 Task: Change the primary time zone to (GMT-04:00) Atlantic Time - Halifax.
Action: Mouse moved to (989, 81)
Screenshot: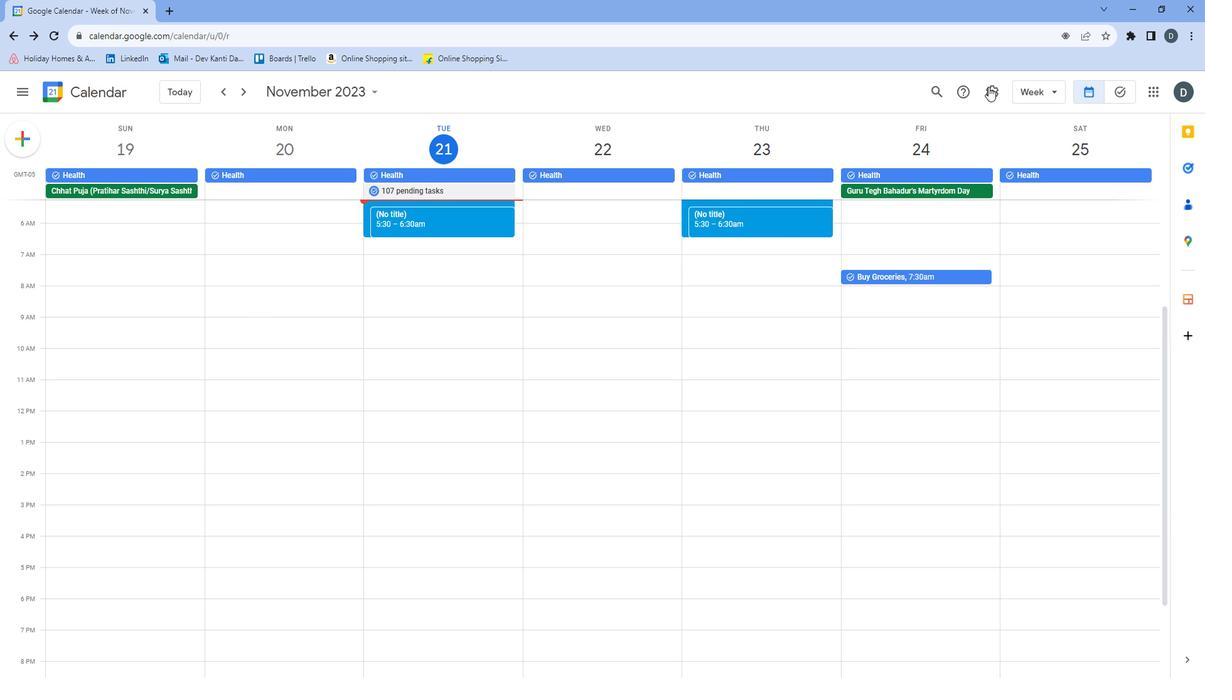 
Action: Mouse pressed left at (989, 81)
Screenshot: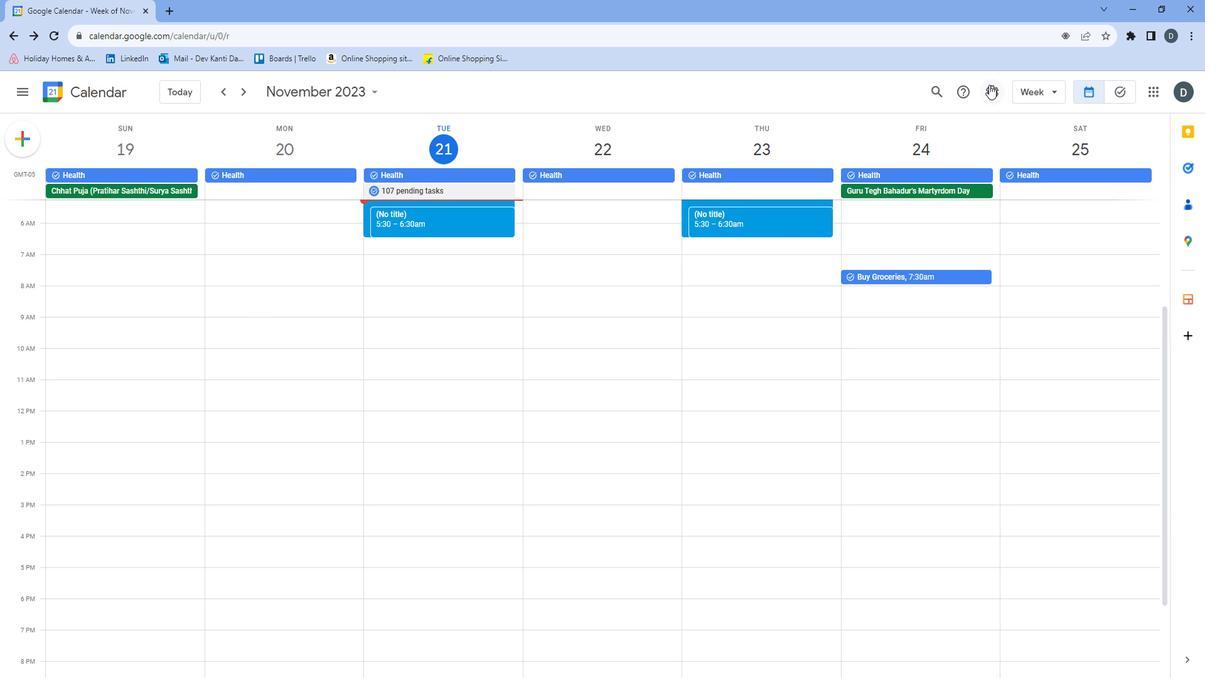 
Action: Mouse moved to (995, 106)
Screenshot: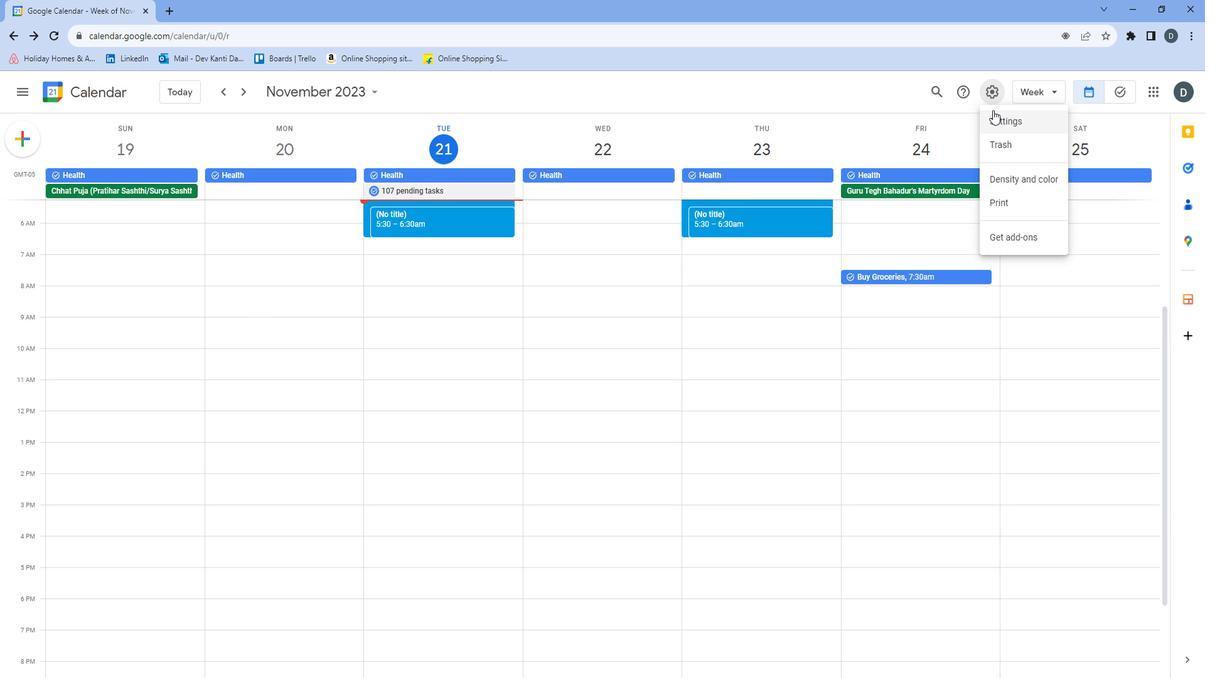 
Action: Mouse pressed left at (995, 106)
Screenshot: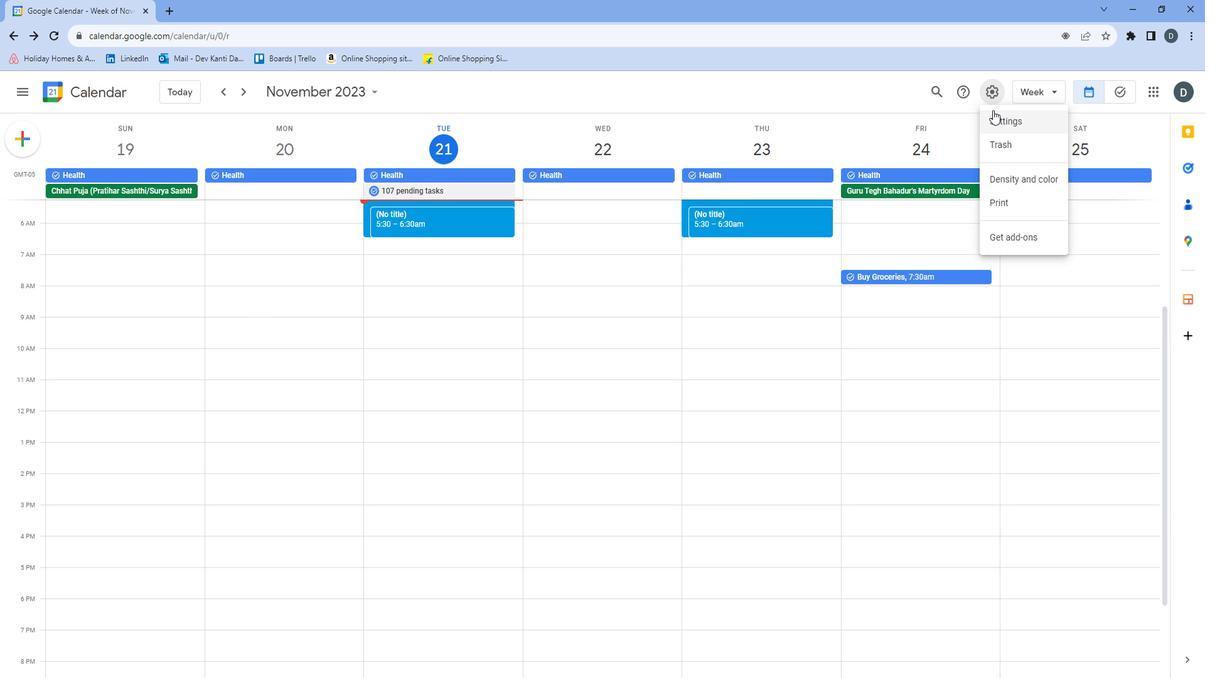 
Action: Mouse moved to (459, 395)
Screenshot: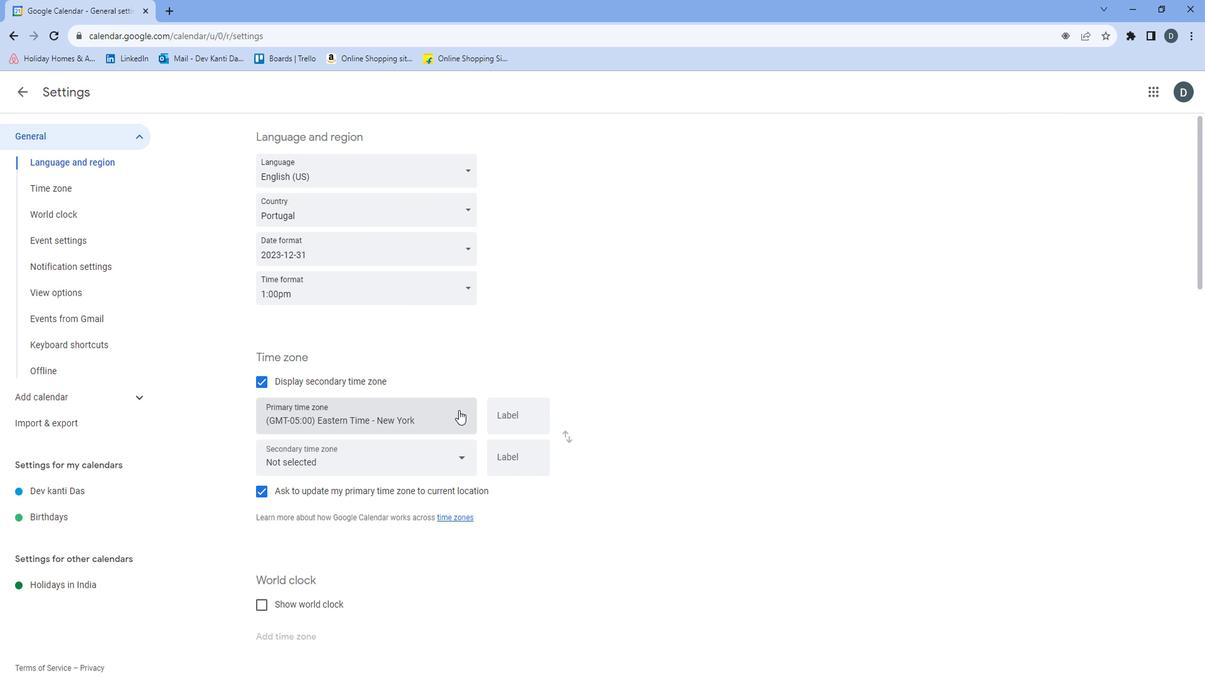 
Action: Mouse pressed left at (459, 395)
Screenshot: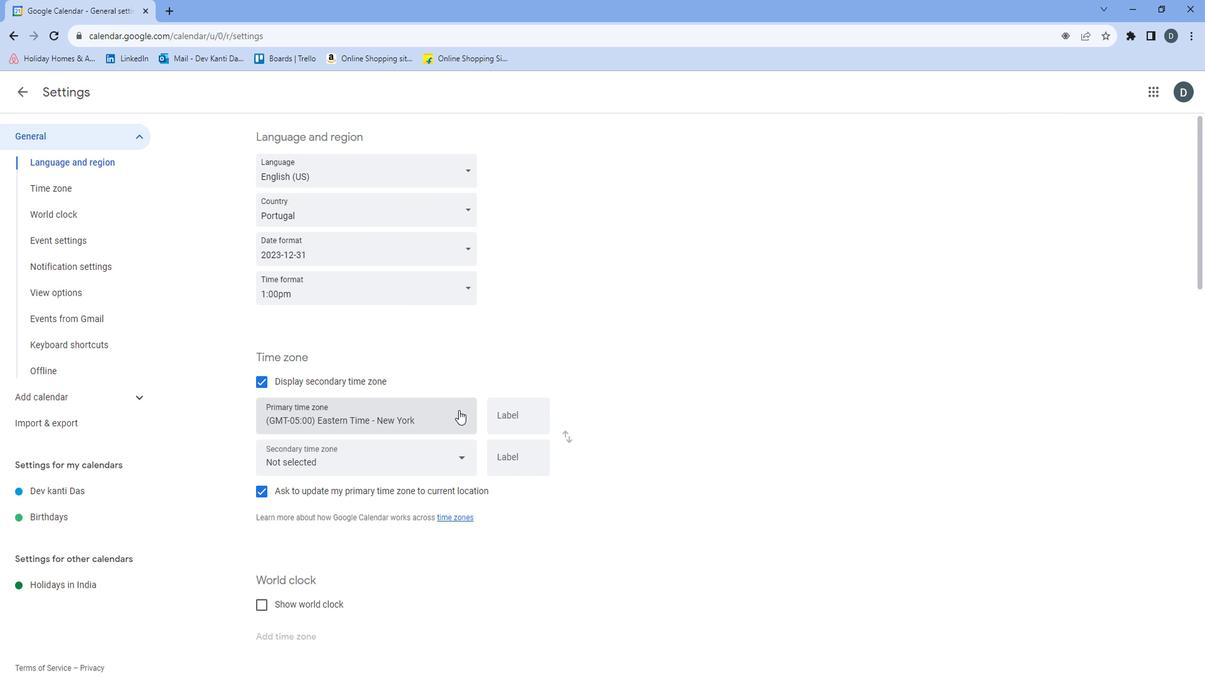 
Action: Mouse moved to (435, 140)
Screenshot: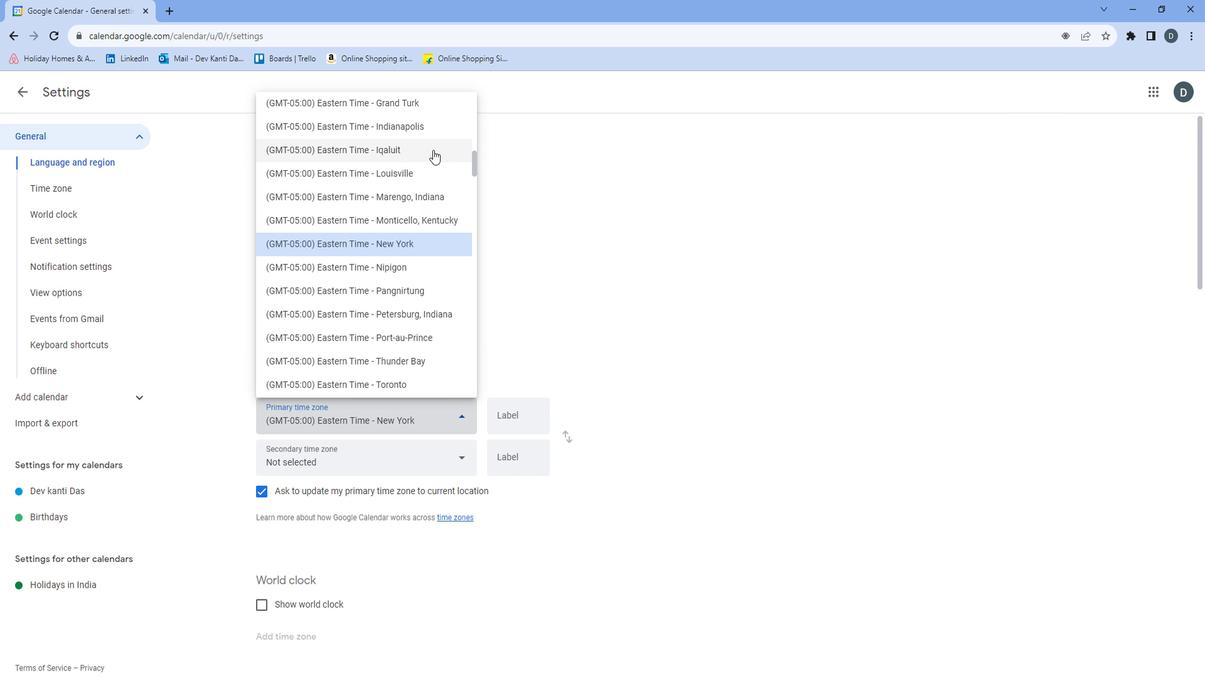 
Action: Mouse scrolled (435, 140) with delta (0, 0)
Screenshot: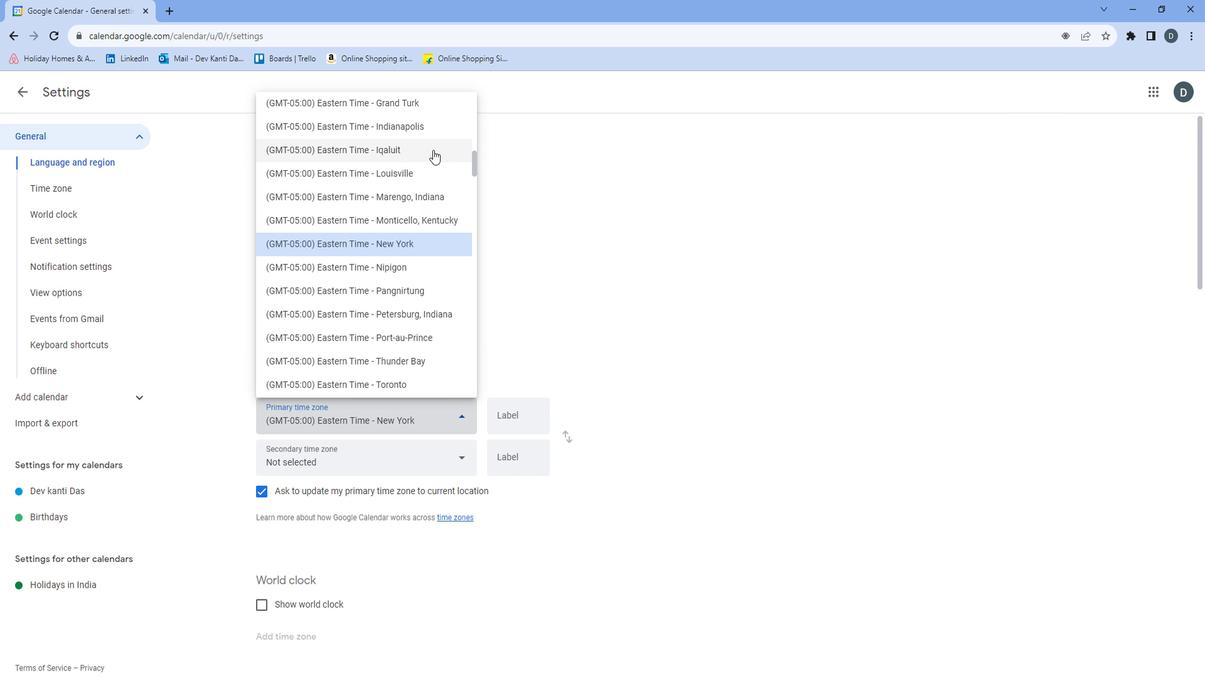 
Action: Mouse moved to (436, 138)
Screenshot: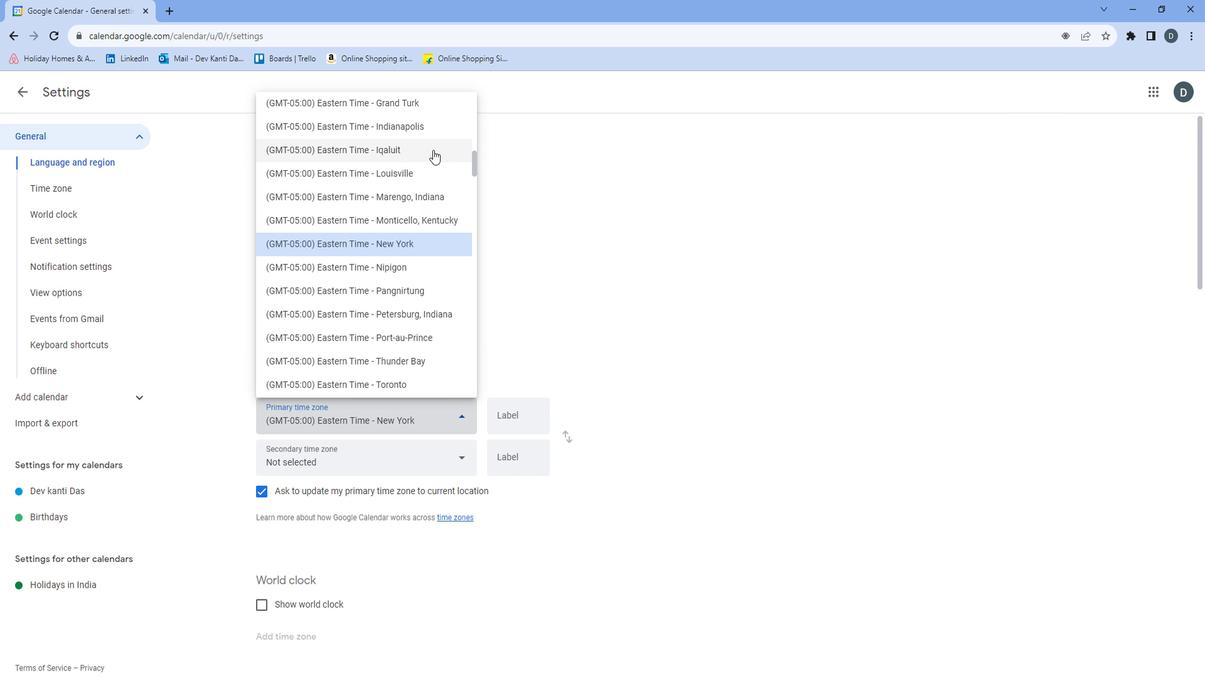 
Action: Mouse scrolled (436, 138) with delta (0, 0)
Screenshot: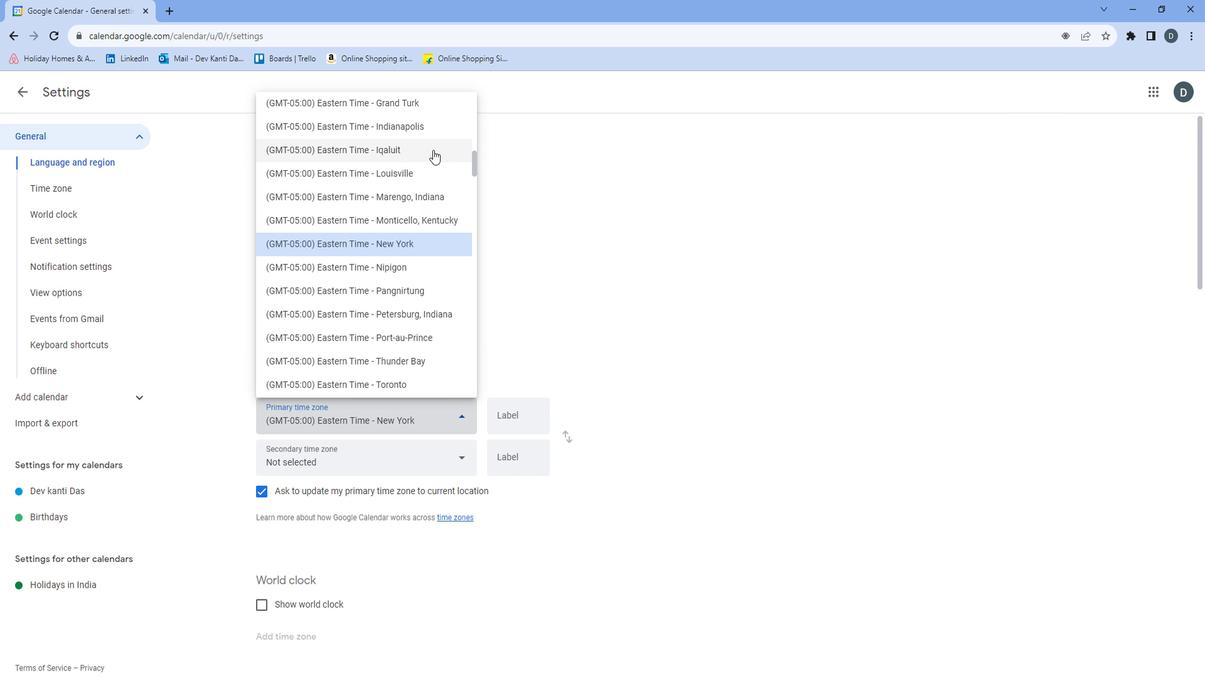 
Action: Mouse moved to (432, 111)
Screenshot: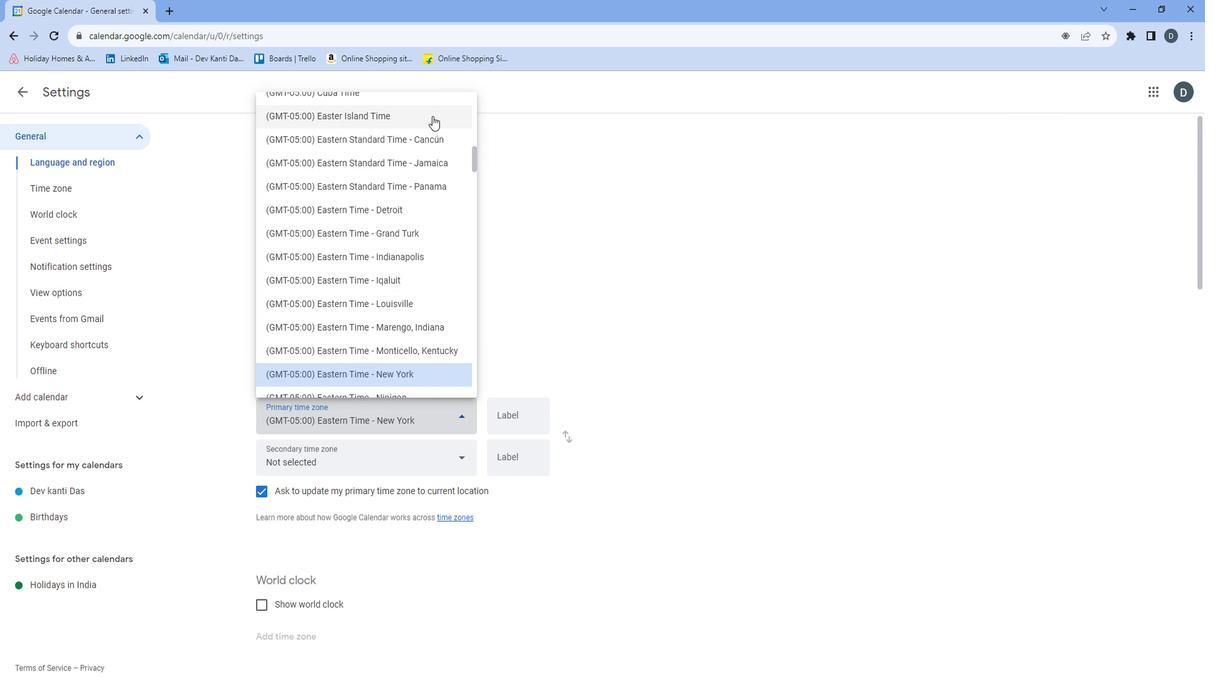 
Action: Mouse scrolled (432, 112) with delta (0, 0)
Screenshot: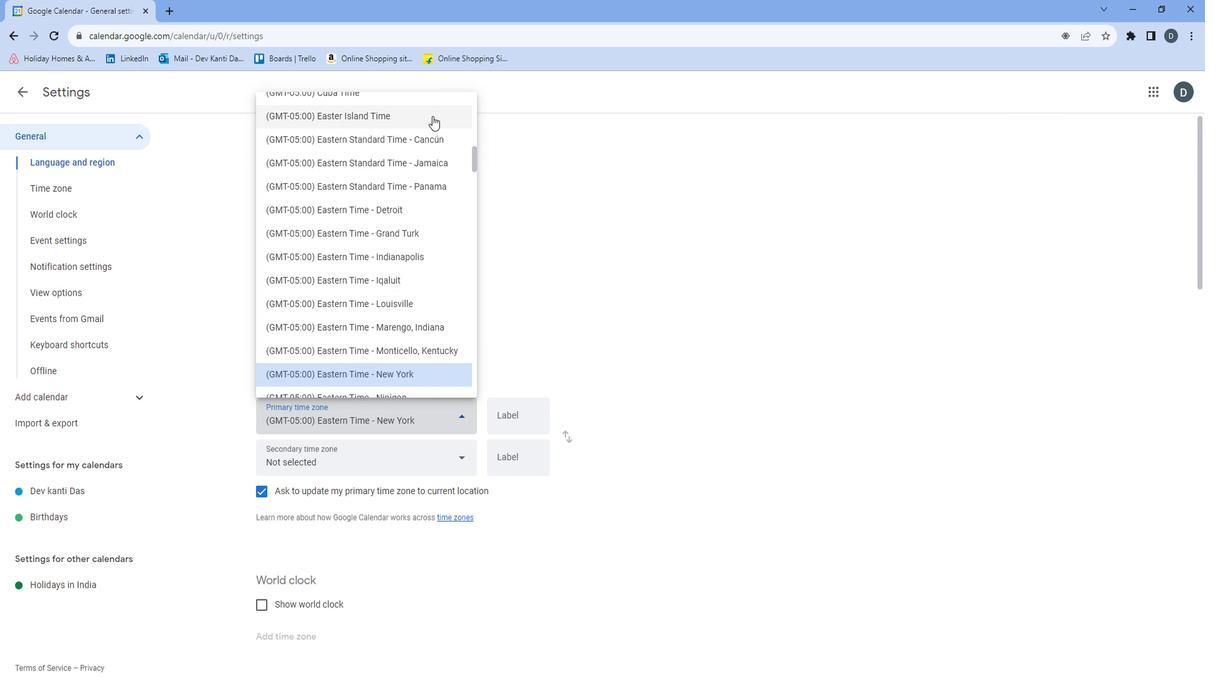 
Action: Mouse scrolled (432, 112) with delta (0, 0)
Screenshot: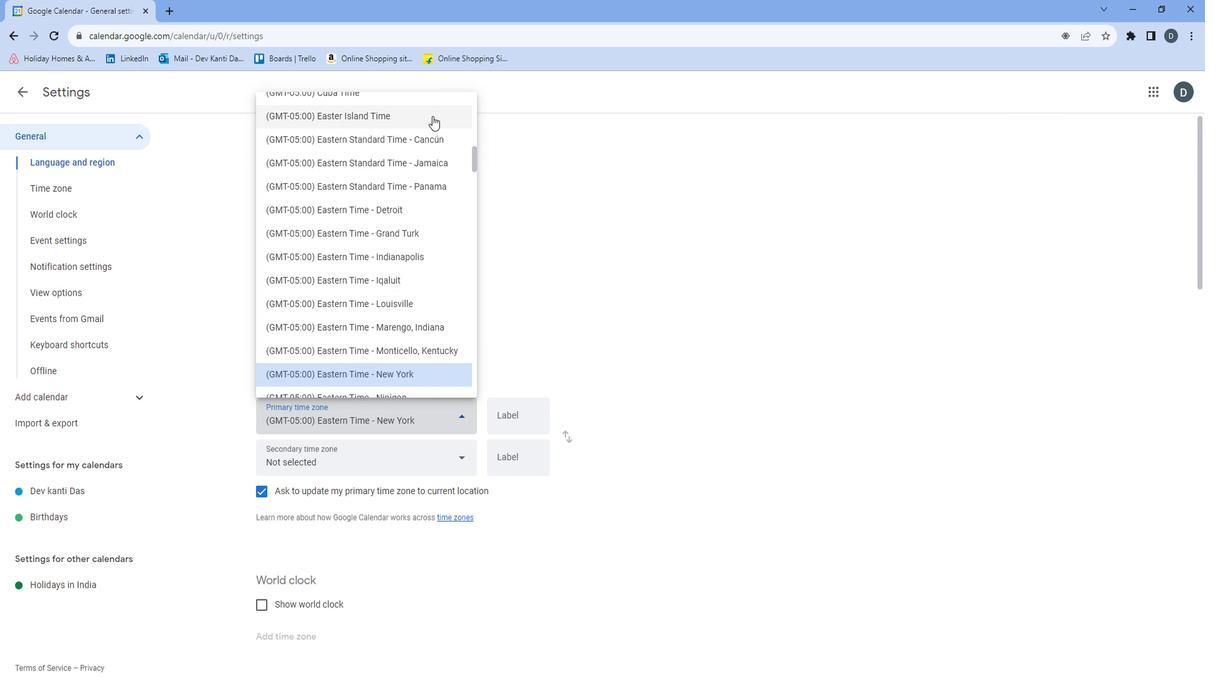 
Action: Mouse moved to (432, 112)
Screenshot: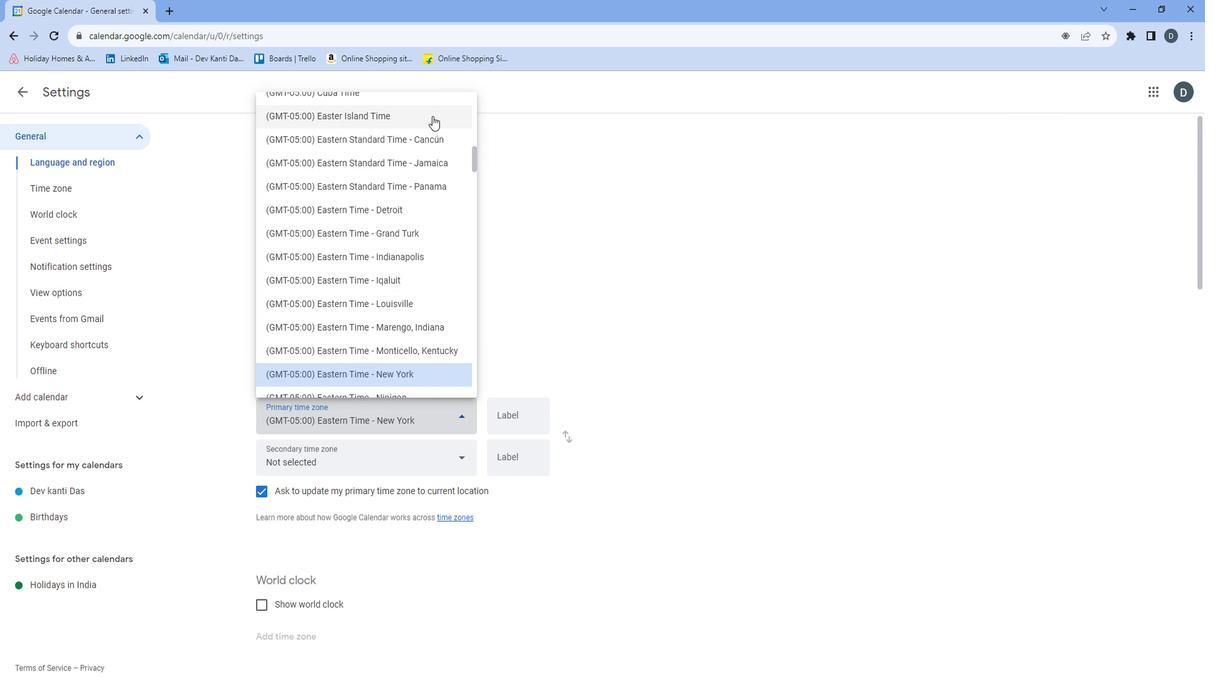 
Action: Mouse scrolled (432, 113) with delta (0, 0)
Screenshot: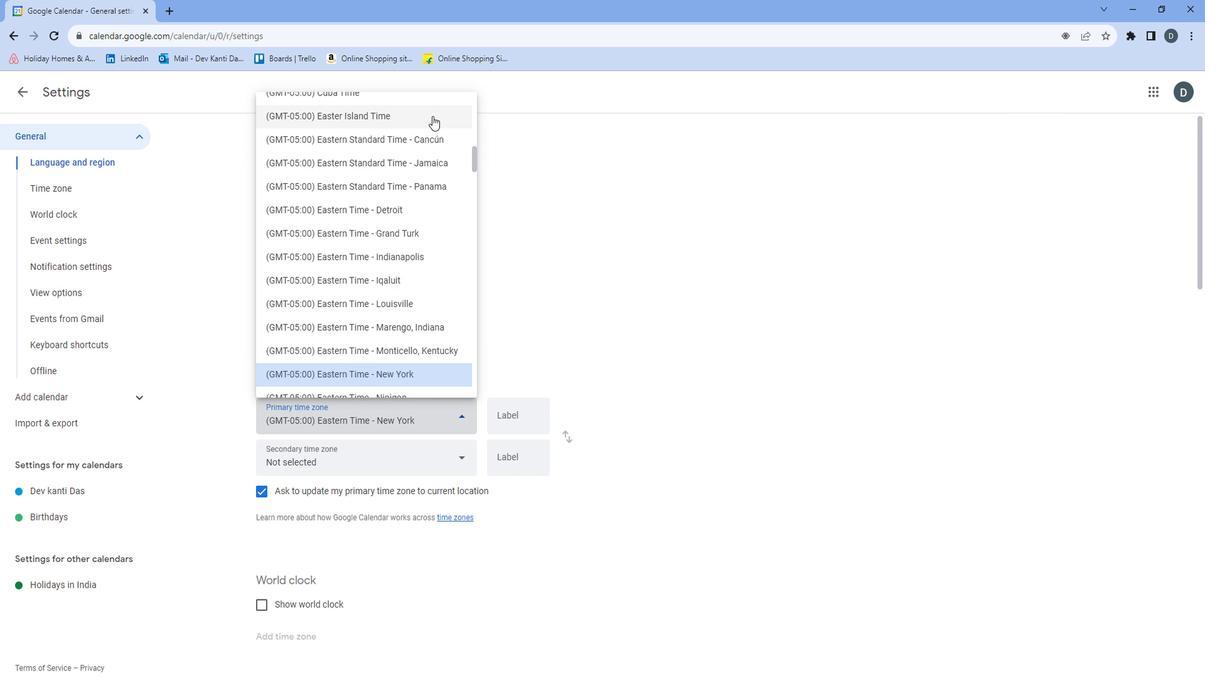 
Action: Mouse scrolled (432, 113) with delta (0, 0)
Screenshot: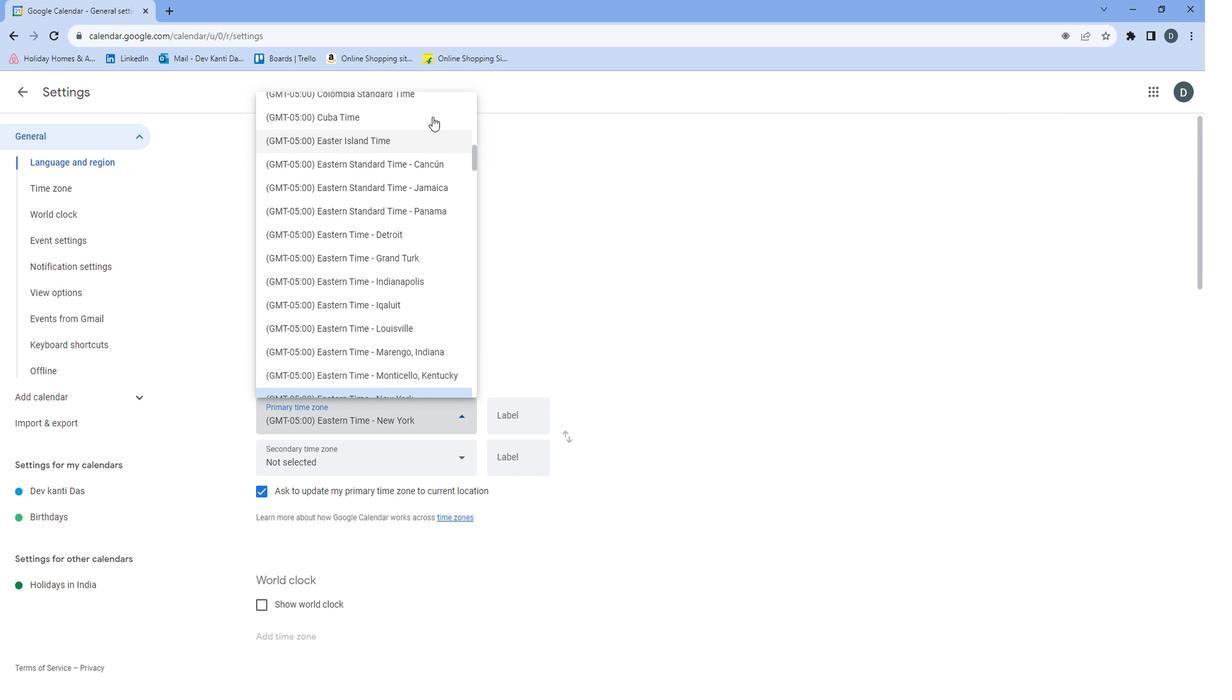 
Action: Mouse moved to (433, 114)
Screenshot: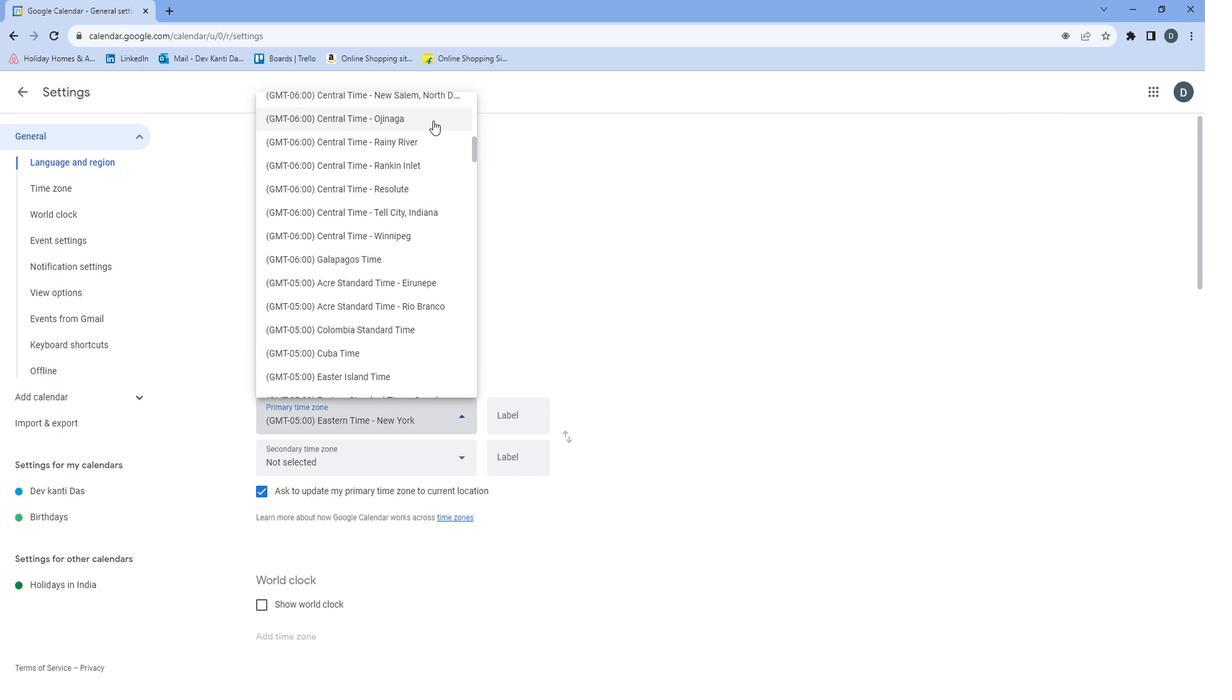 
Action: Mouse scrolled (433, 115) with delta (0, 0)
Screenshot: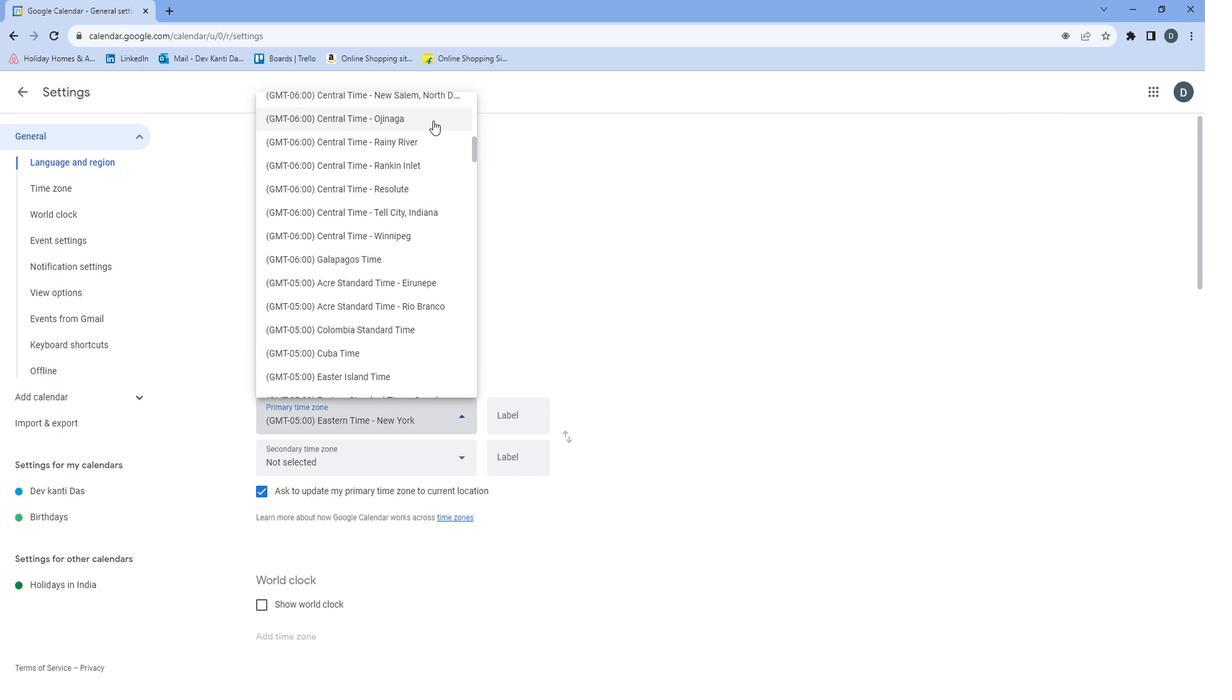 
Action: Mouse moved to (433, 116)
Screenshot: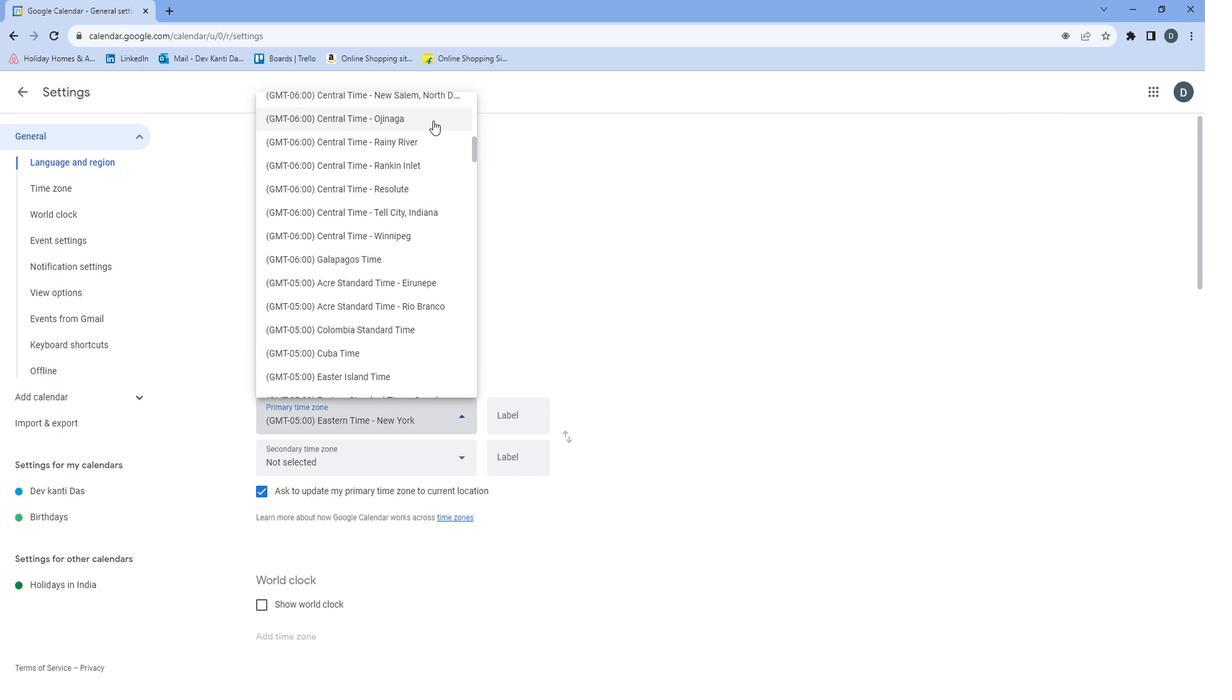 
Action: Mouse scrolled (433, 116) with delta (0, 0)
Screenshot: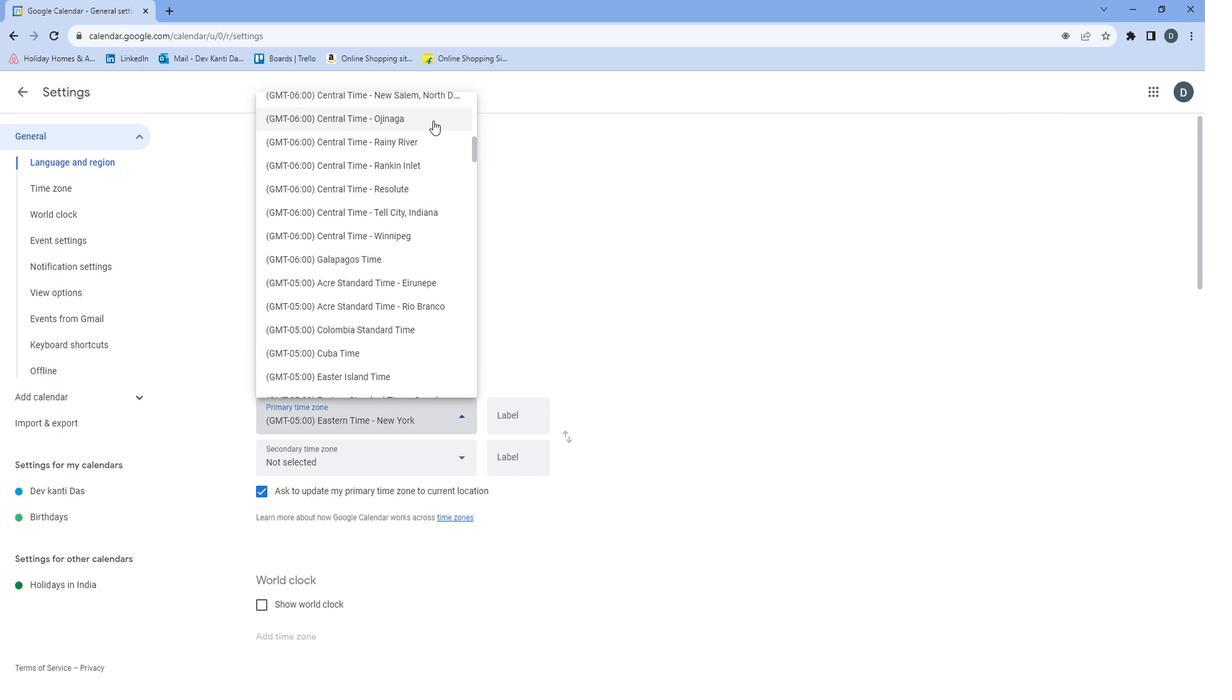 
Action: Mouse moved to (433, 118)
Screenshot: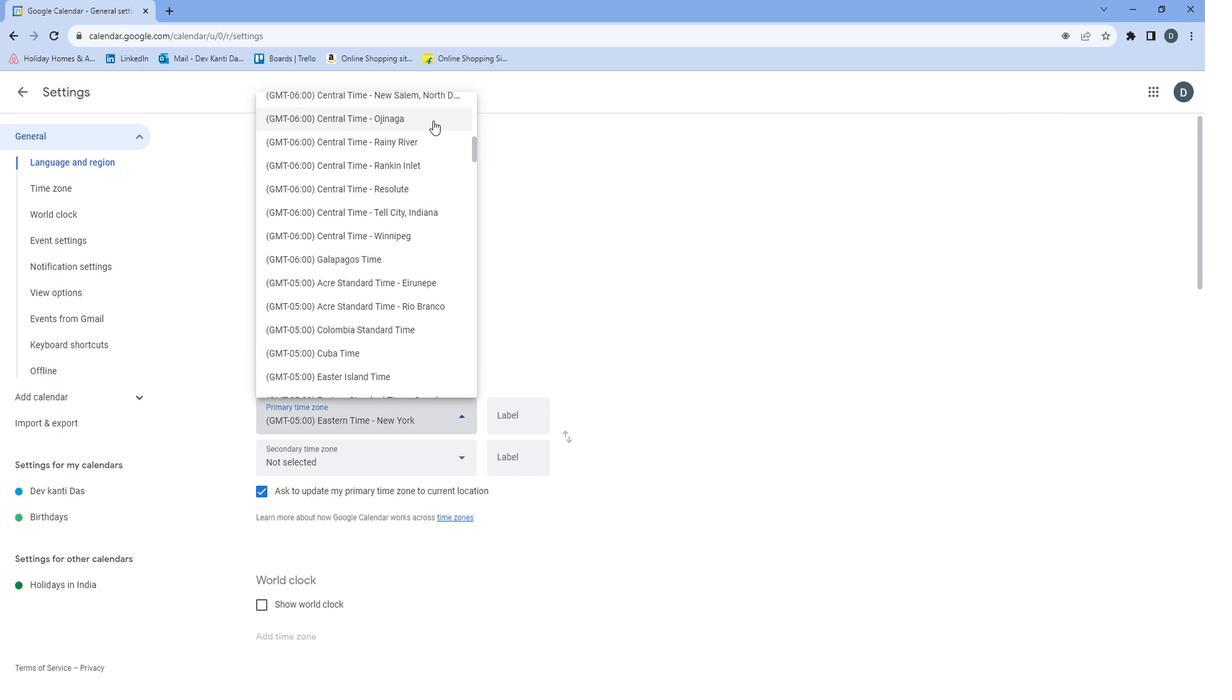 
Action: Mouse scrolled (433, 117) with delta (0, 0)
Screenshot: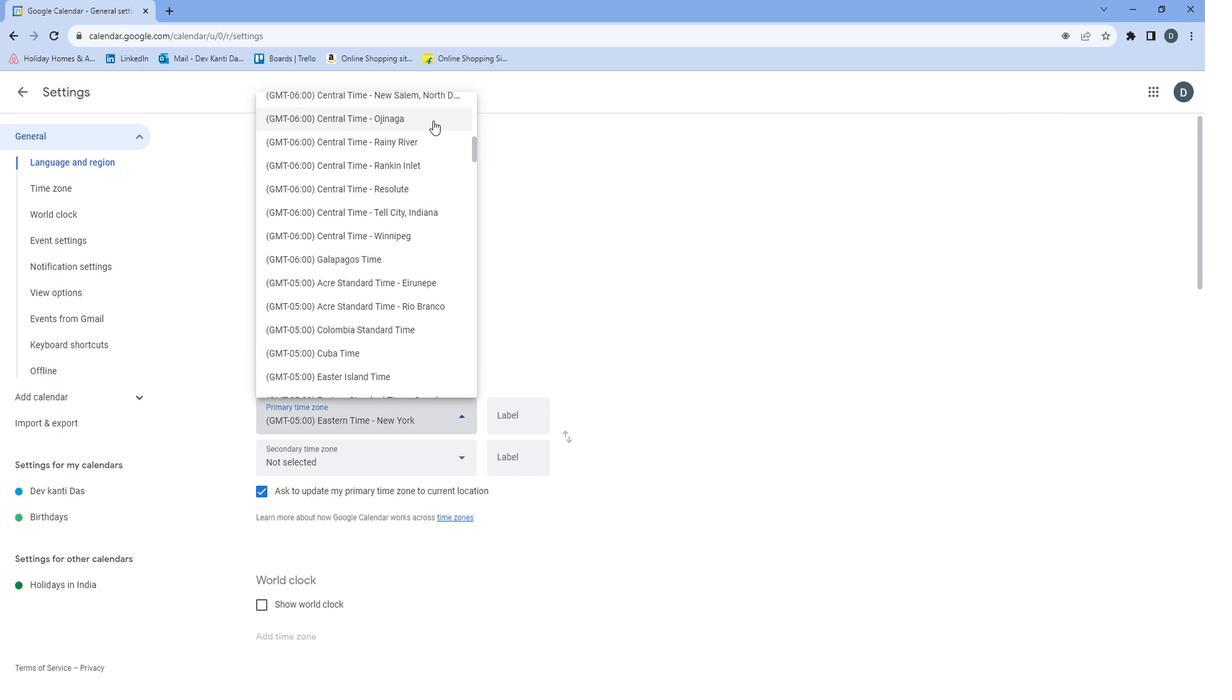 
Action: Mouse scrolled (433, 118) with delta (0, 0)
Screenshot: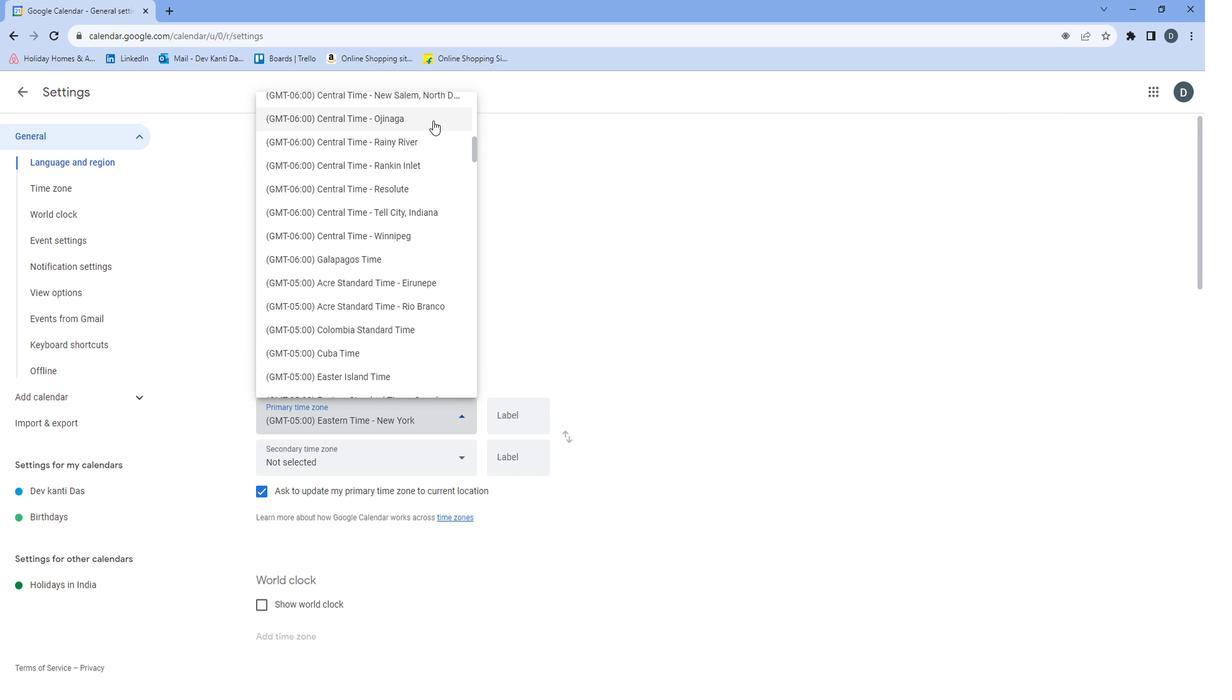 
Action: Mouse moved to (433, 118)
Screenshot: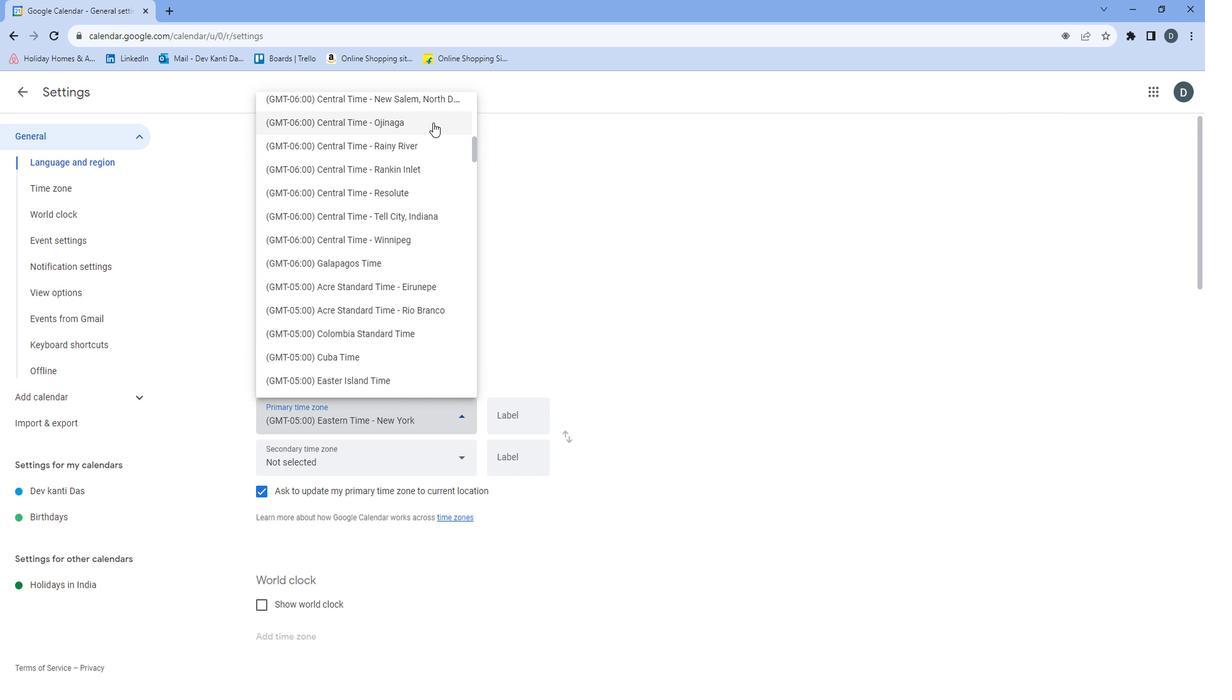 
Action: Mouse scrolled (433, 119) with delta (0, 0)
Screenshot: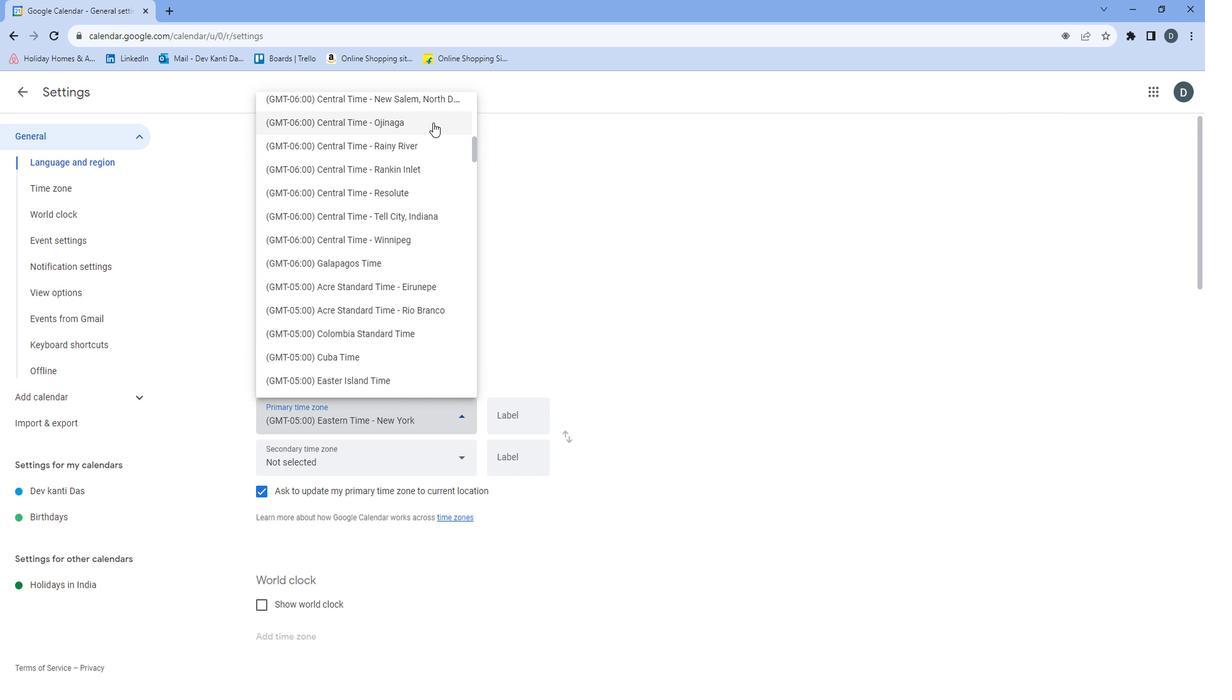 
Action: Mouse moved to (429, 120)
Screenshot: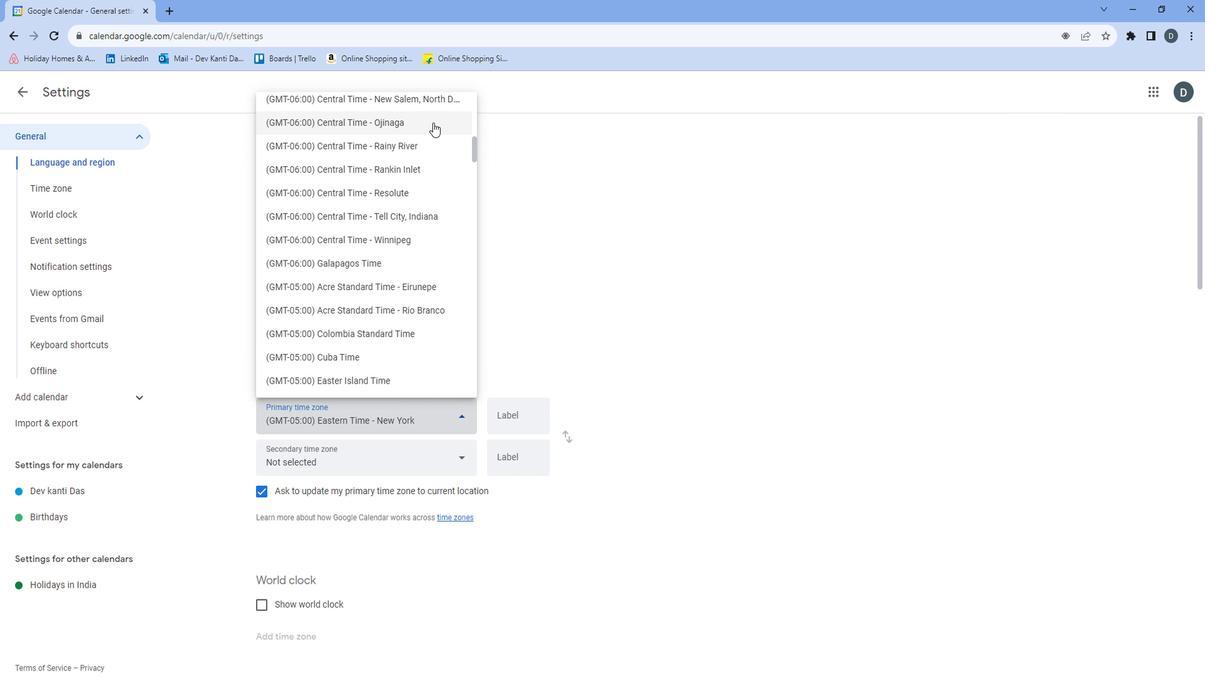 
Action: Mouse scrolled (429, 121) with delta (0, 0)
Screenshot: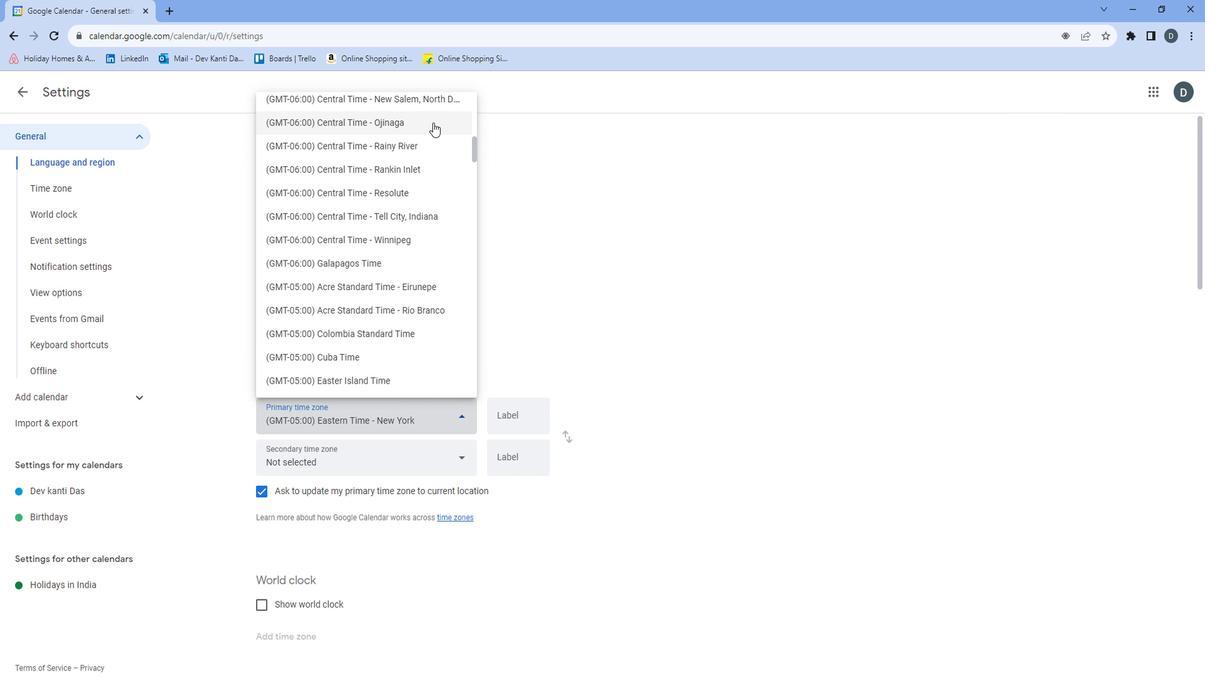 
Action: Mouse moved to (428, 121)
Screenshot: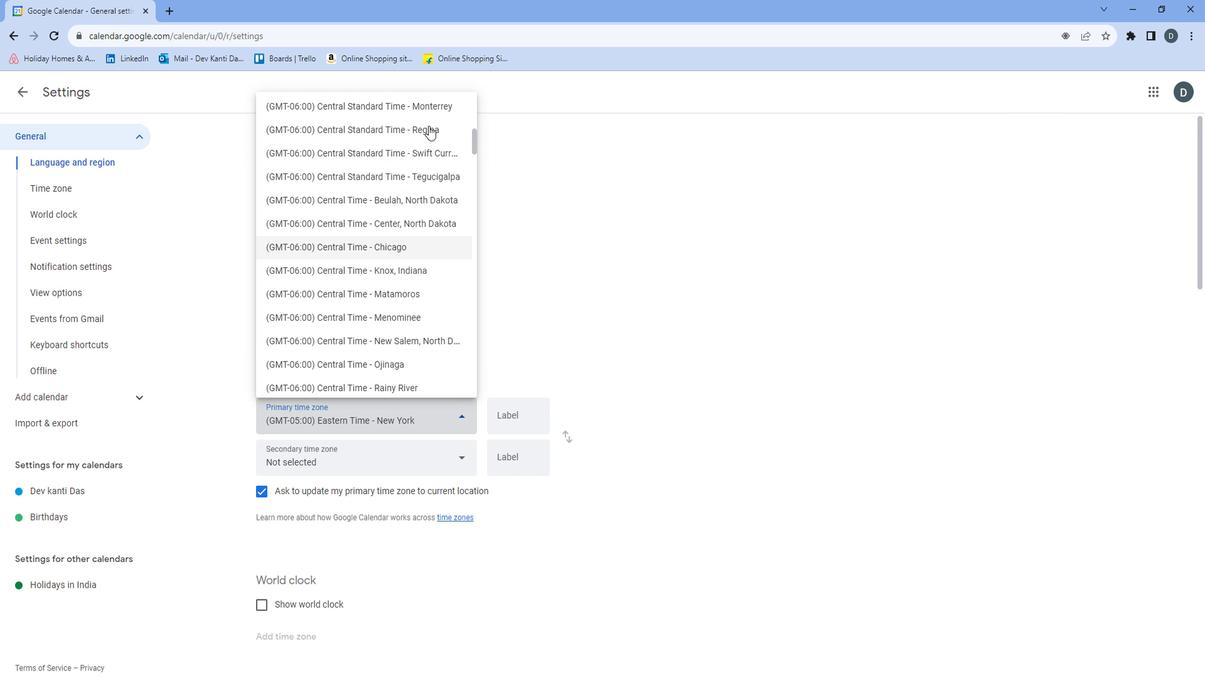 
Action: Mouse scrolled (428, 121) with delta (0, 0)
Screenshot: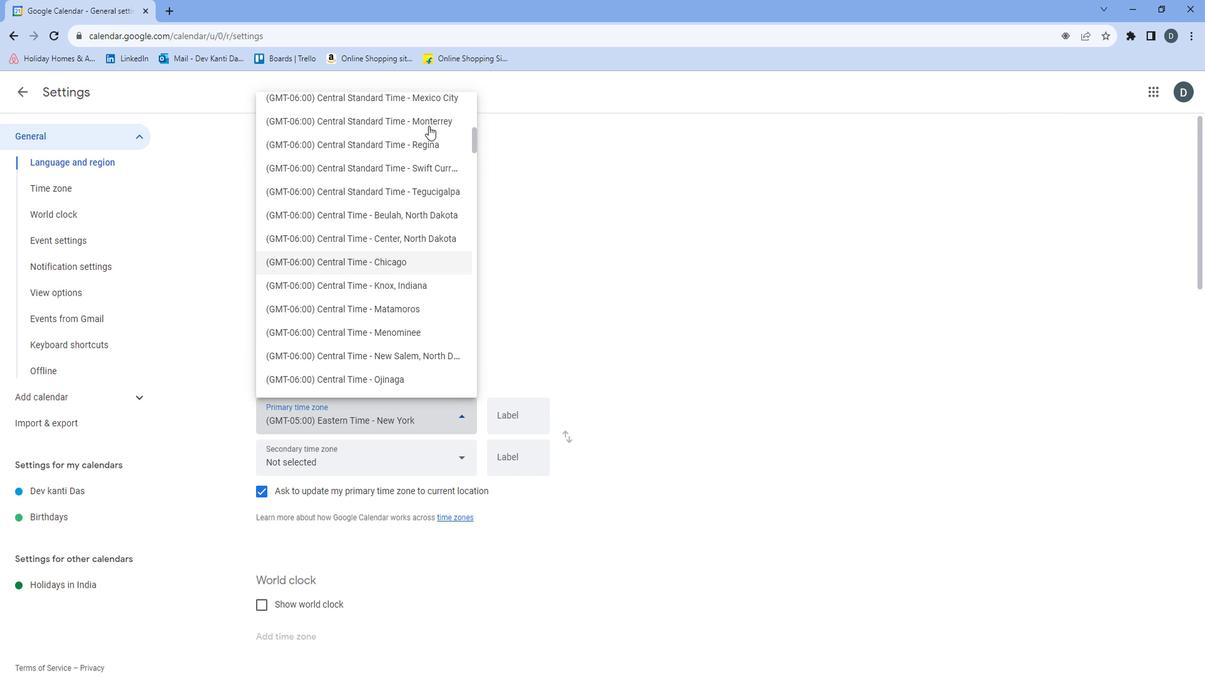 
Action: Mouse scrolled (428, 121) with delta (0, 0)
Screenshot: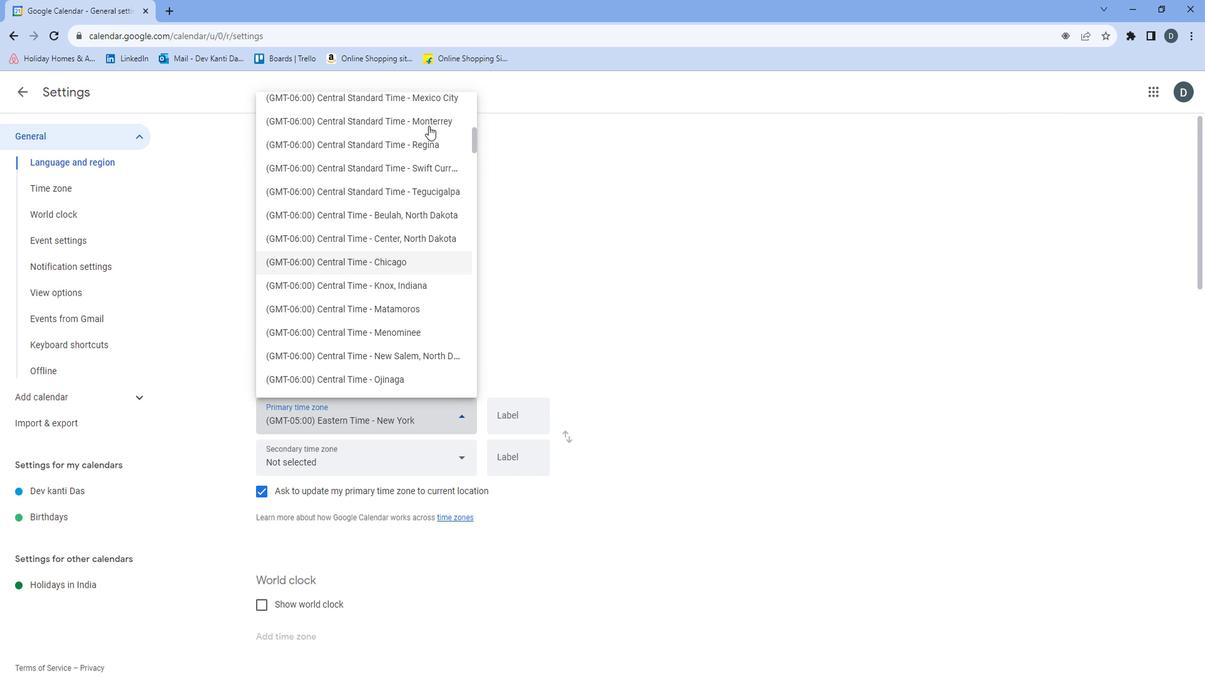 
Action: Mouse scrolled (428, 120) with delta (0, 0)
Screenshot: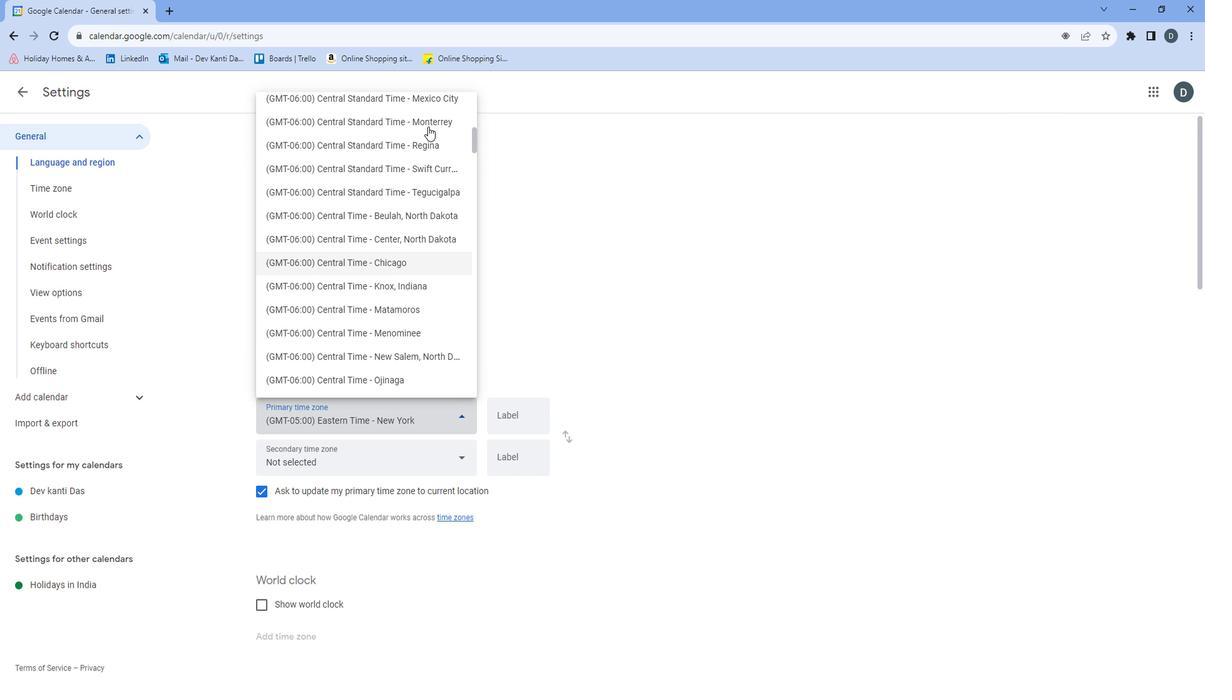 
Action: Mouse moved to (428, 121)
Screenshot: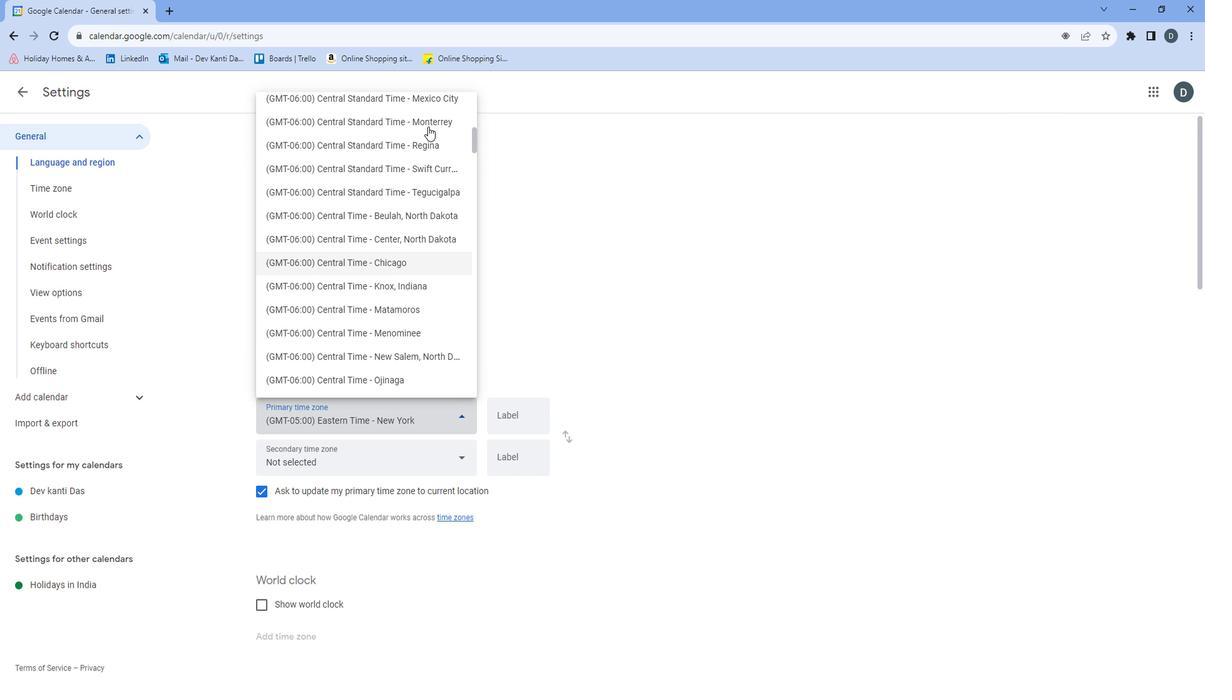 
Action: Mouse scrolled (428, 122) with delta (0, 0)
Screenshot: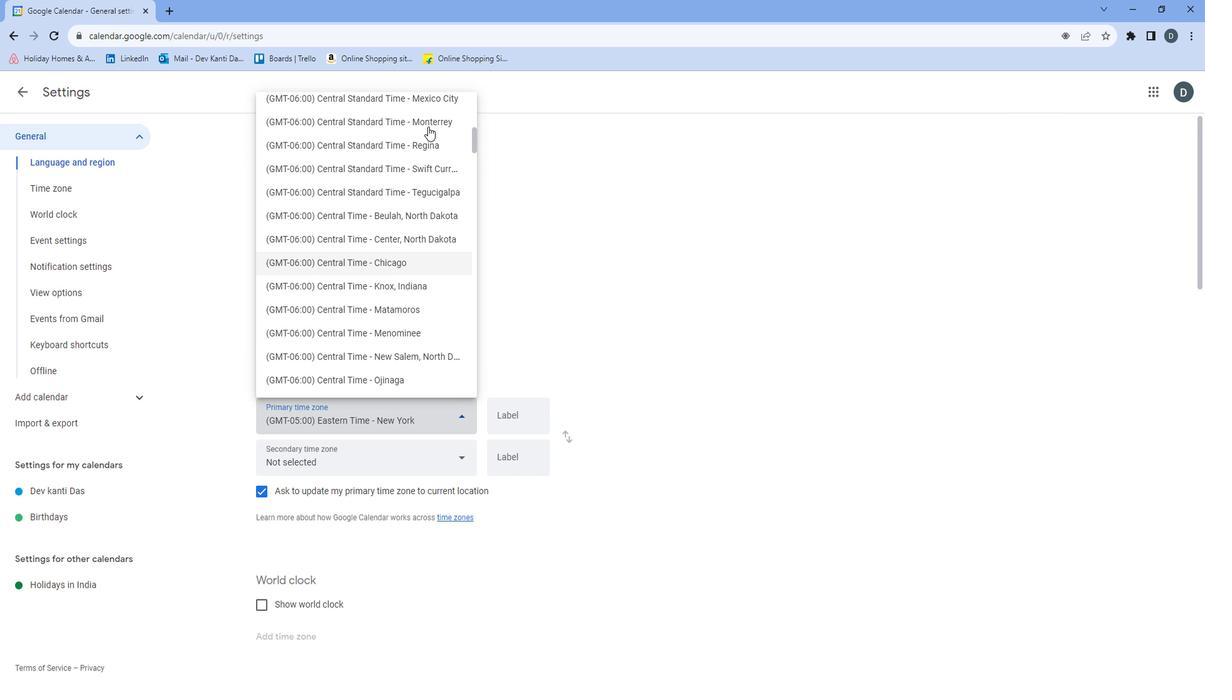 
Action: Mouse scrolled (428, 122) with delta (0, 0)
Screenshot: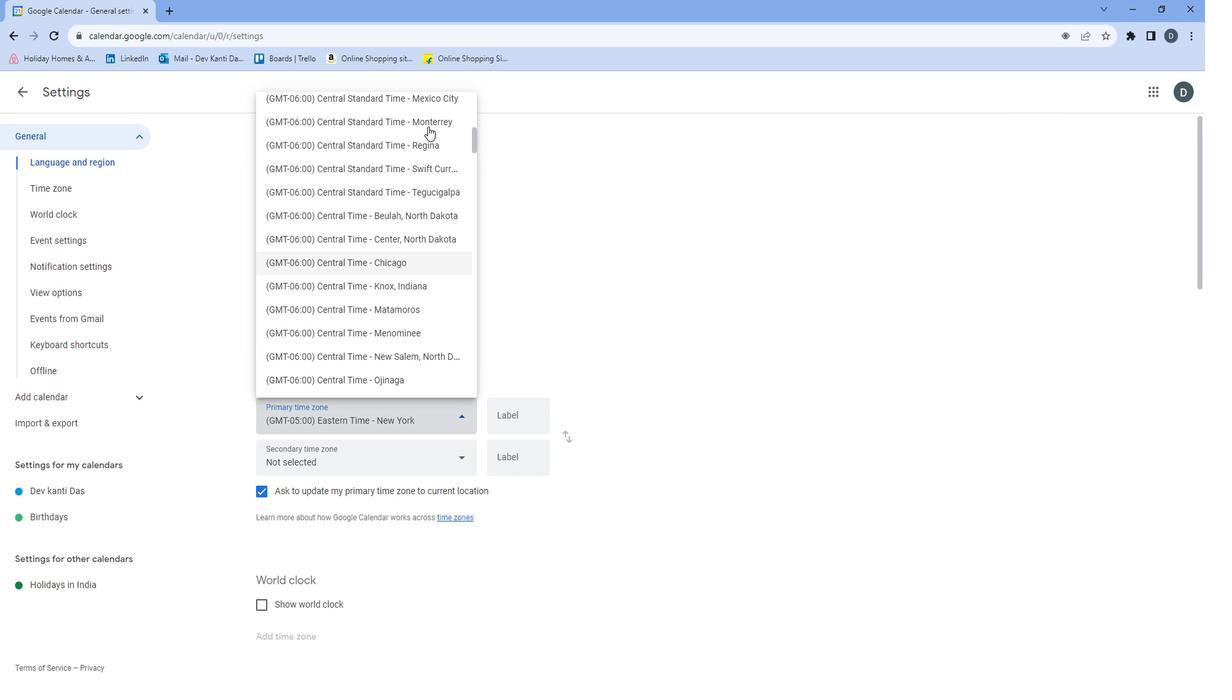 
Action: Mouse moved to (428, 121)
Screenshot: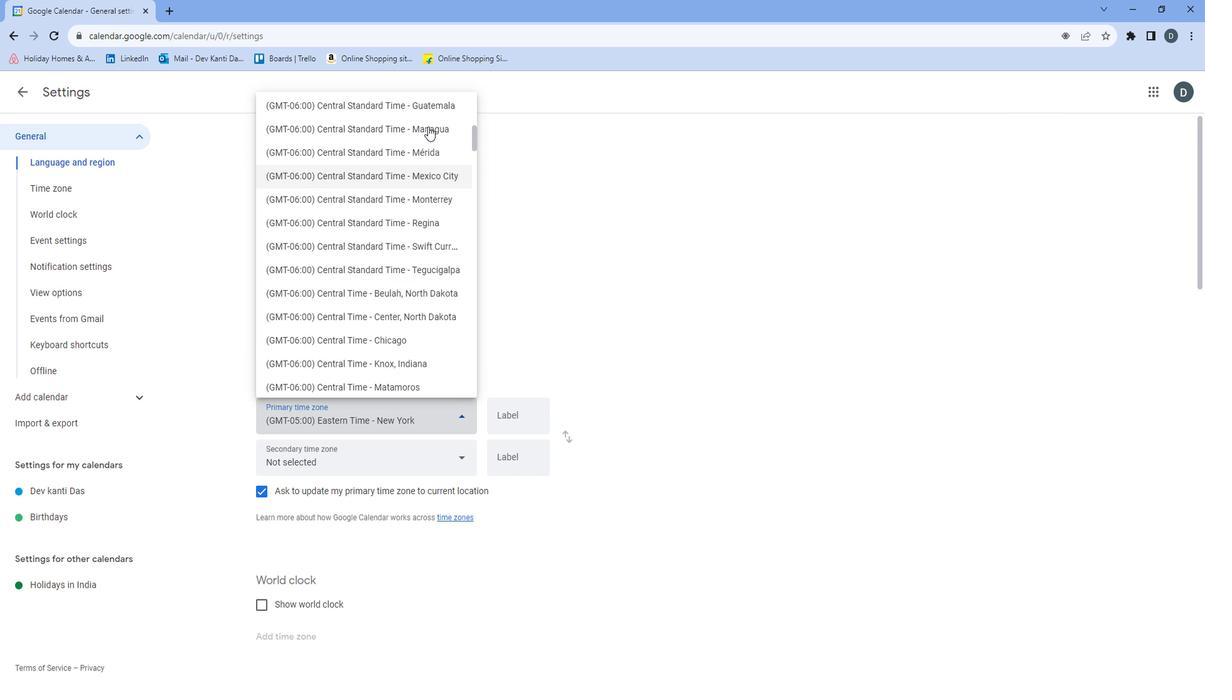 
Action: Mouse scrolled (428, 122) with delta (0, 0)
Screenshot: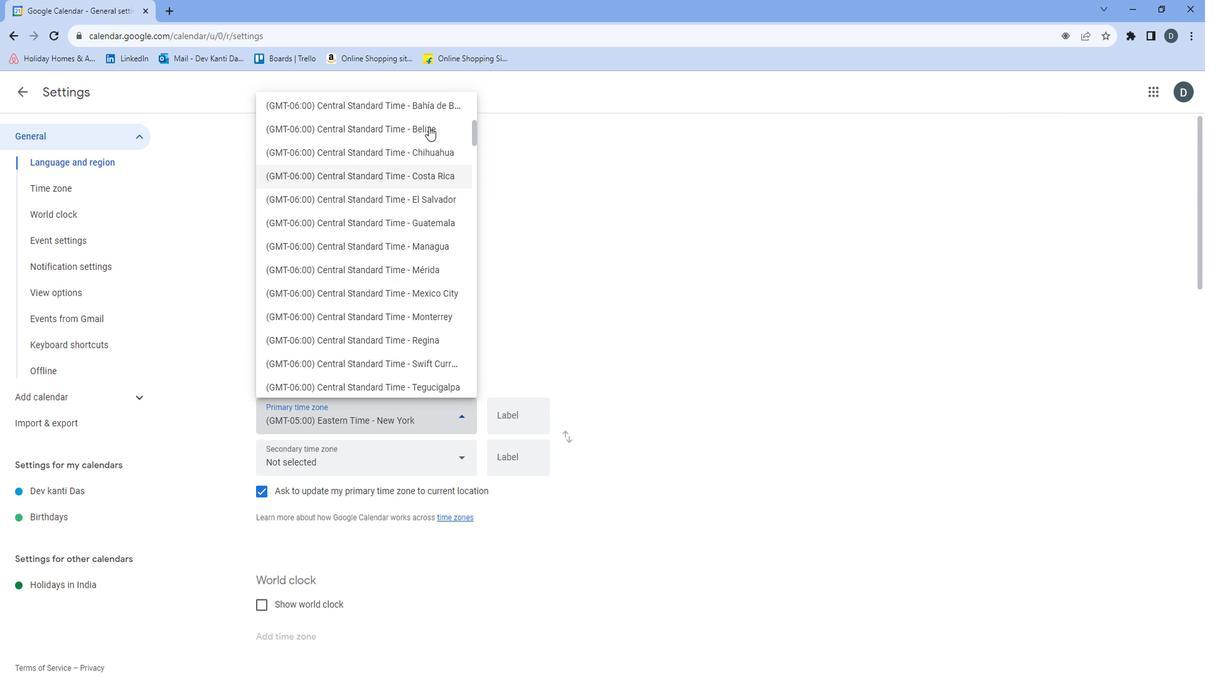 
Action: Mouse scrolled (428, 122) with delta (0, 0)
Screenshot: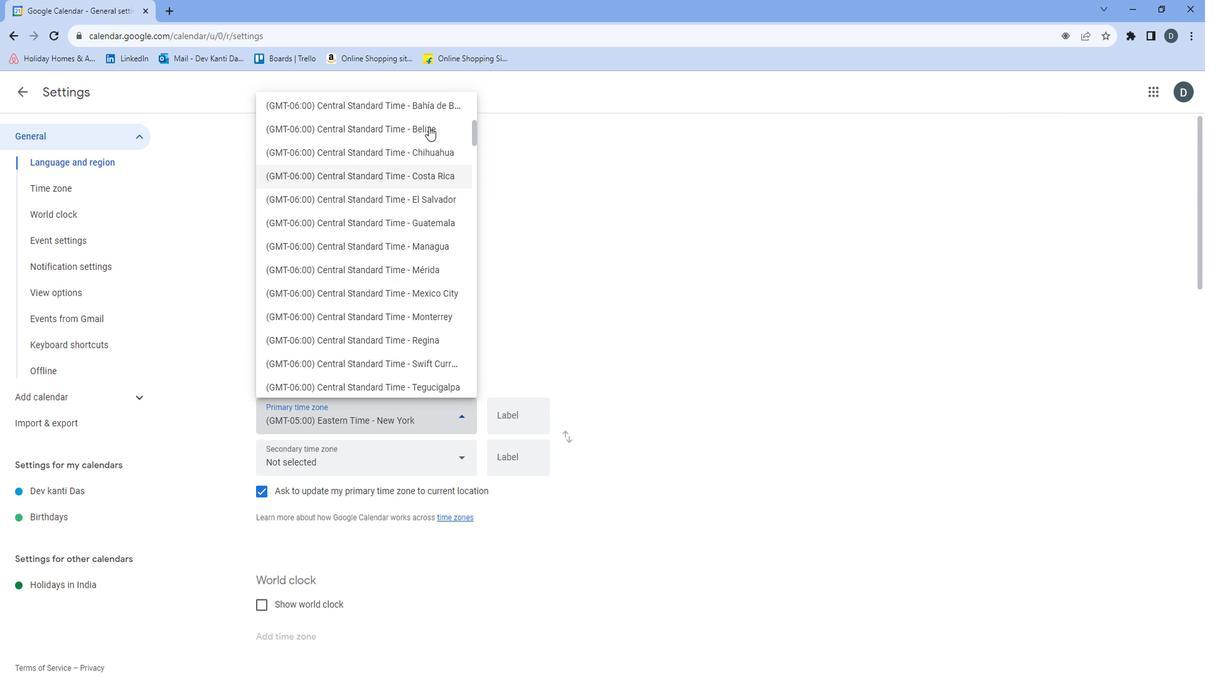 
Action: Mouse scrolled (428, 122) with delta (0, 0)
Screenshot: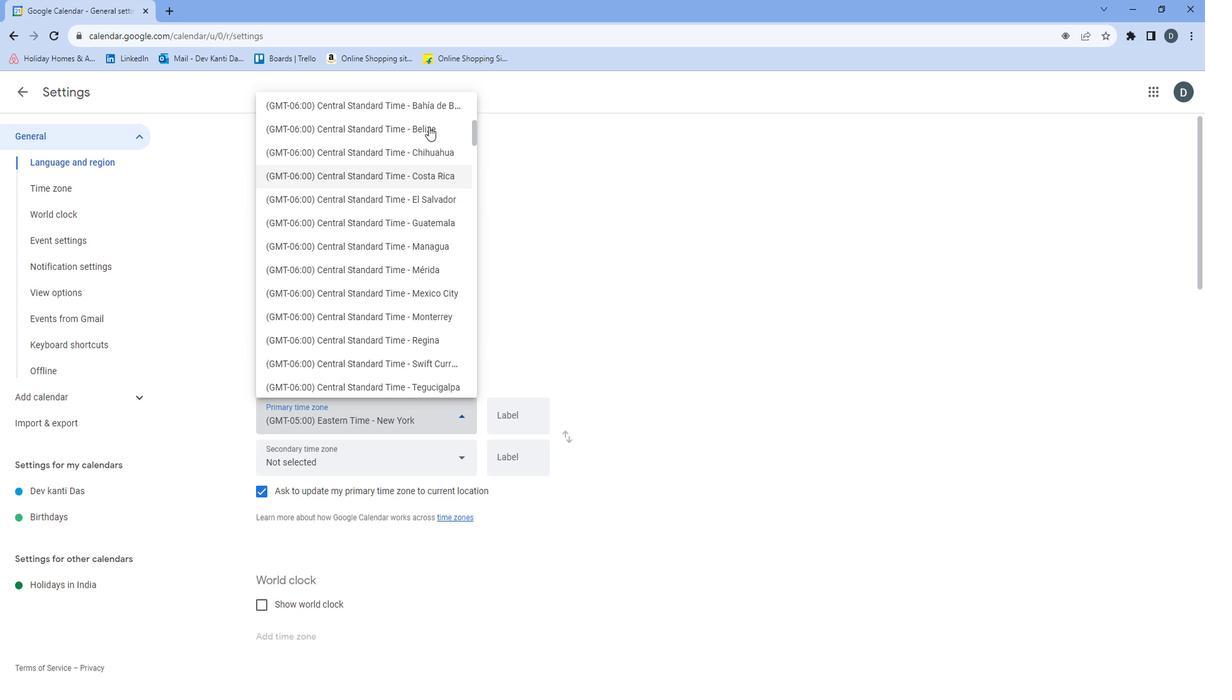 
Action: Mouse scrolled (428, 122) with delta (0, 0)
Screenshot: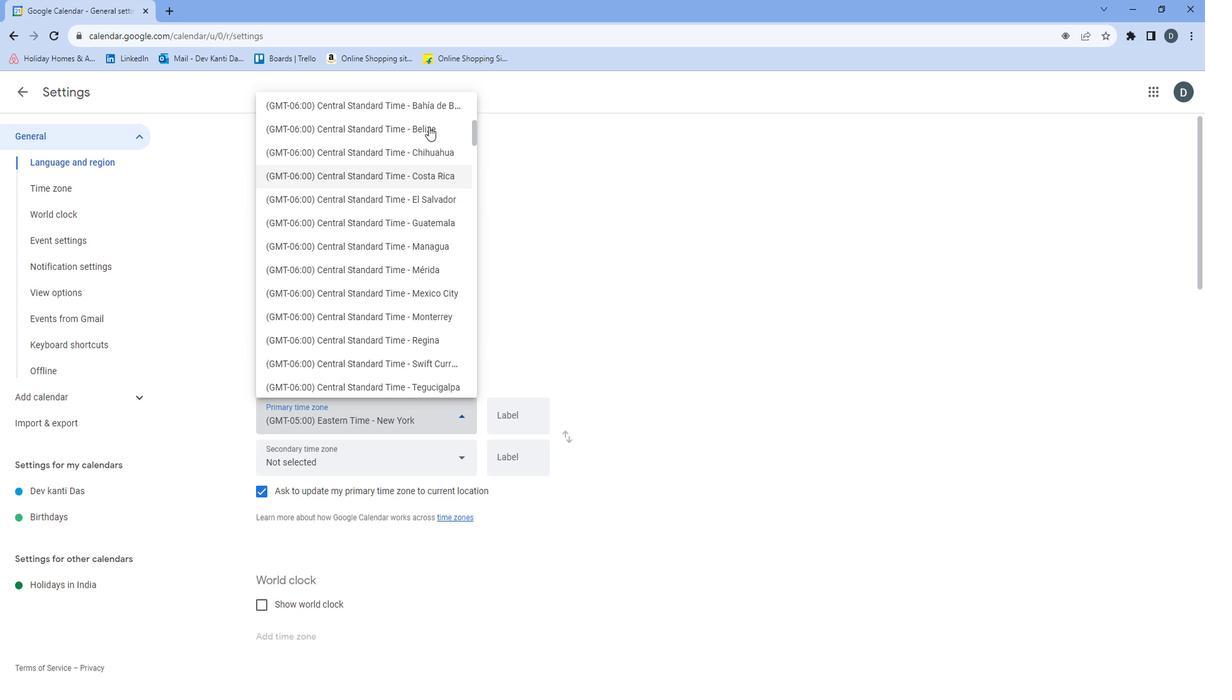 
Action: Mouse scrolled (428, 122) with delta (0, 0)
Screenshot: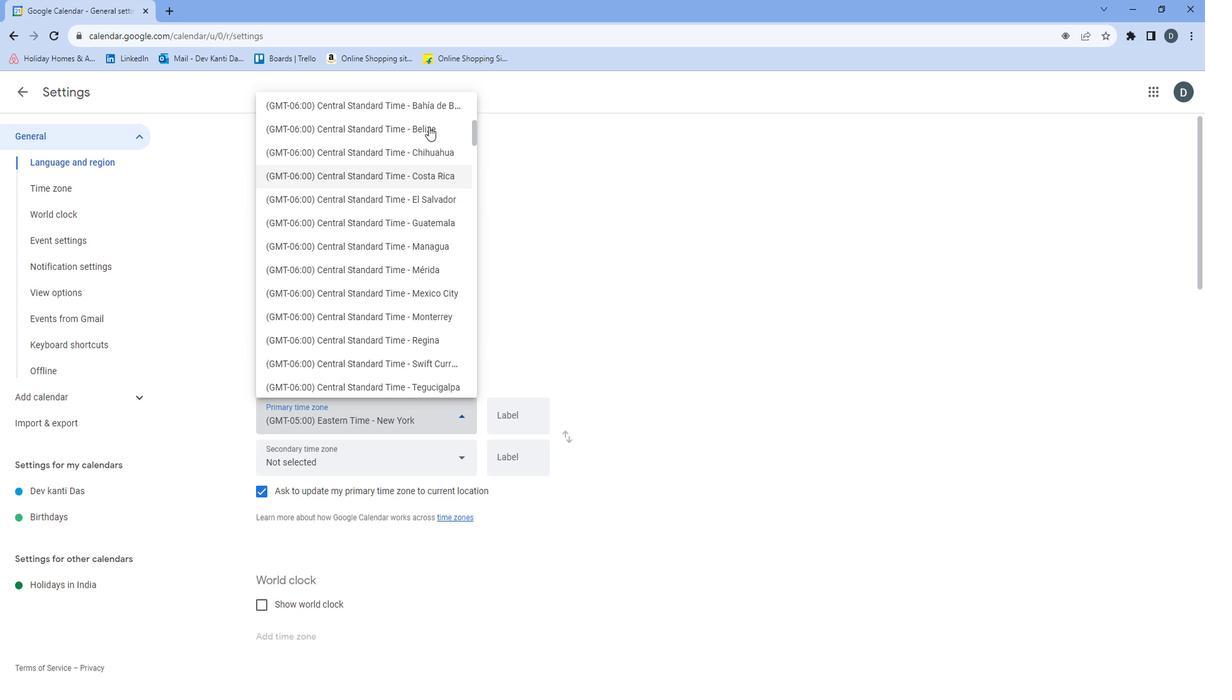 
Action: Mouse scrolled (428, 122) with delta (0, 0)
Screenshot: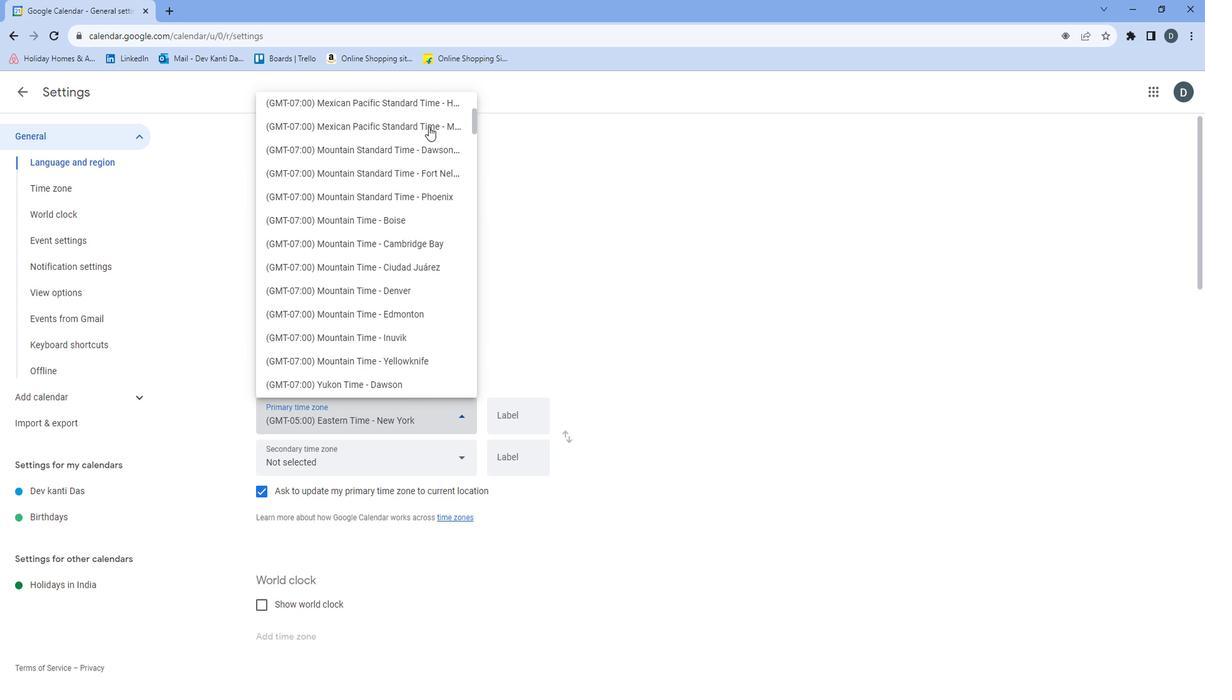 
Action: Mouse scrolled (428, 122) with delta (0, 0)
Screenshot: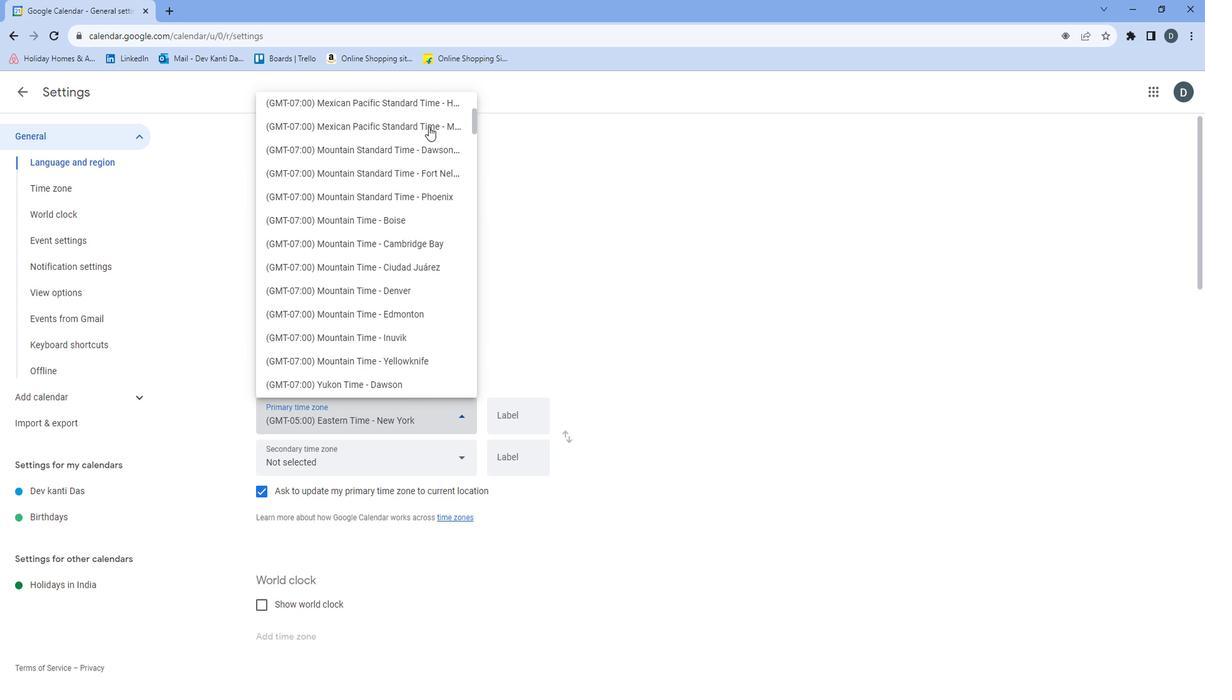 
Action: Mouse scrolled (428, 122) with delta (0, 0)
Screenshot: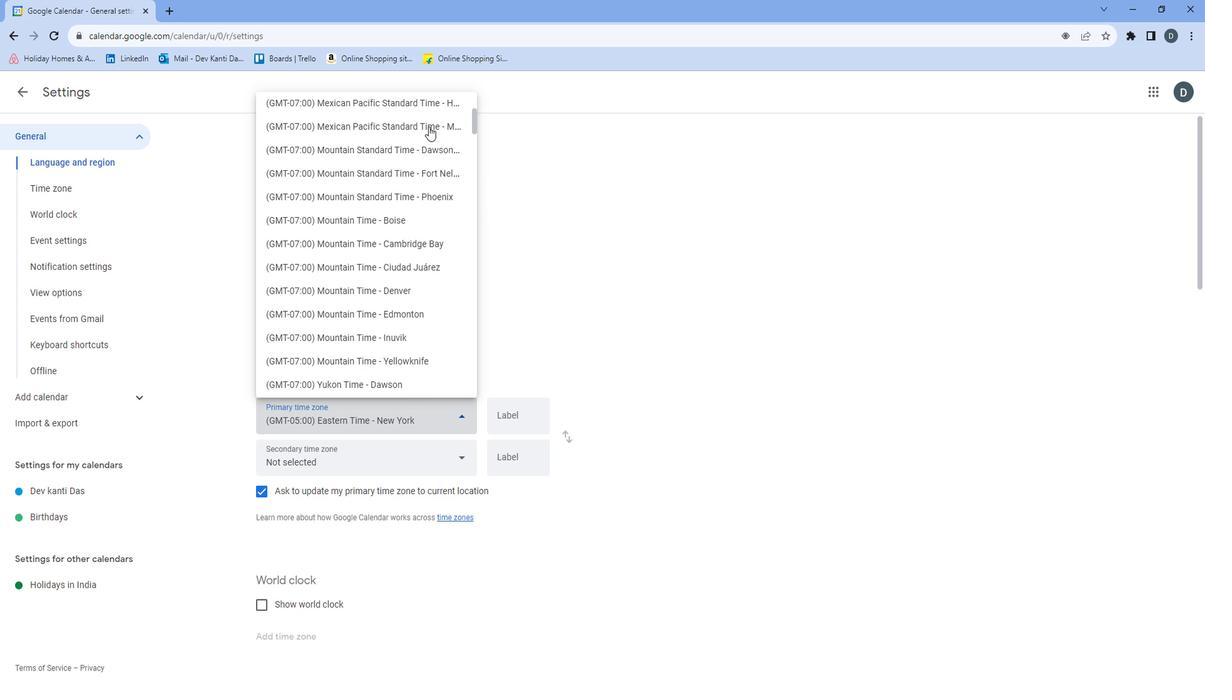 
Action: Mouse scrolled (428, 122) with delta (0, 0)
Screenshot: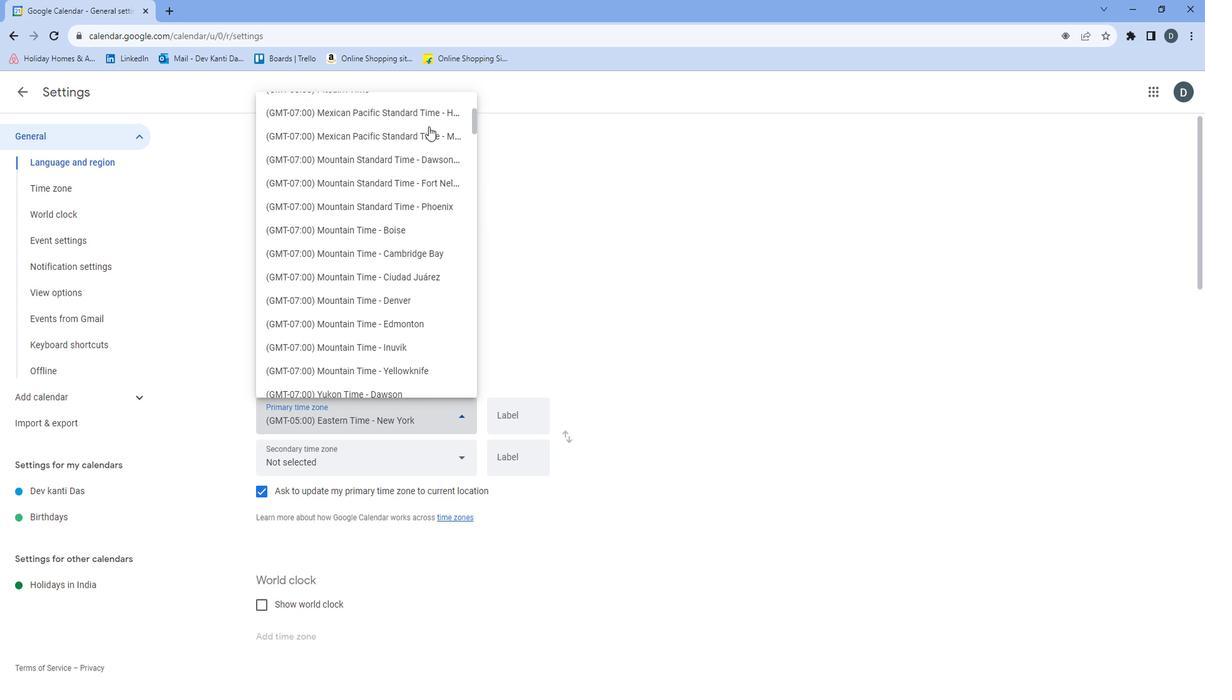 
Action: Mouse scrolled (428, 122) with delta (0, 0)
Screenshot: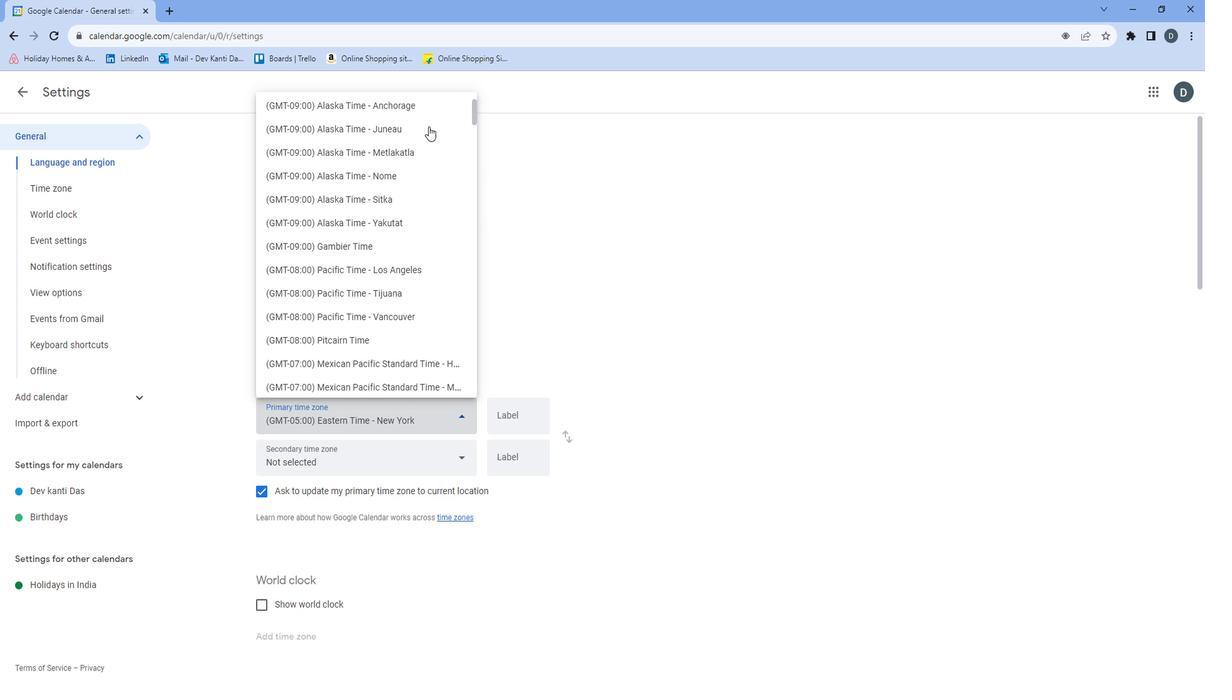 
Action: Mouse scrolled (428, 122) with delta (0, 0)
Screenshot: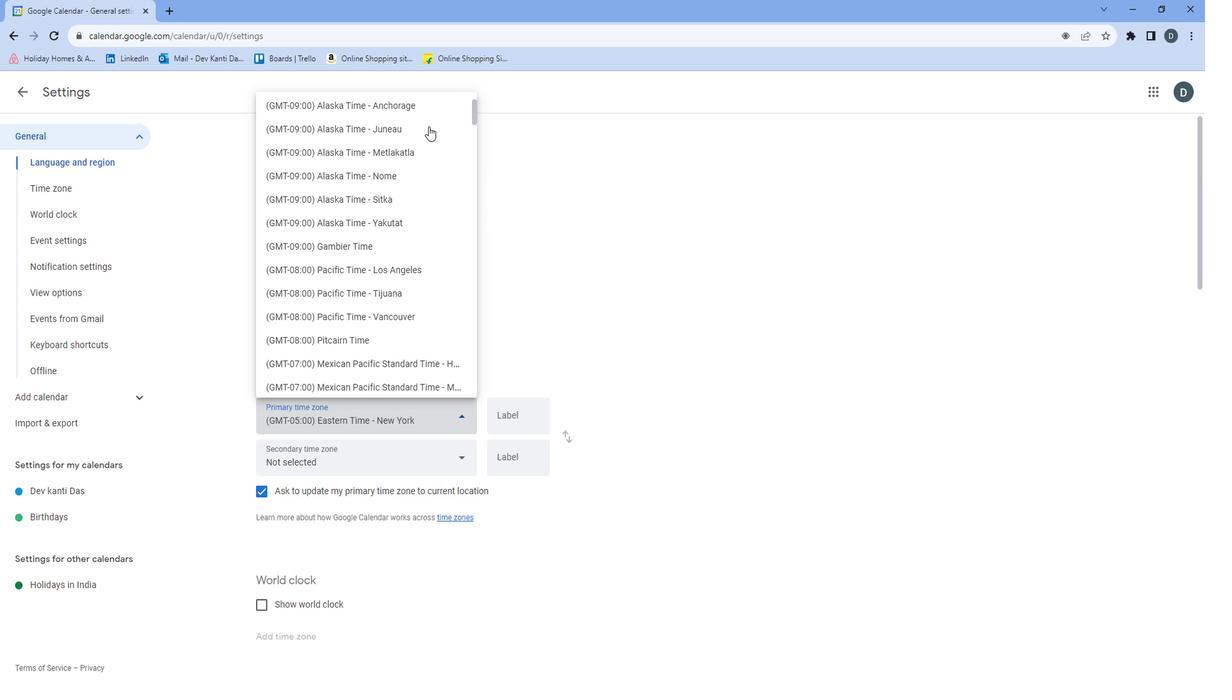 
Action: Mouse scrolled (428, 122) with delta (0, 0)
Screenshot: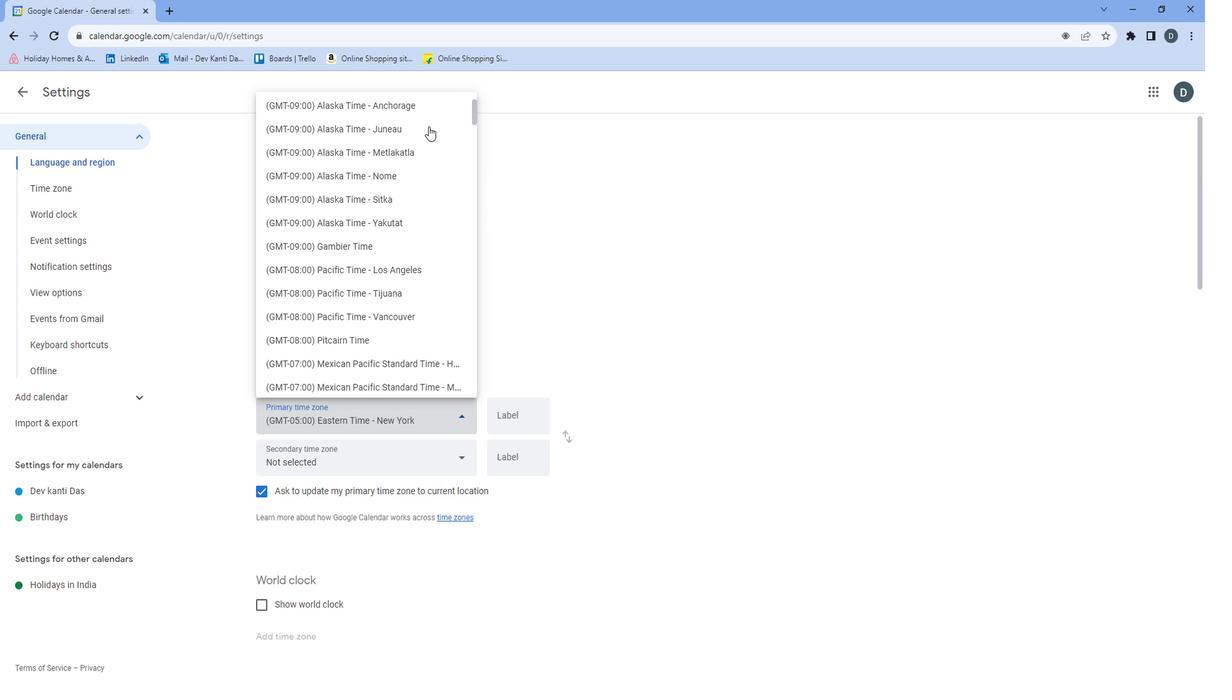 
Action: Mouse moved to (428, 121)
Screenshot: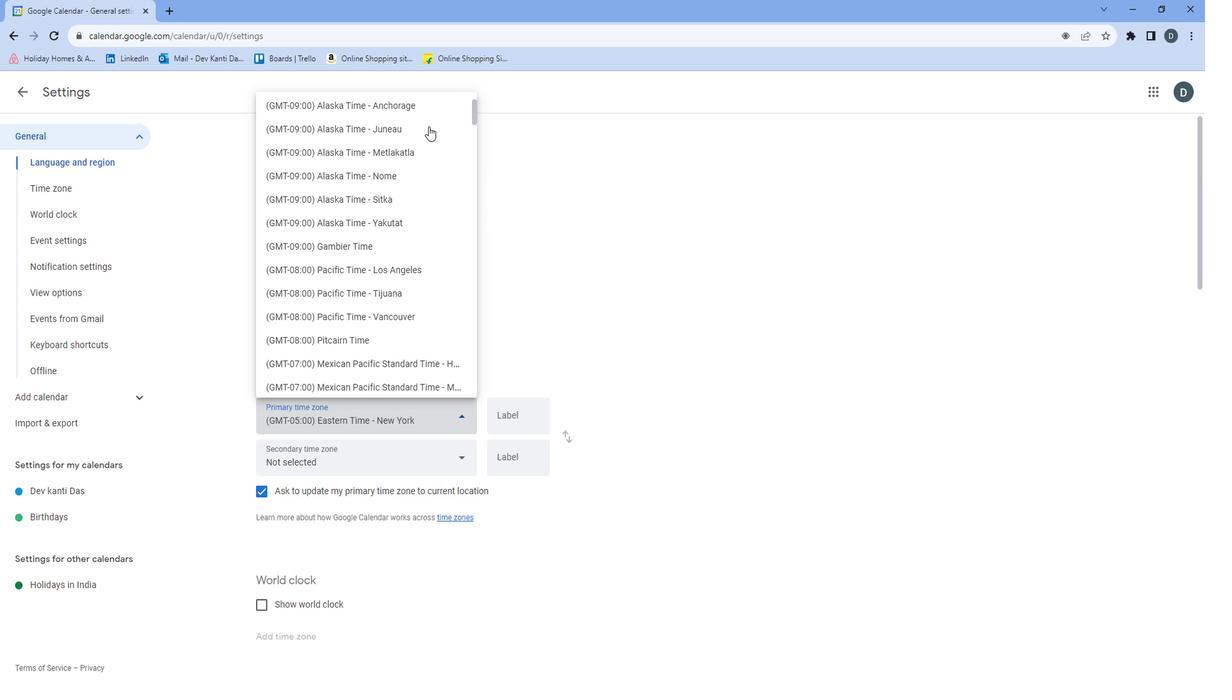 
Action: Mouse scrolled (428, 122) with delta (0, 0)
Screenshot: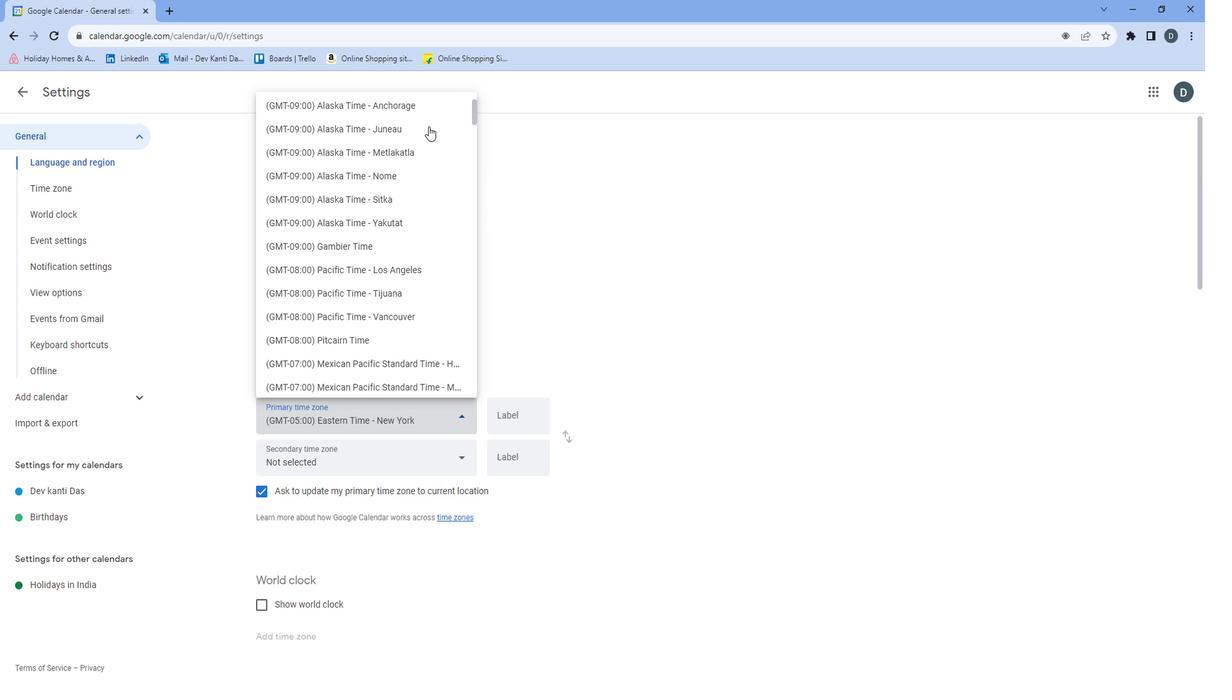 
Action: Mouse scrolled (428, 122) with delta (0, 0)
Screenshot: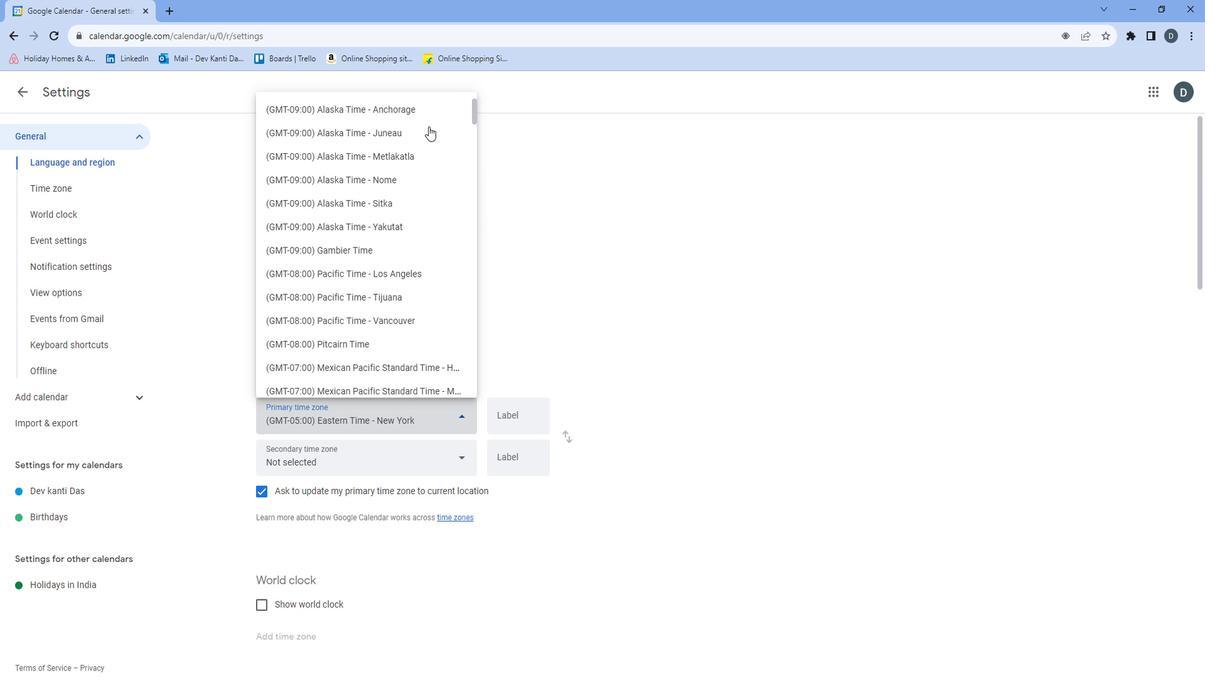 
Action: Mouse scrolled (428, 122) with delta (0, 0)
Screenshot: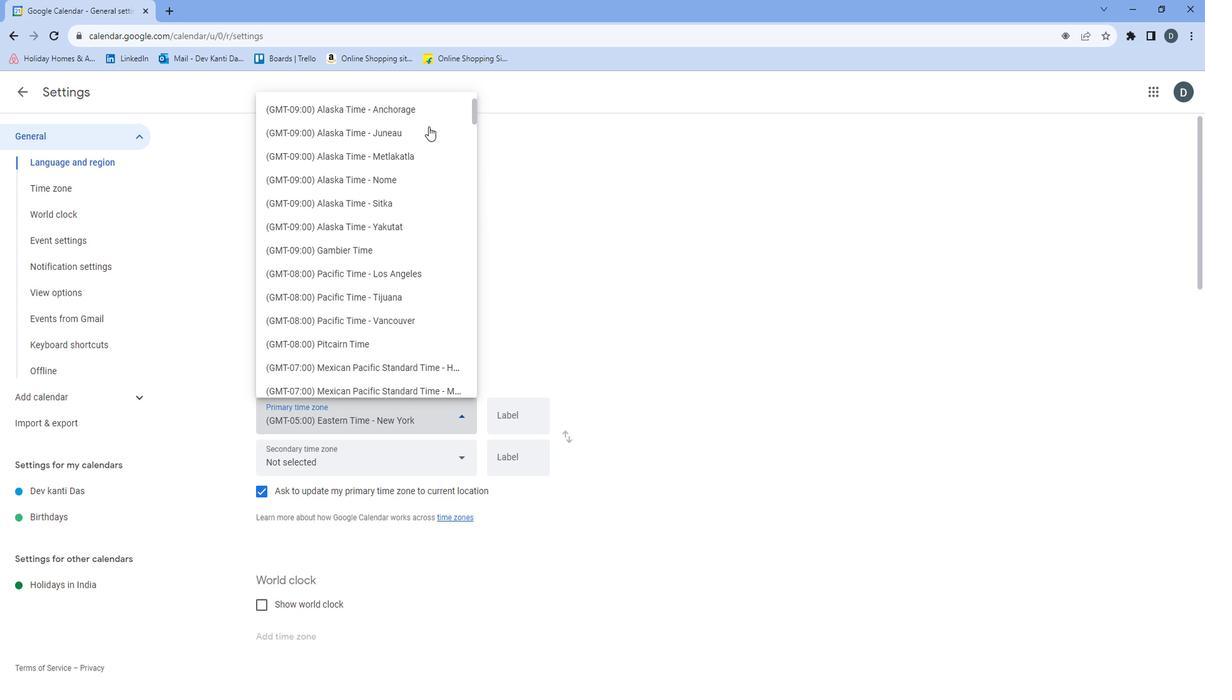 
Action: Mouse scrolled (428, 122) with delta (0, 0)
Screenshot: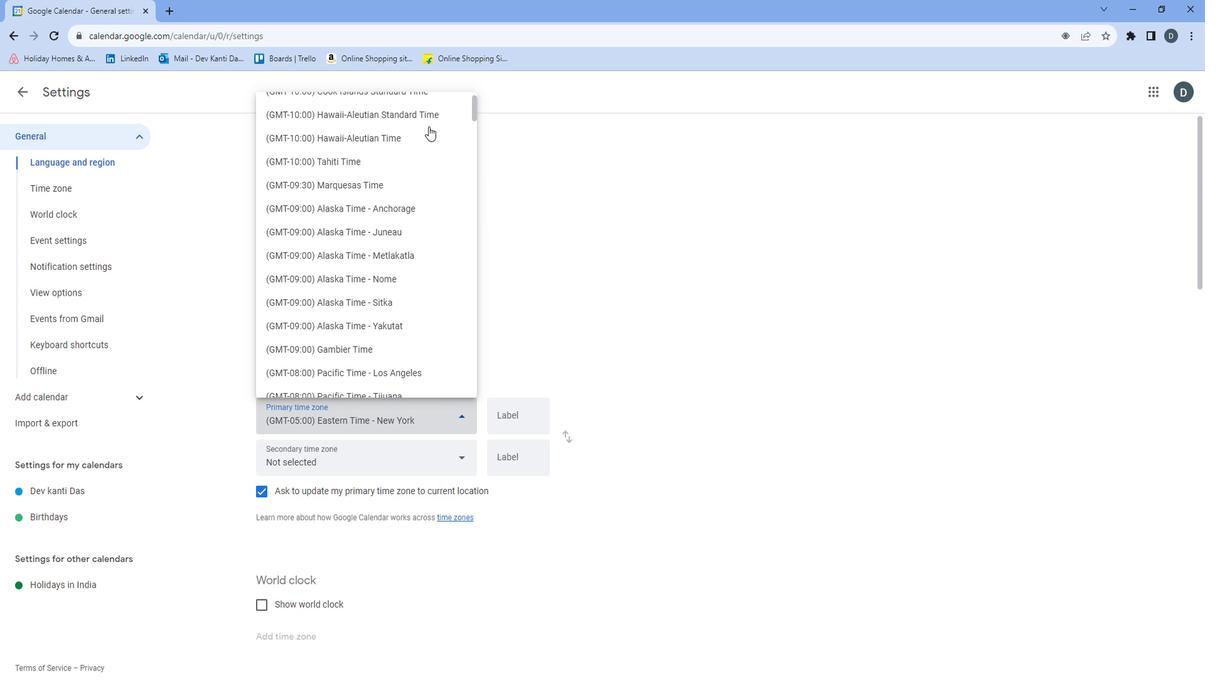 
Action: Mouse scrolled (428, 122) with delta (0, 0)
Screenshot: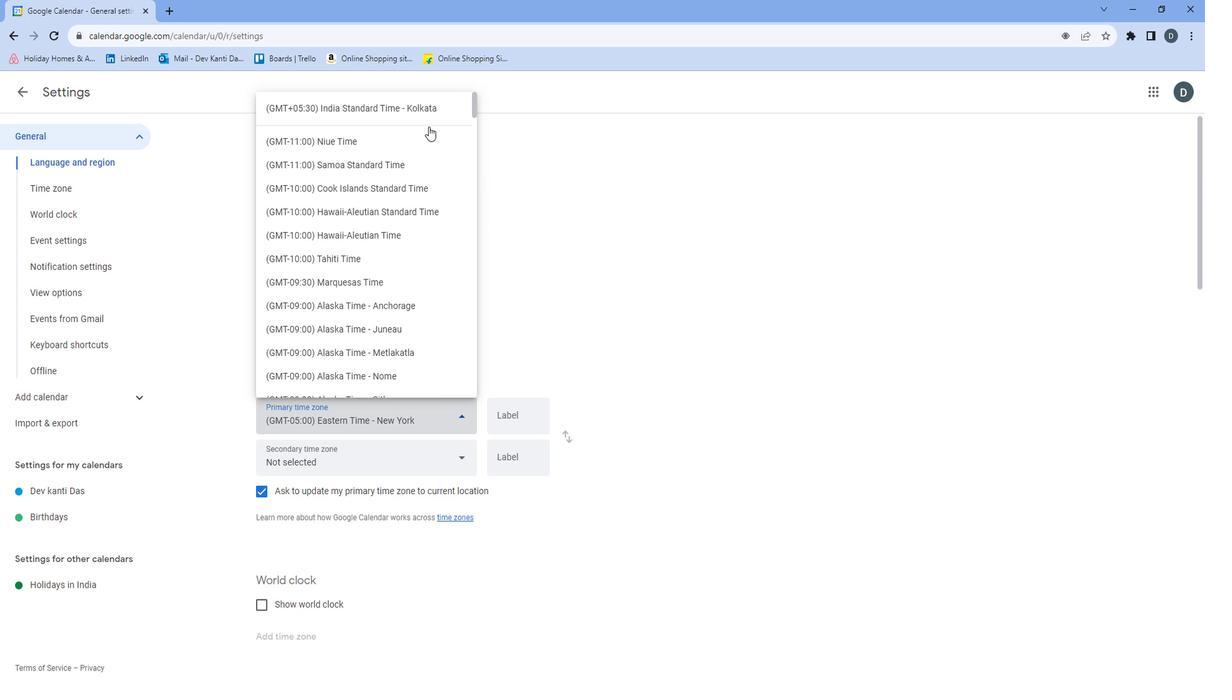 
Action: Mouse scrolled (428, 122) with delta (0, 0)
Screenshot: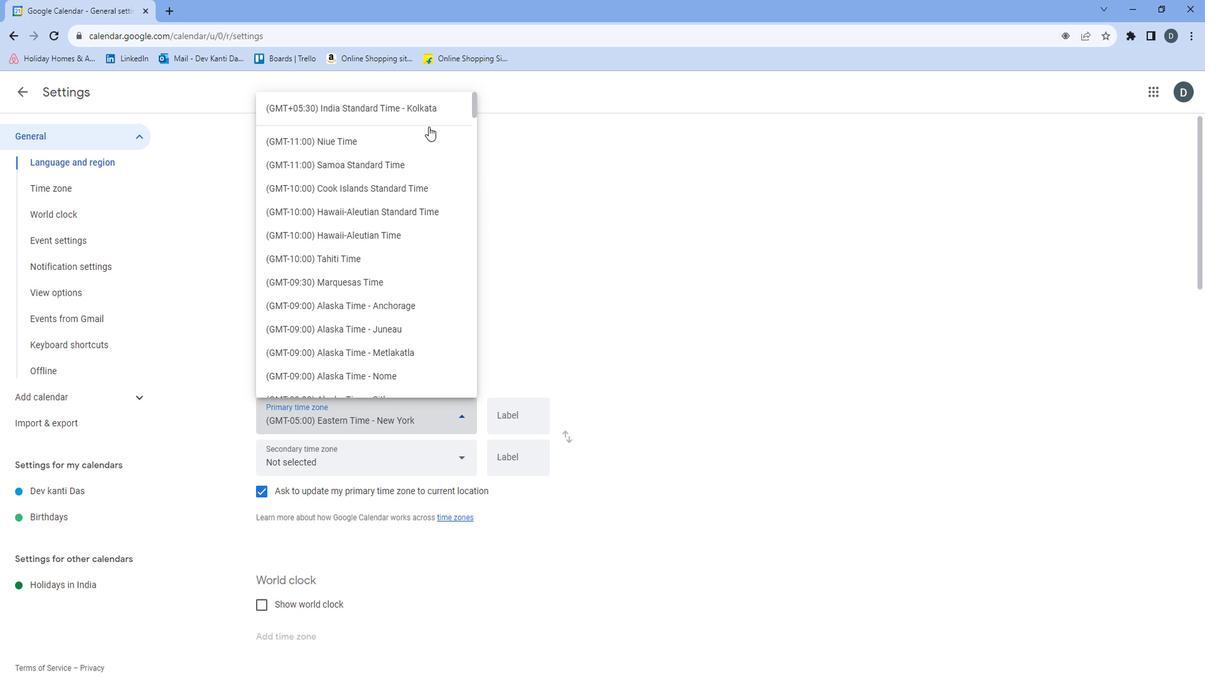 
Action: Mouse moved to (428, 122)
Screenshot: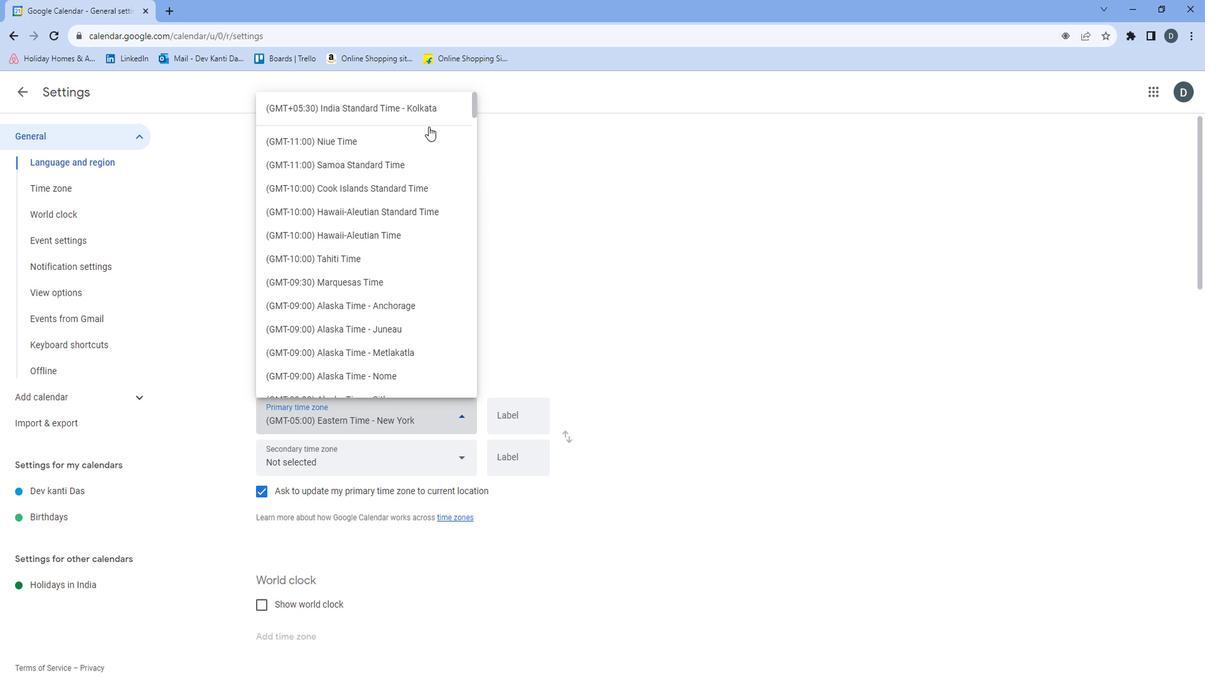 
Action: Mouse scrolled (428, 123) with delta (0, 0)
Screenshot: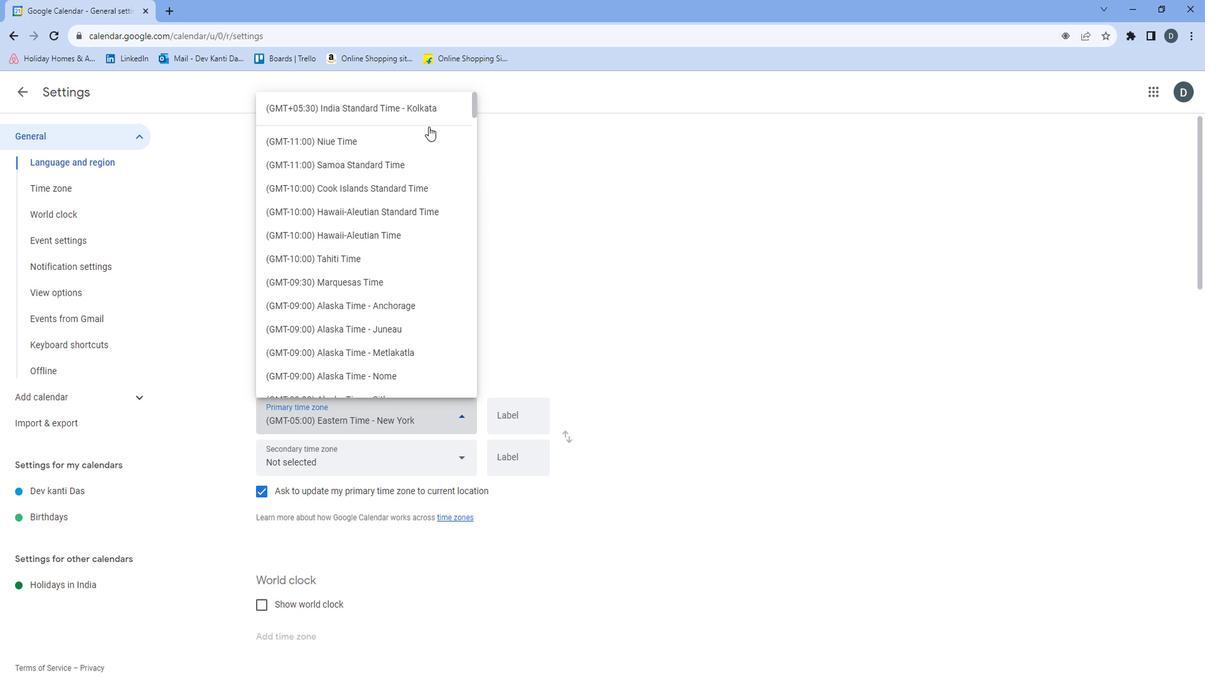 
Action: Mouse scrolled (428, 123) with delta (0, 0)
Screenshot: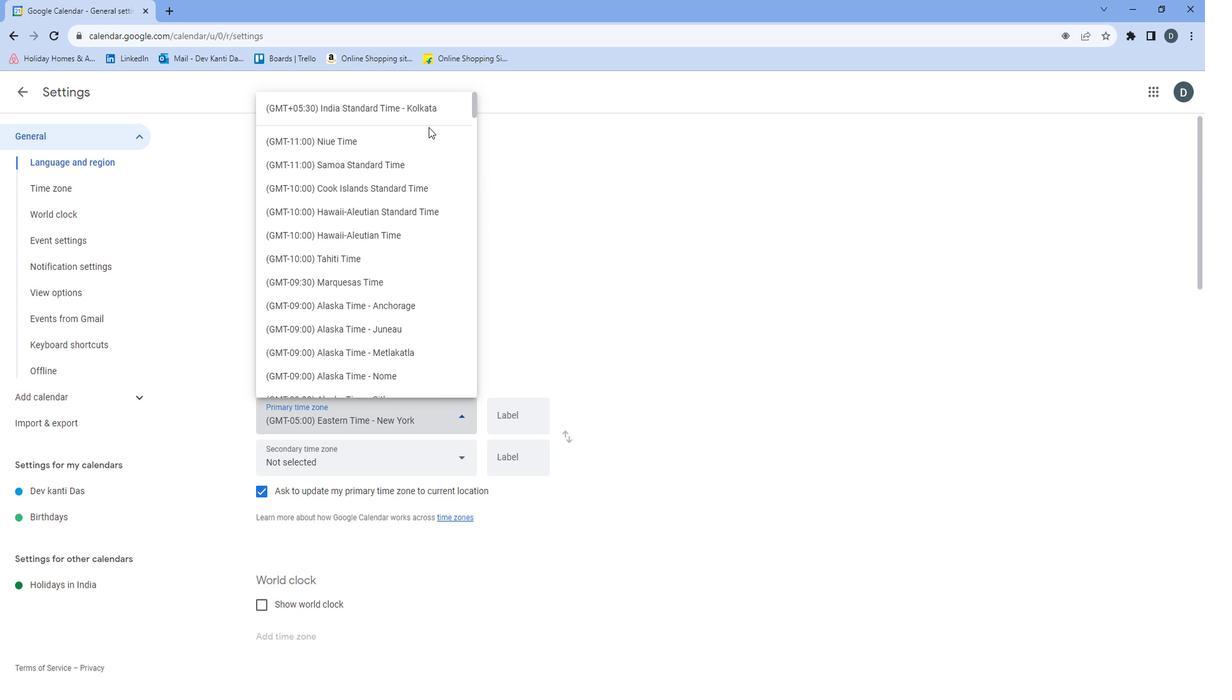 
Action: Mouse scrolled (428, 123) with delta (0, 0)
Screenshot: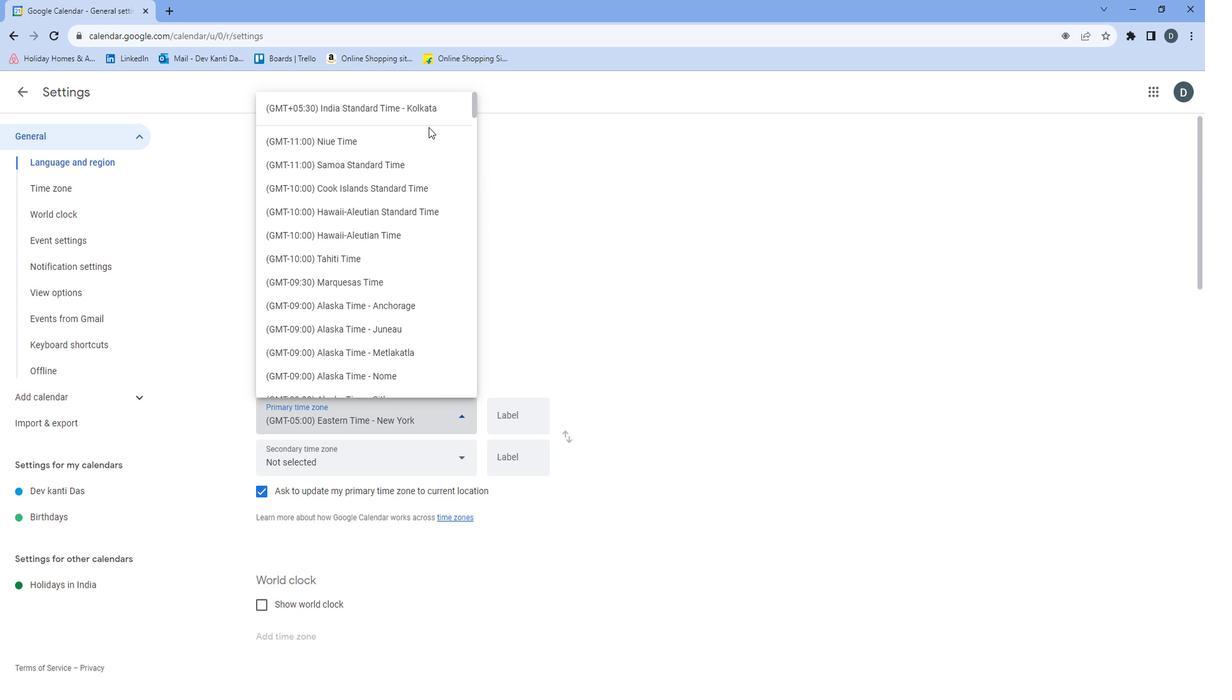 
Action: Mouse scrolled (428, 123) with delta (0, 0)
Screenshot: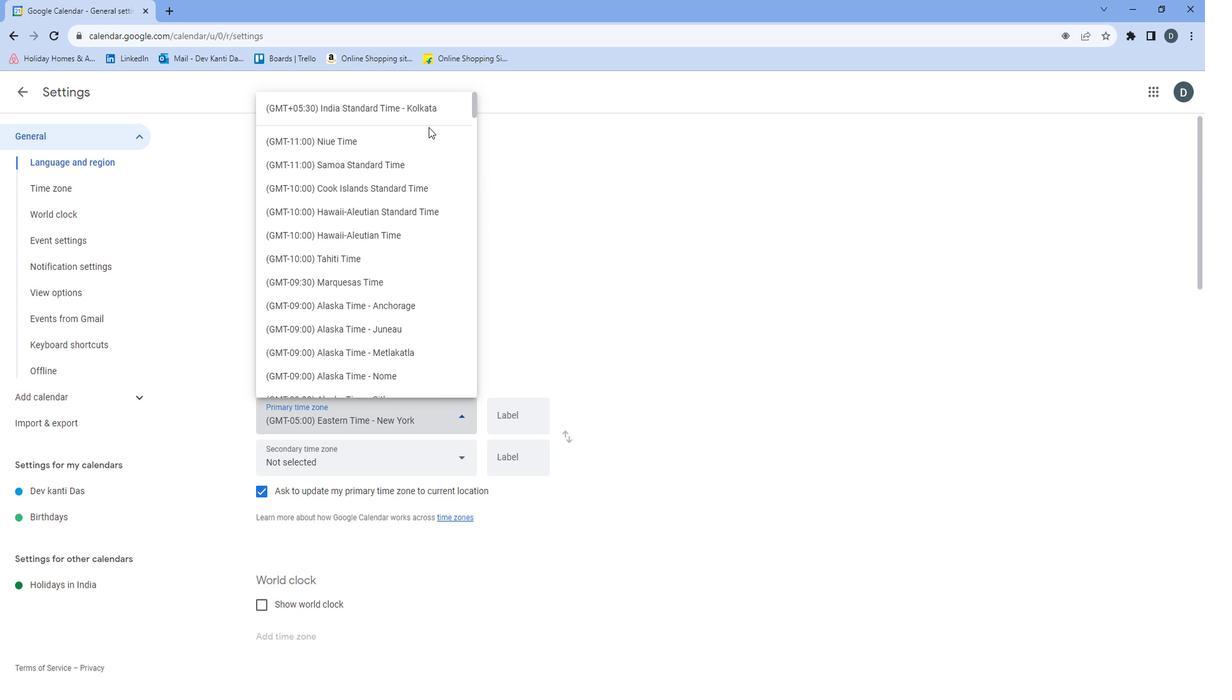 
Action: Mouse moved to (431, 134)
Screenshot: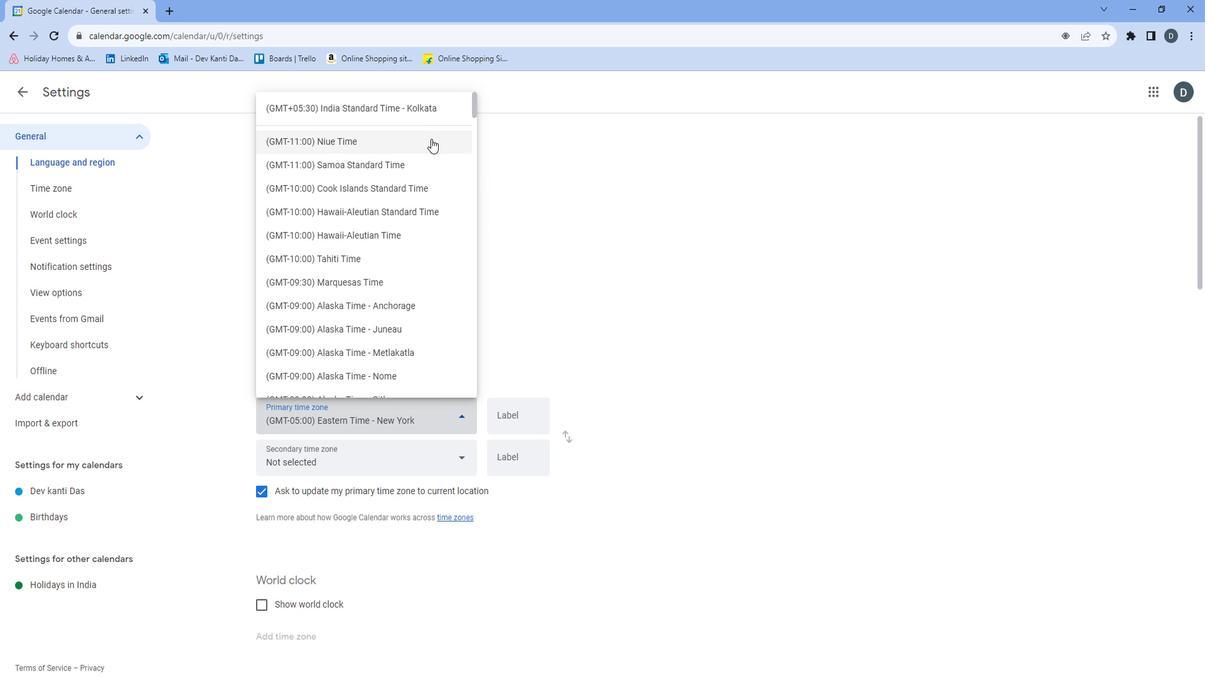 
Action: Mouse scrolled (431, 133) with delta (0, 0)
Screenshot: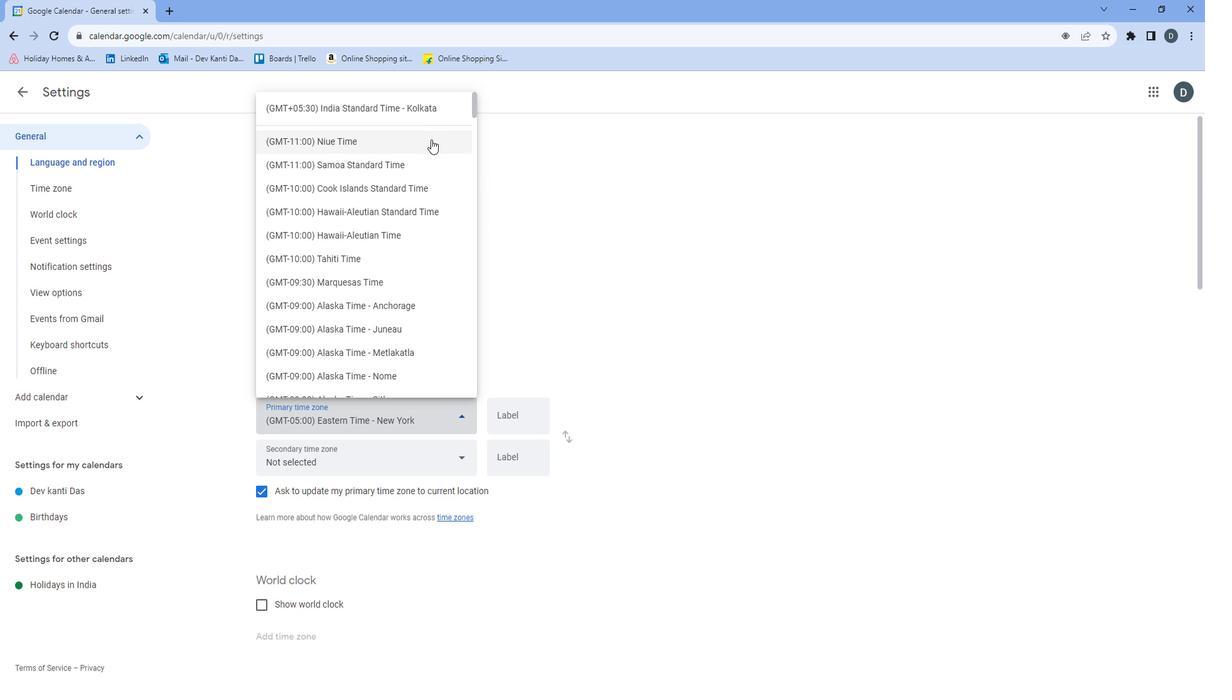 
Action: Mouse moved to (431, 134)
Screenshot: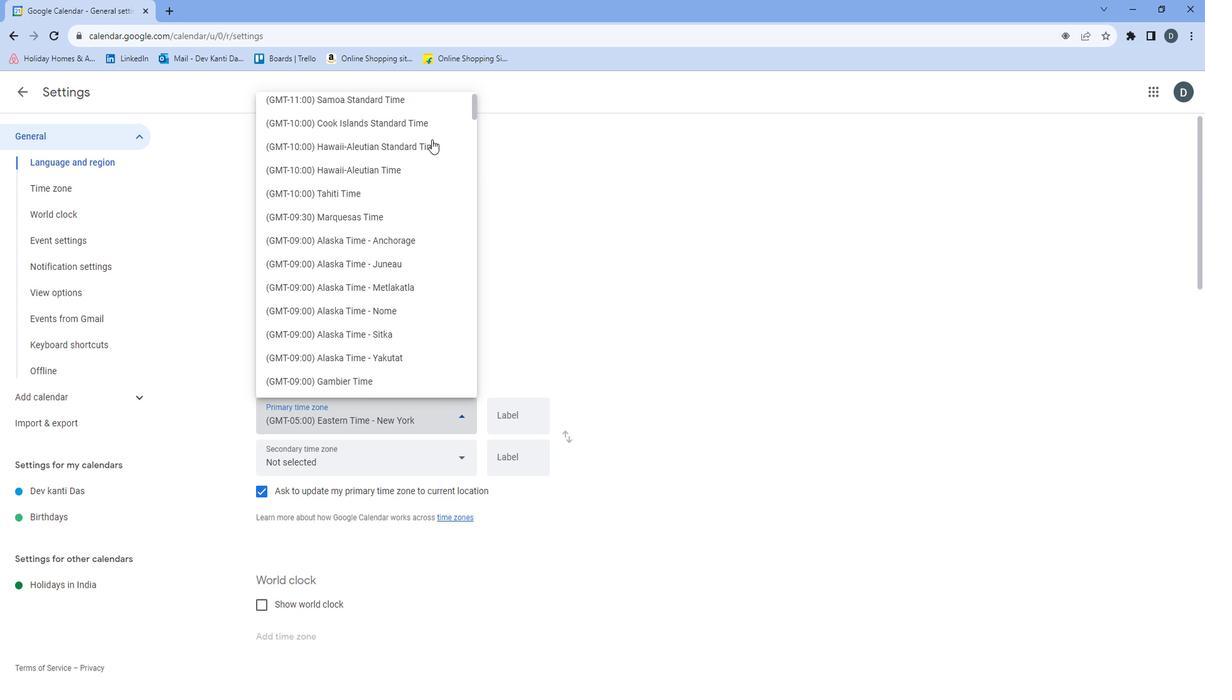 
Action: Mouse scrolled (431, 133) with delta (0, 0)
Screenshot: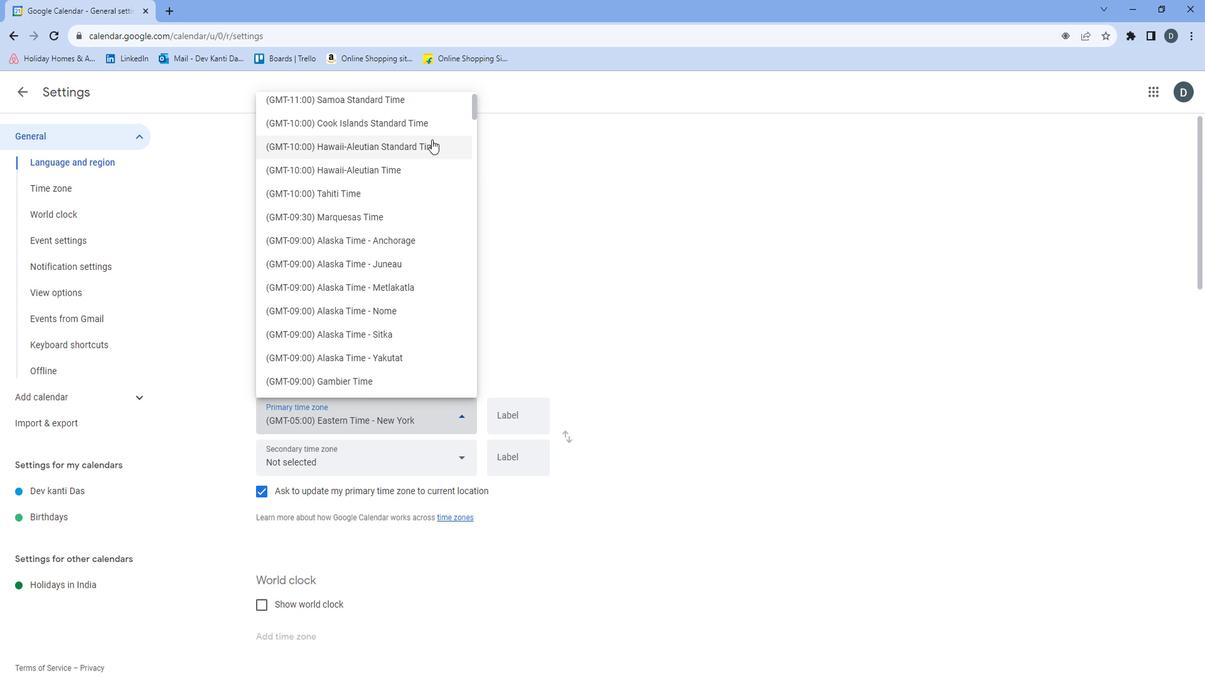 
Action: Mouse scrolled (431, 133) with delta (0, 0)
Screenshot: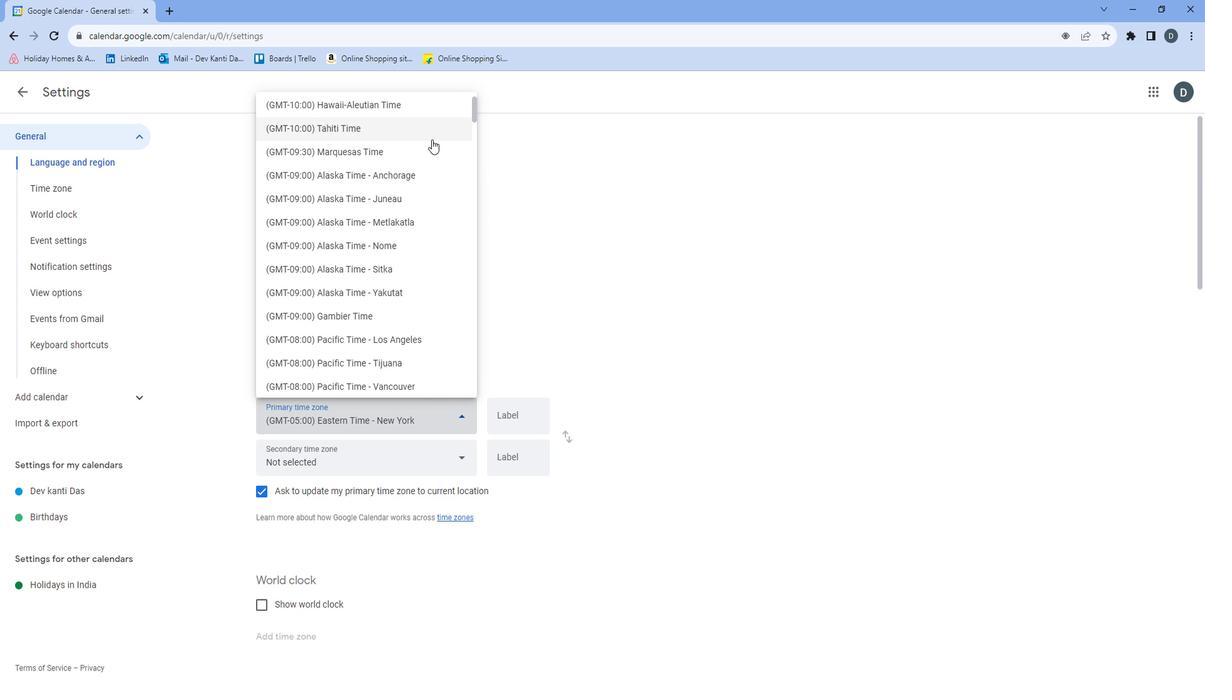 
Action: Mouse moved to (431, 133)
Screenshot: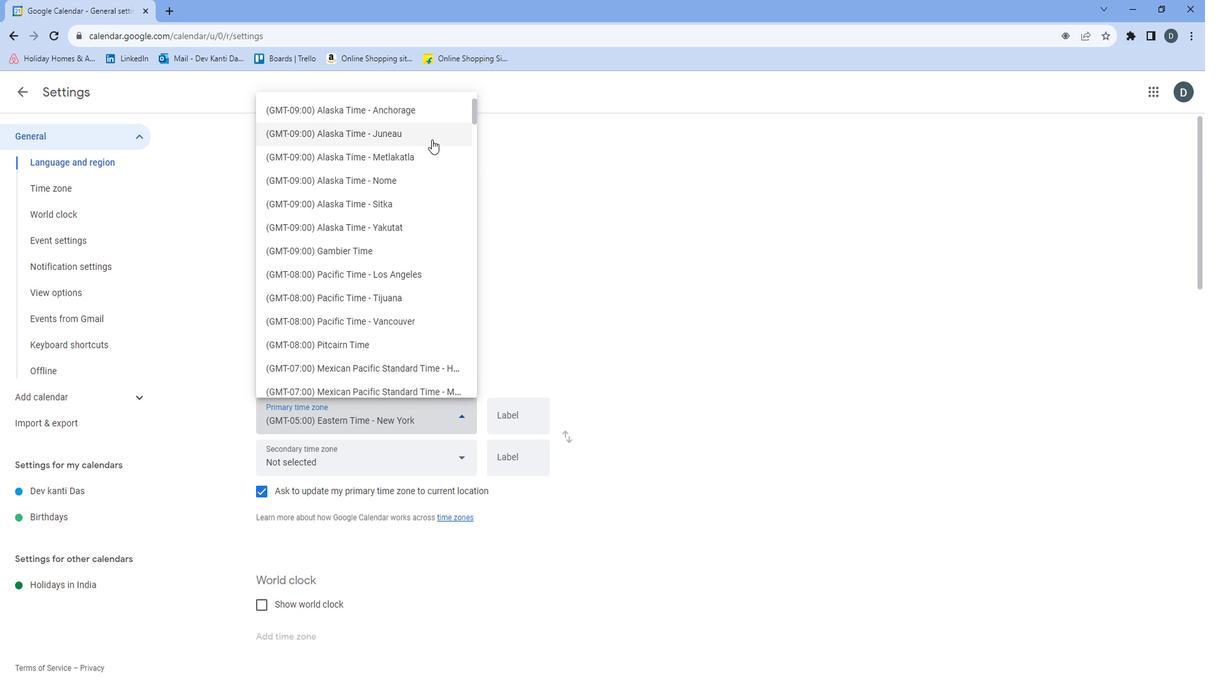 
Action: Mouse scrolled (431, 133) with delta (0, 0)
Screenshot: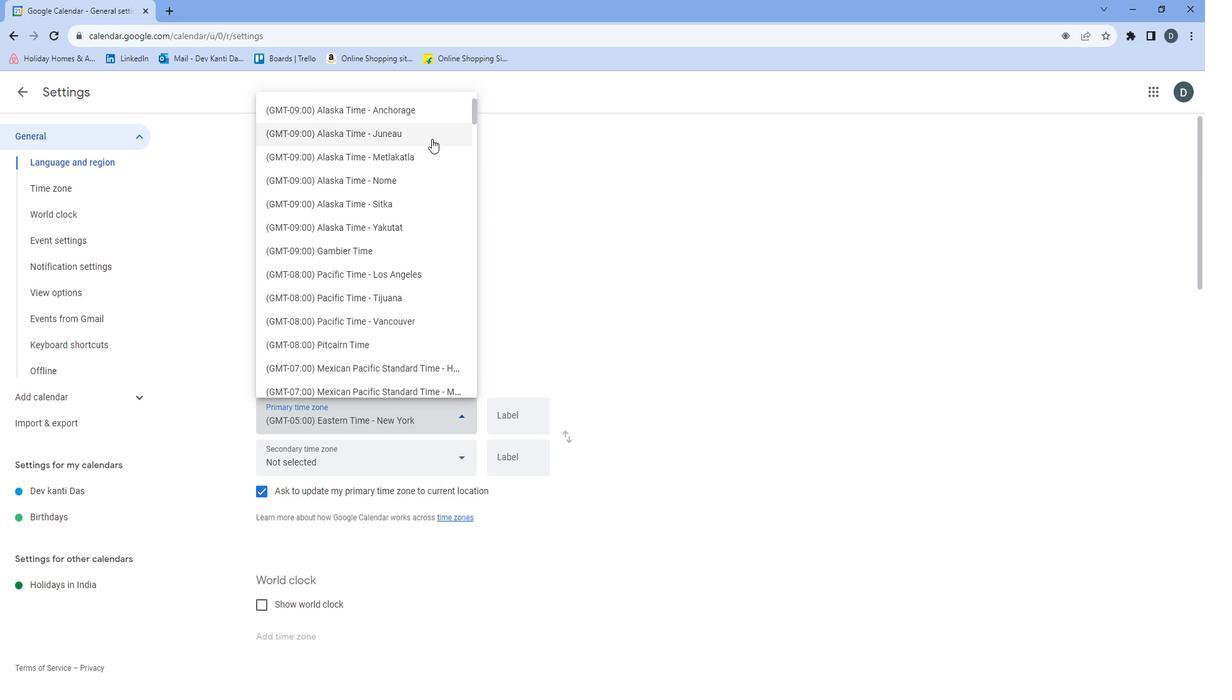 
Action: Mouse moved to (433, 133)
Screenshot: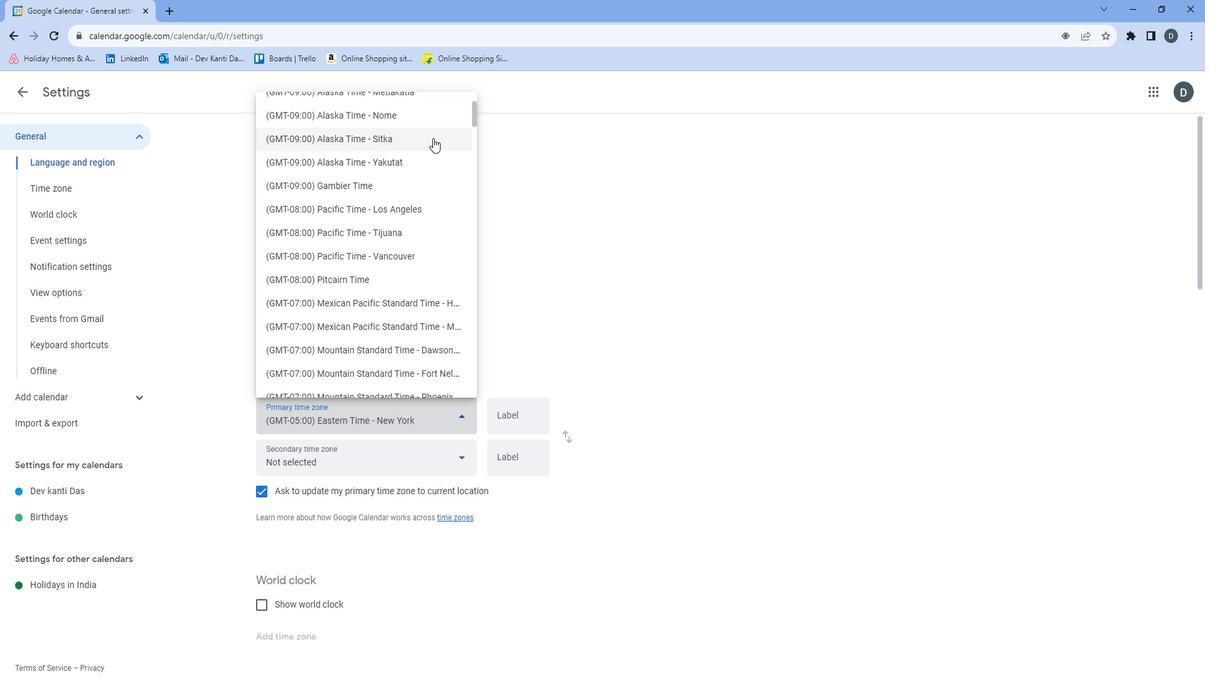 
Action: Mouse scrolled (433, 133) with delta (0, 0)
Screenshot: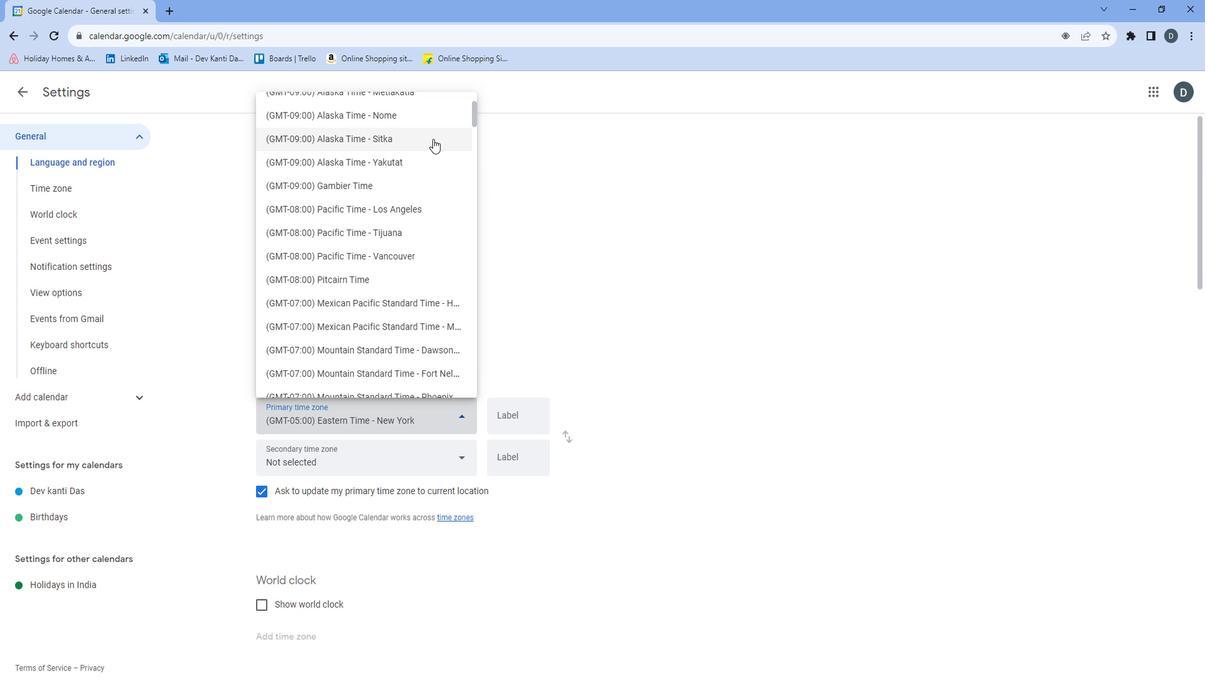 
Action: Mouse scrolled (433, 133) with delta (0, 0)
Screenshot: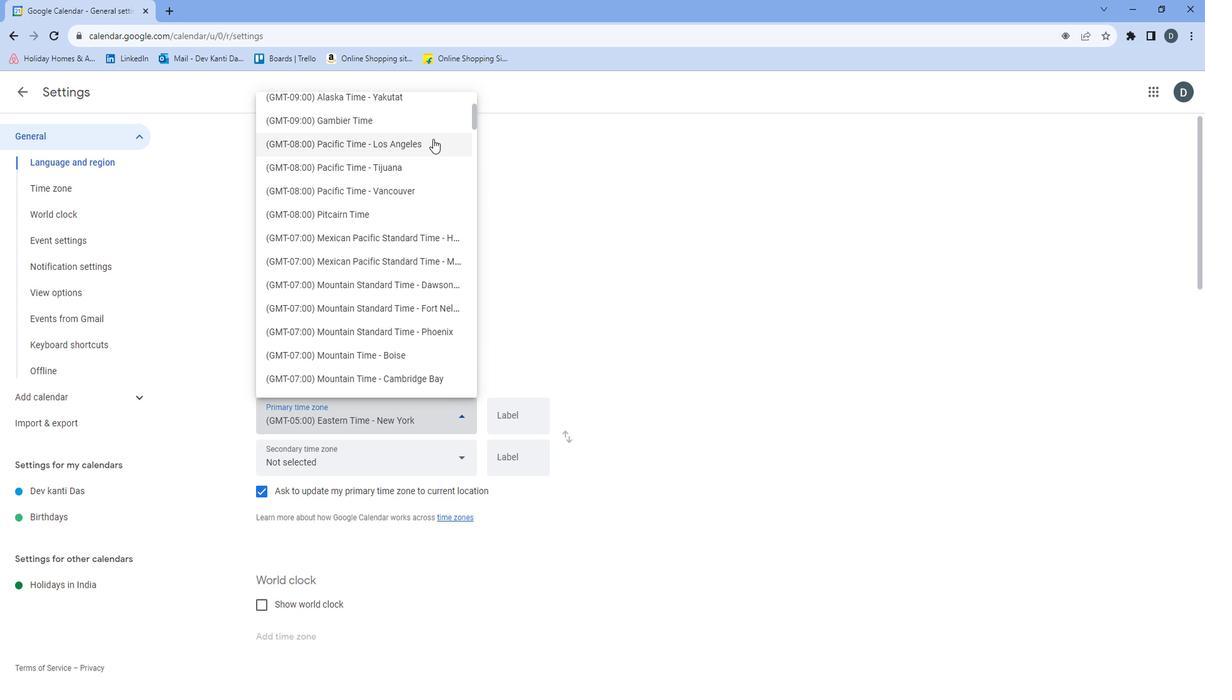 
Action: Mouse scrolled (433, 133) with delta (0, 0)
Screenshot: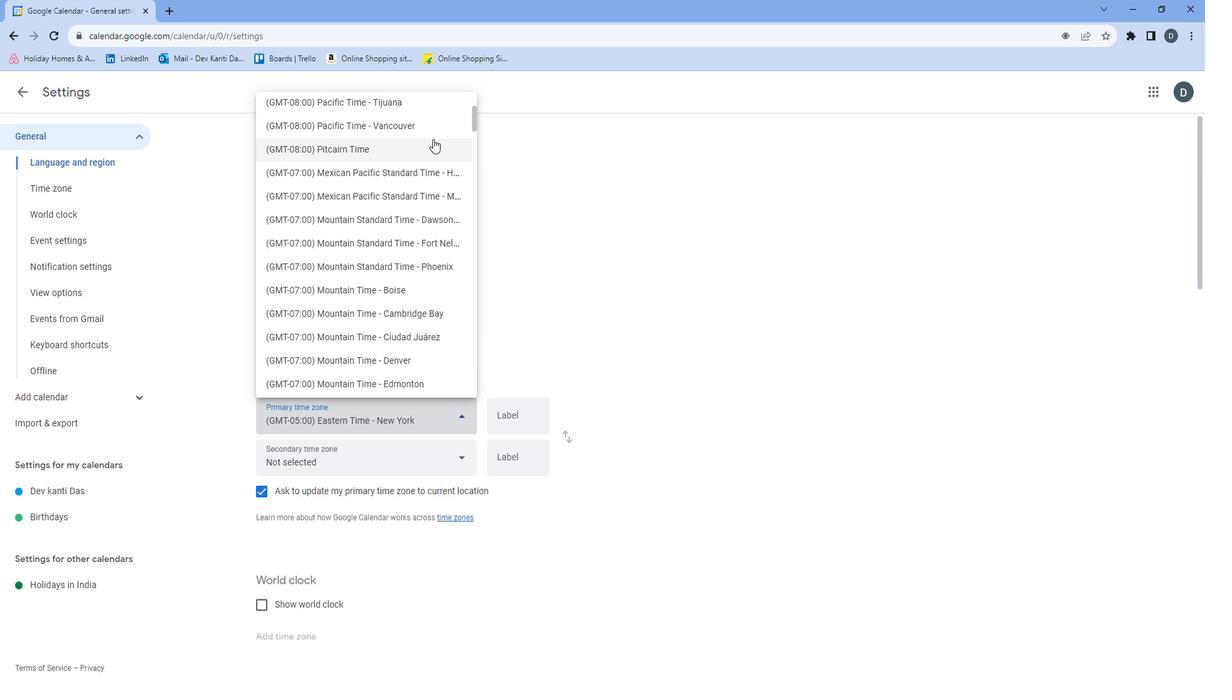 
Action: Mouse moved to (433, 133)
Screenshot: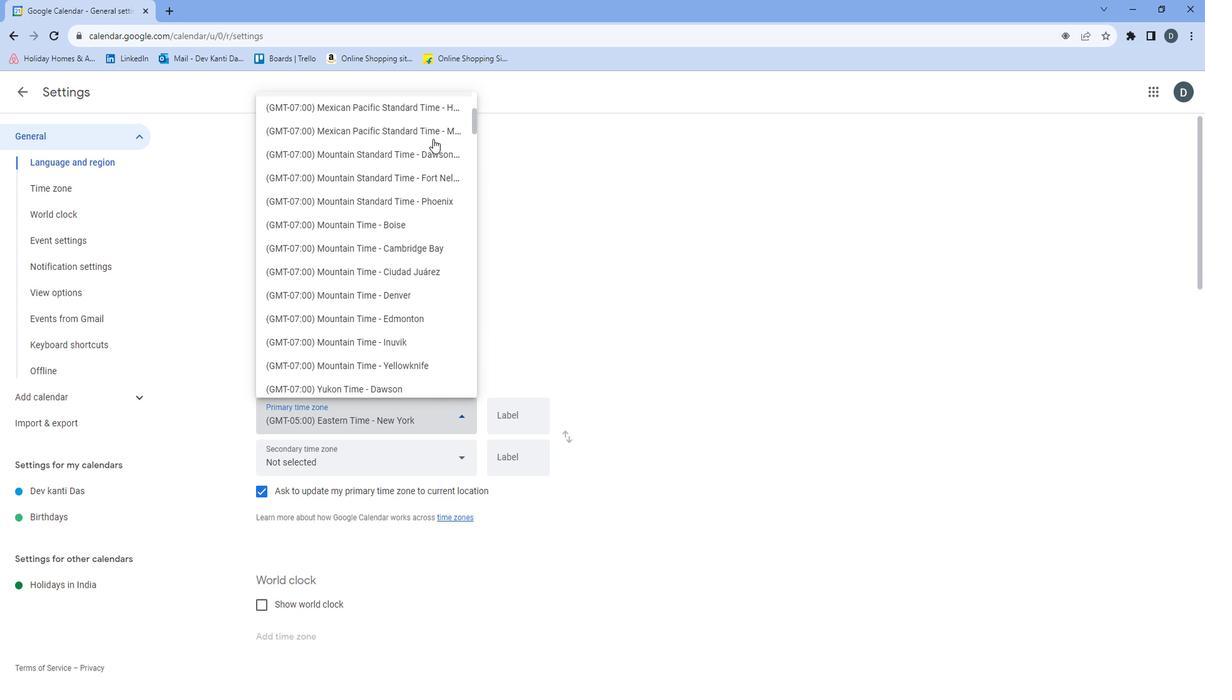 
Action: Mouse scrolled (433, 133) with delta (0, 0)
Screenshot: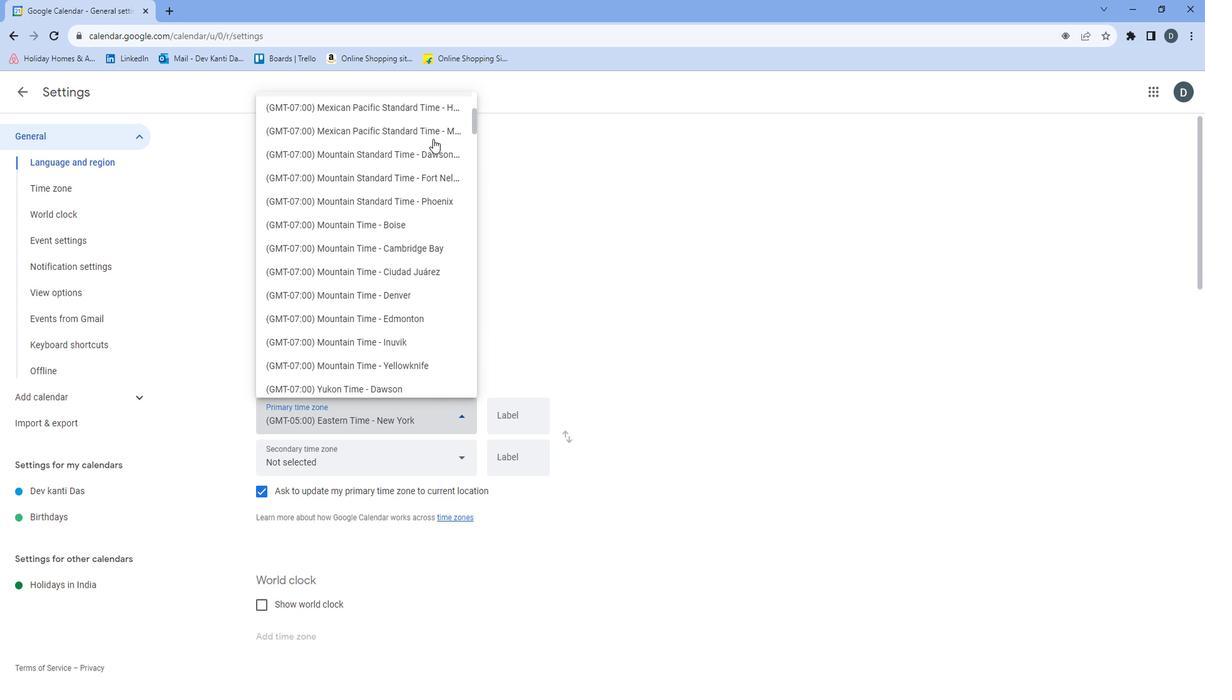 
Action: Mouse scrolled (433, 133) with delta (0, 0)
Screenshot: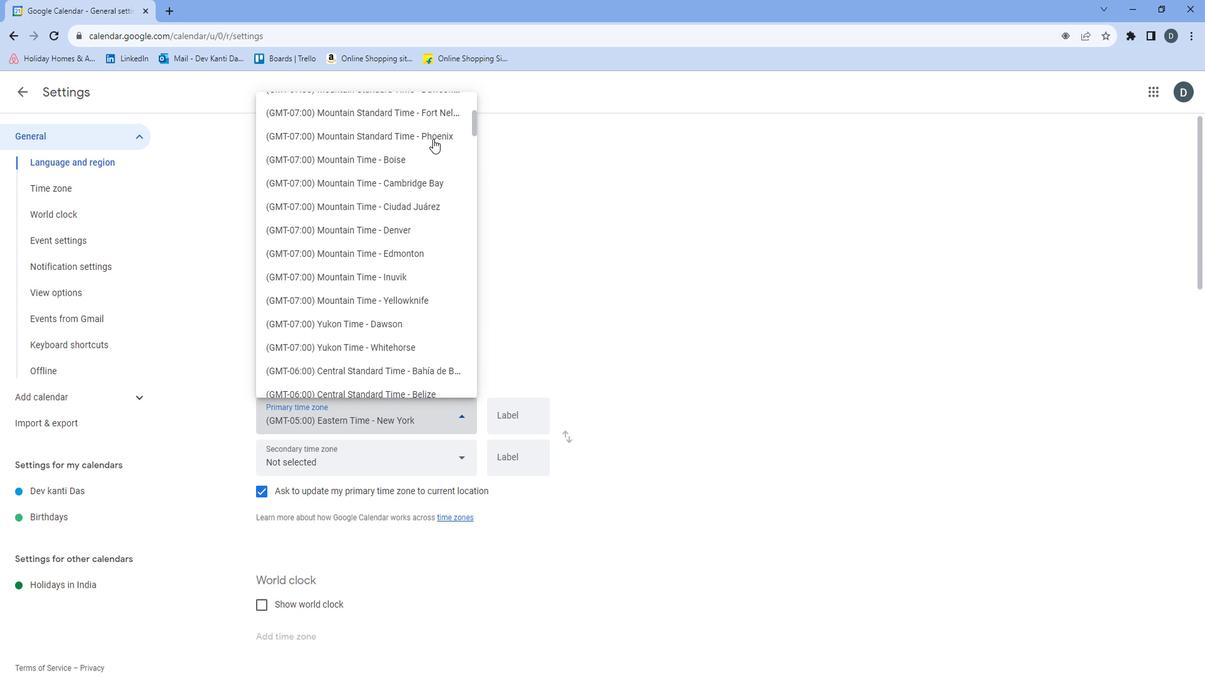 
Action: Mouse moved to (432, 135)
Screenshot: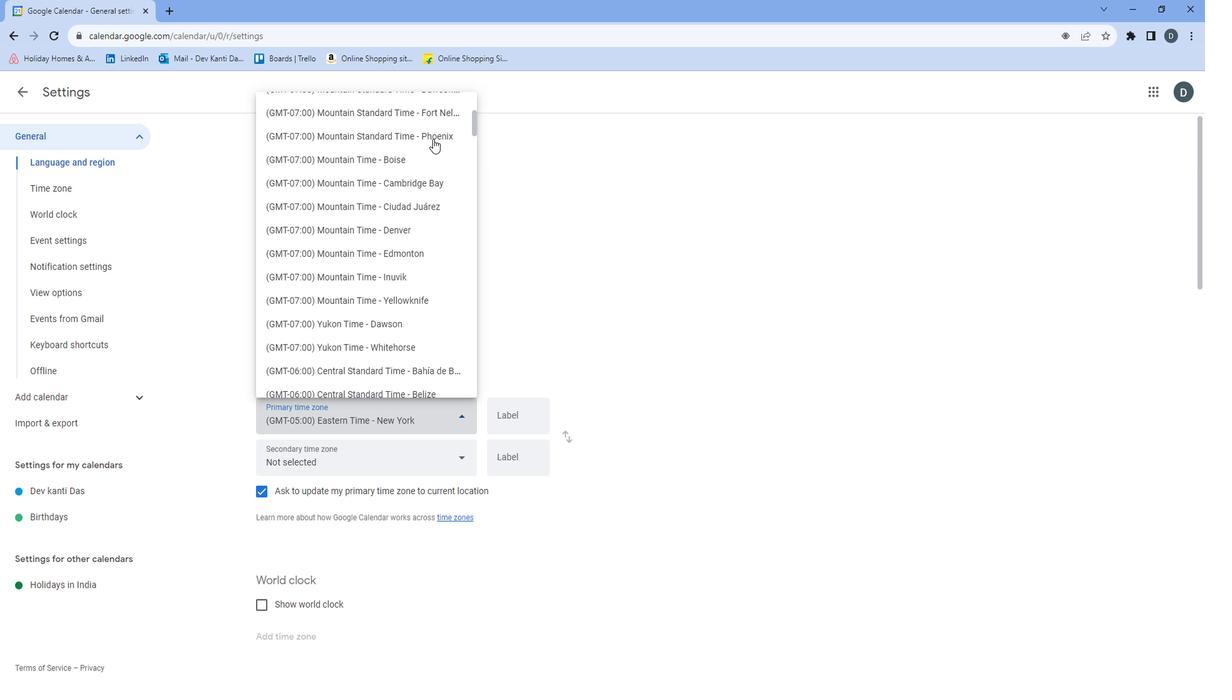 
Action: Mouse scrolled (432, 134) with delta (0, 0)
Screenshot: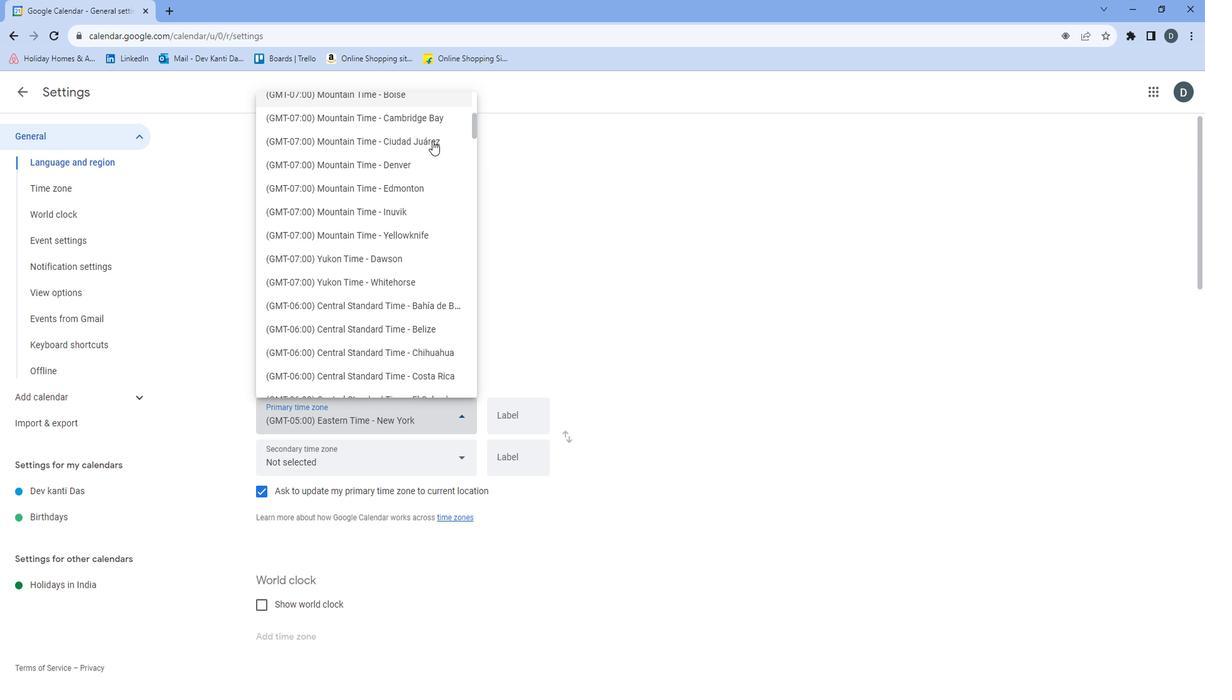 
Action: Mouse scrolled (432, 134) with delta (0, 0)
Screenshot: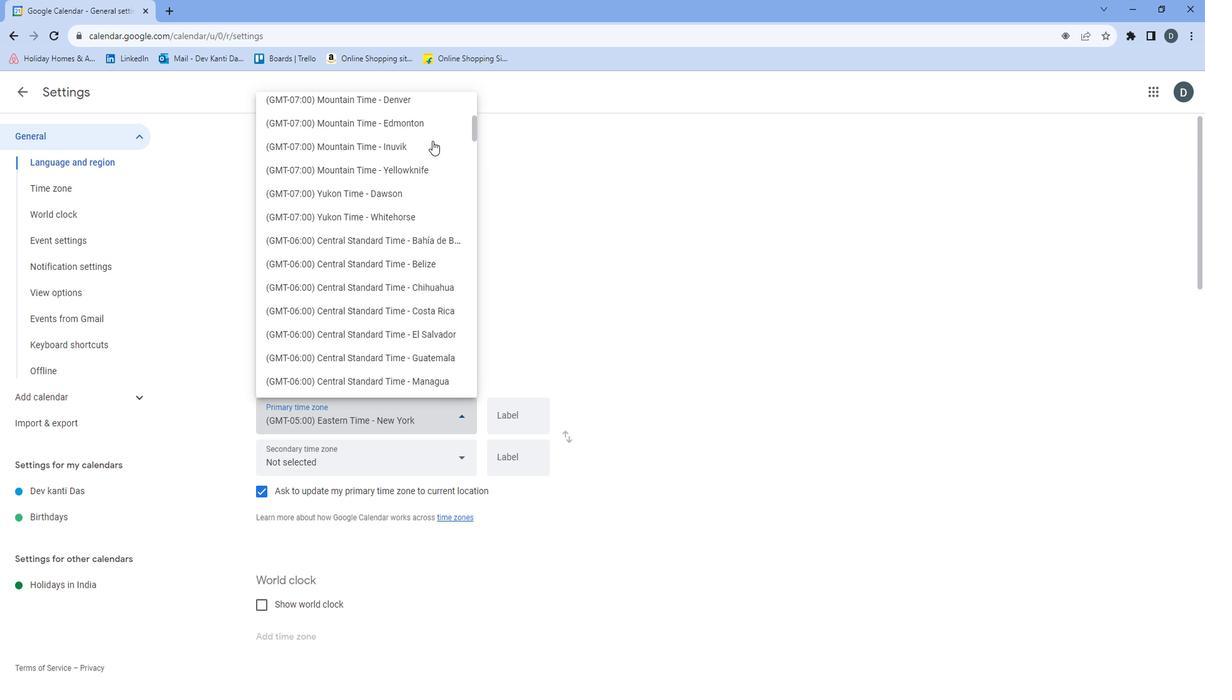 
Action: Mouse scrolled (432, 134) with delta (0, 0)
Screenshot: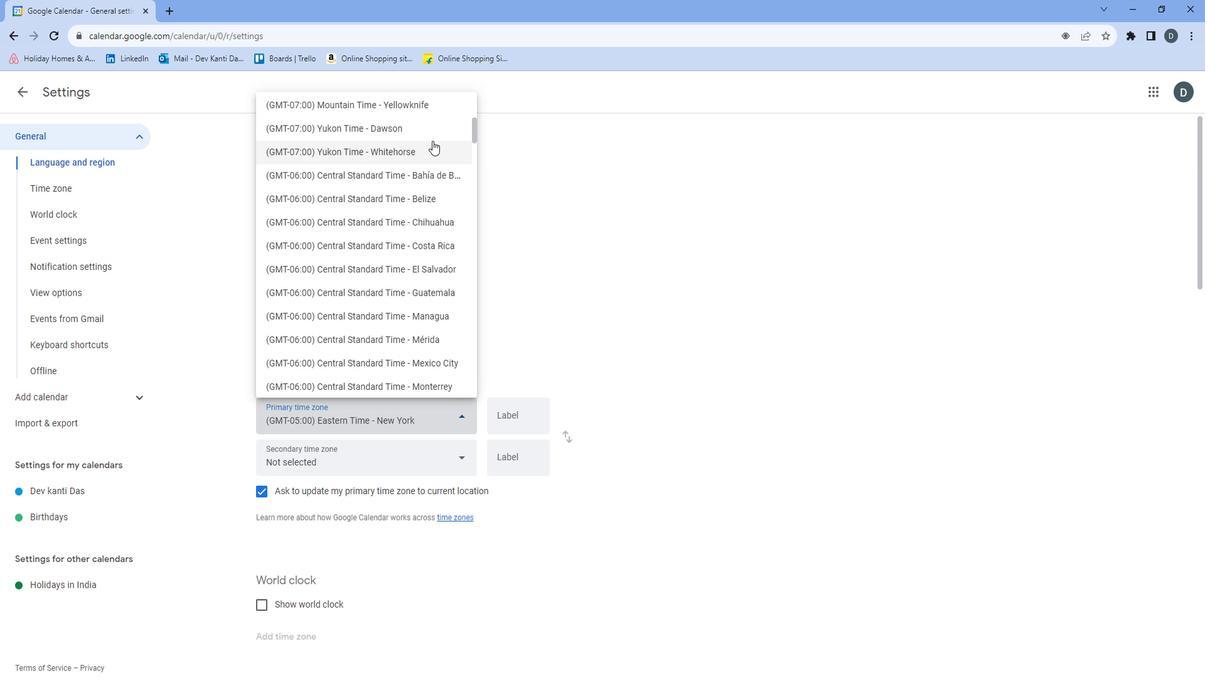
Action: Mouse scrolled (432, 134) with delta (0, 0)
Screenshot: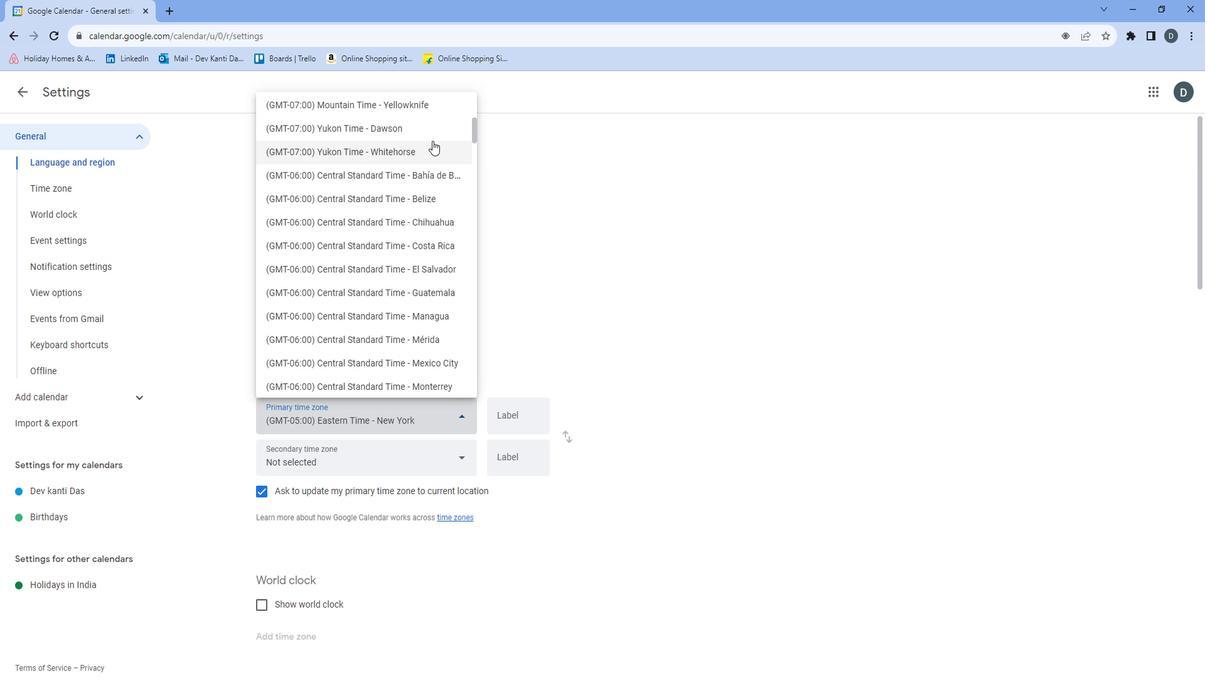 
Action: Mouse scrolled (432, 134) with delta (0, 0)
Screenshot: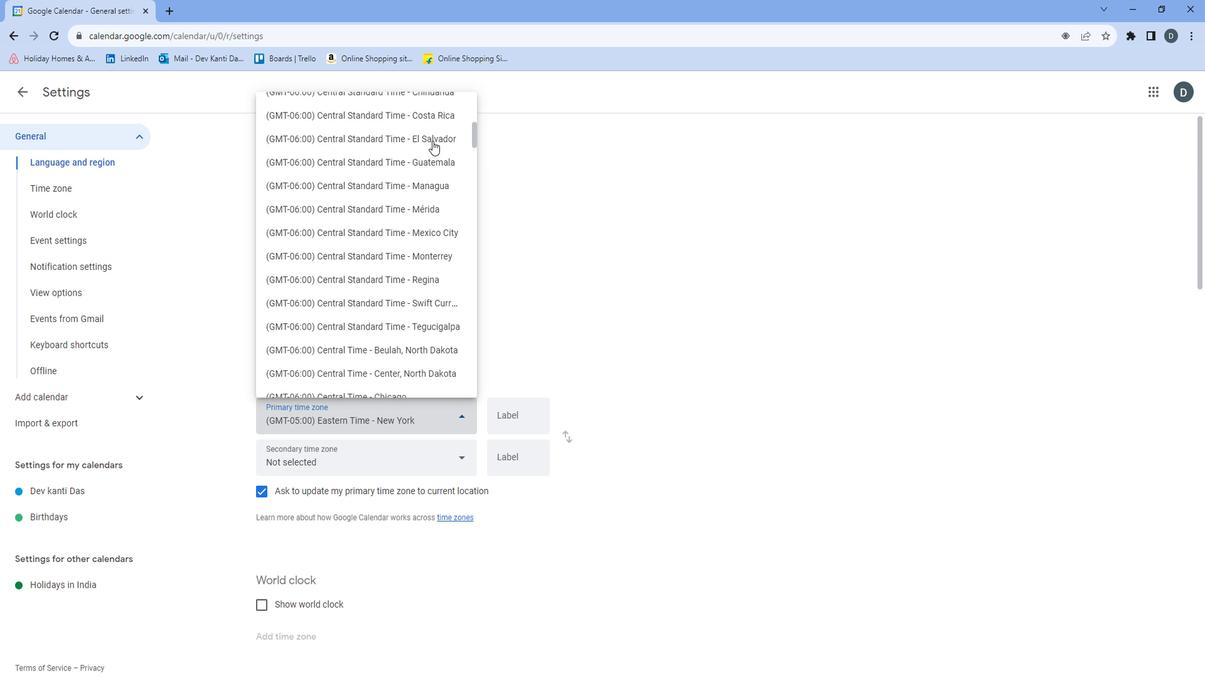 
Action: Mouse moved to (431, 136)
Screenshot: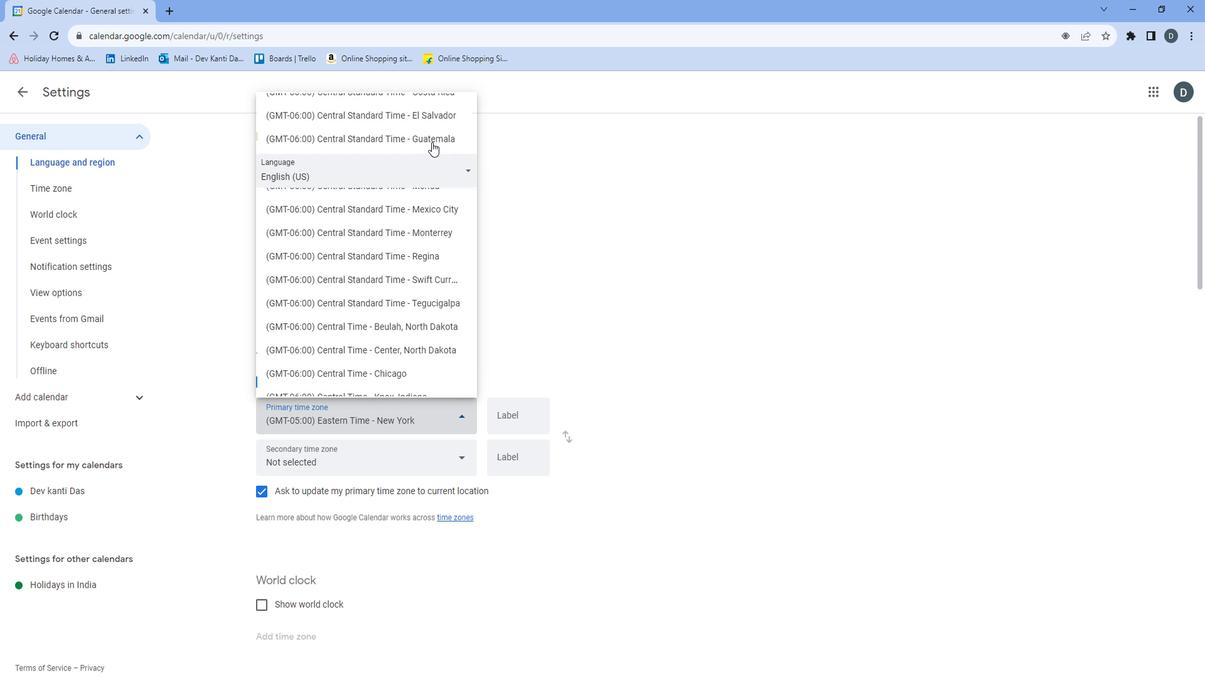 
Action: Mouse scrolled (431, 136) with delta (0, 0)
Screenshot: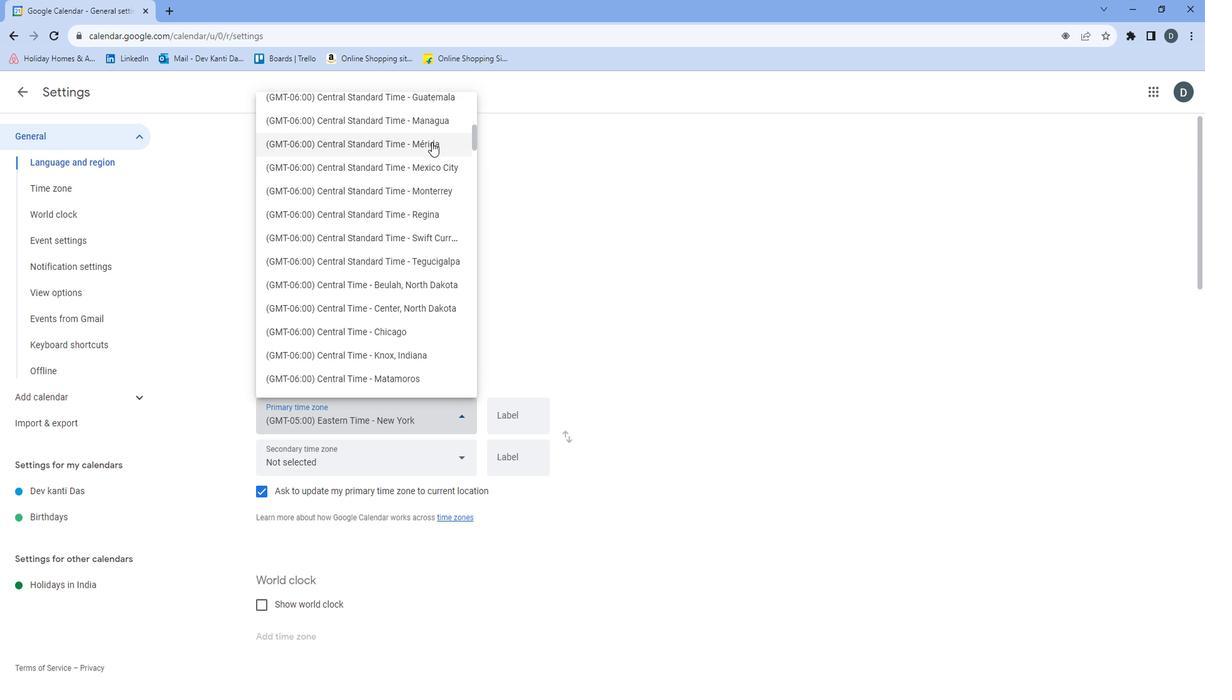 
Action: Mouse scrolled (431, 137) with delta (0, 0)
Screenshot: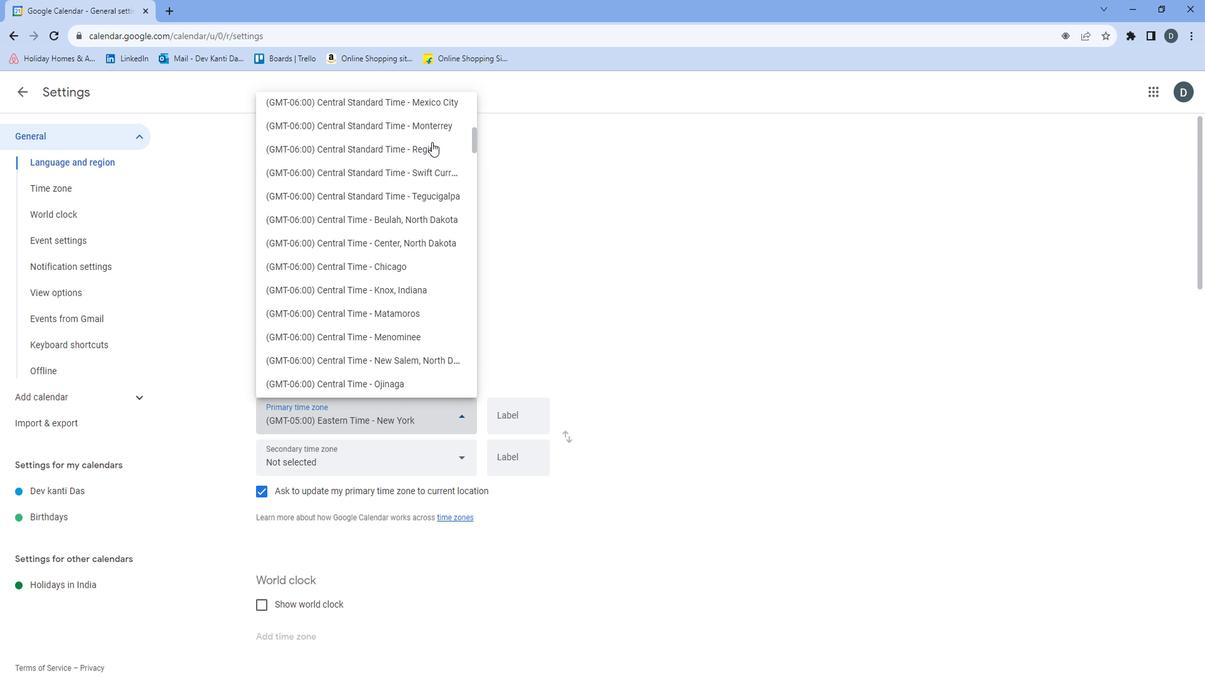 
Action: Mouse scrolled (431, 136) with delta (0, 0)
Screenshot: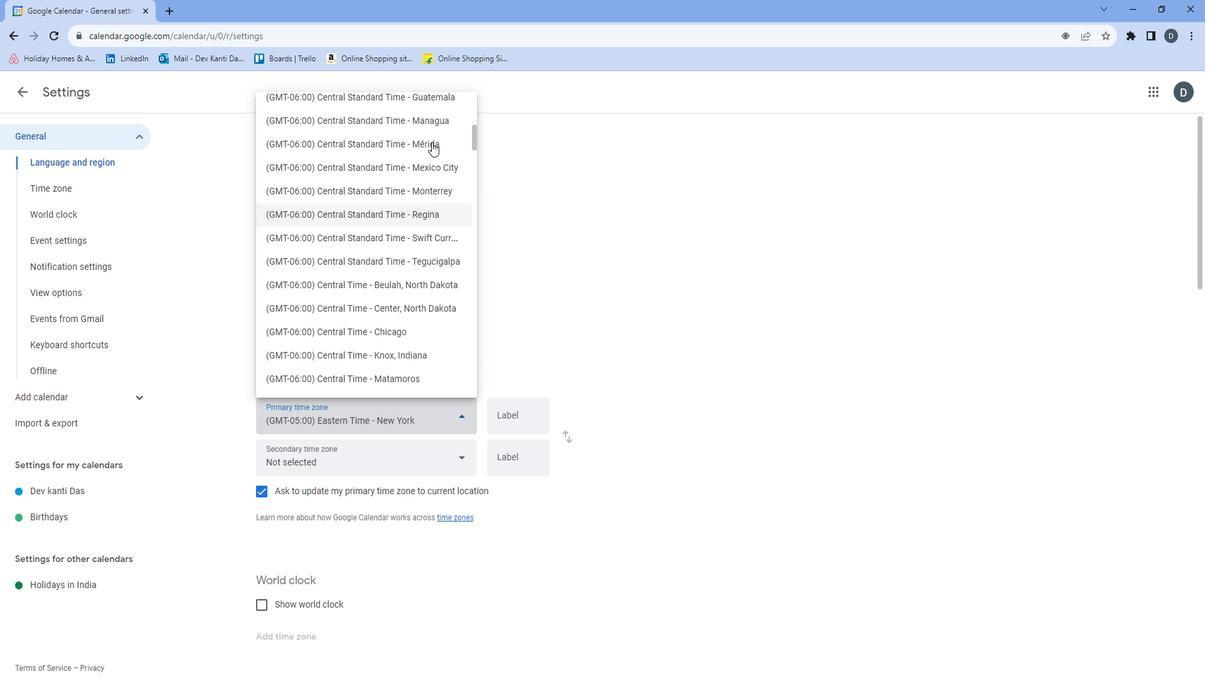 
Action: Mouse scrolled (431, 136) with delta (0, 0)
Screenshot: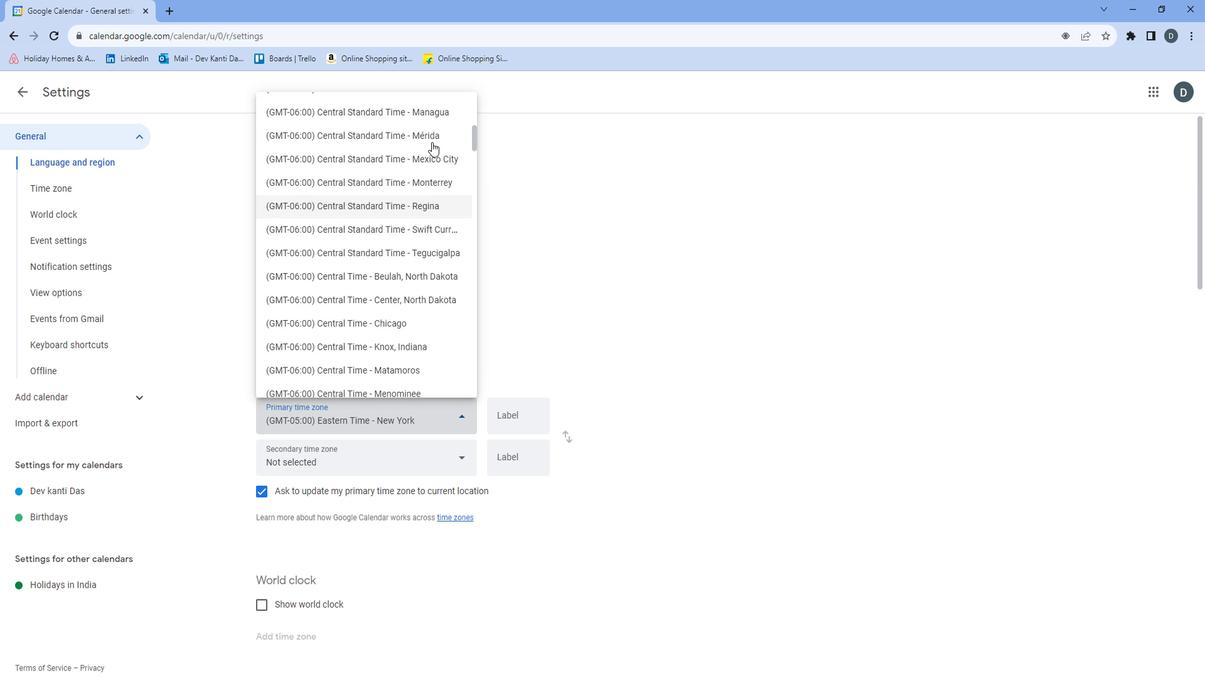 
Action: Mouse scrolled (431, 136) with delta (0, 0)
Screenshot: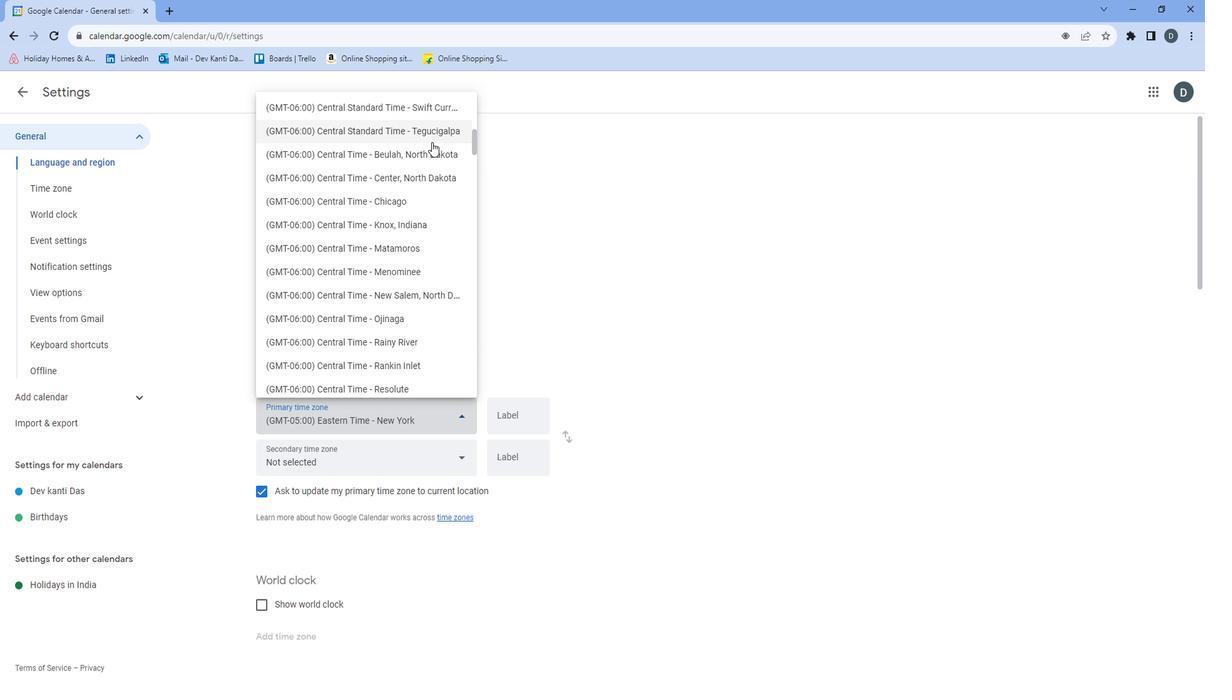 
Action: Mouse scrolled (431, 136) with delta (0, 0)
Screenshot: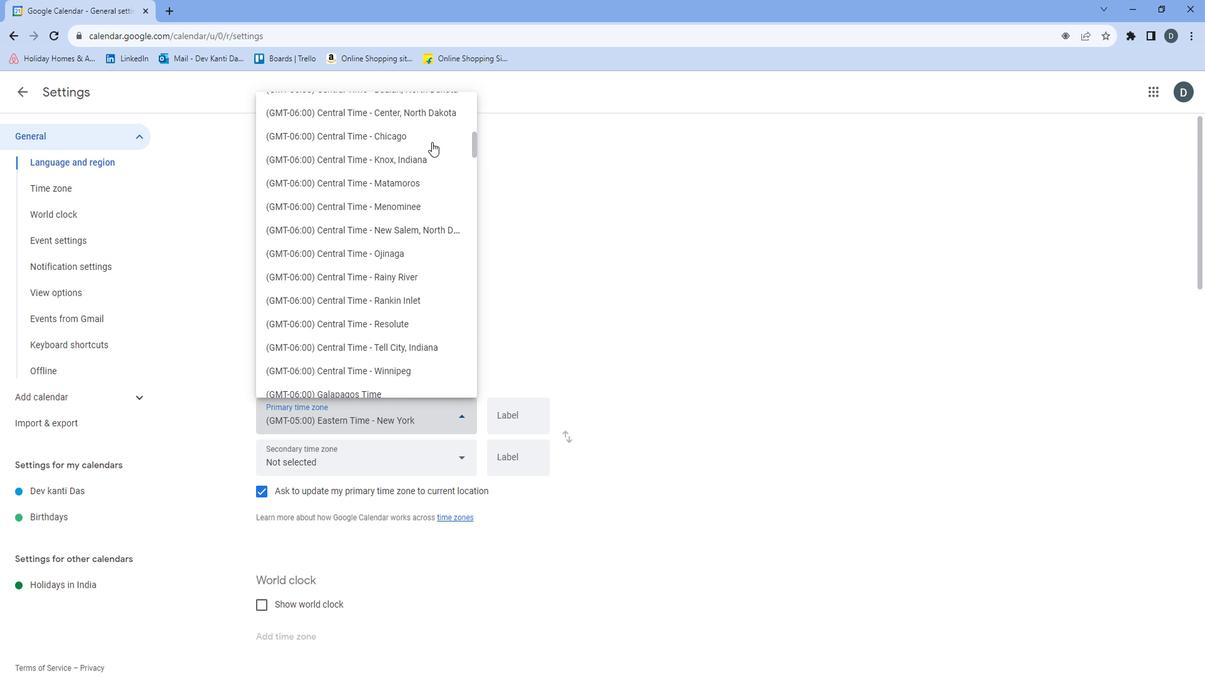 
Action: Mouse scrolled (431, 136) with delta (0, 0)
Screenshot: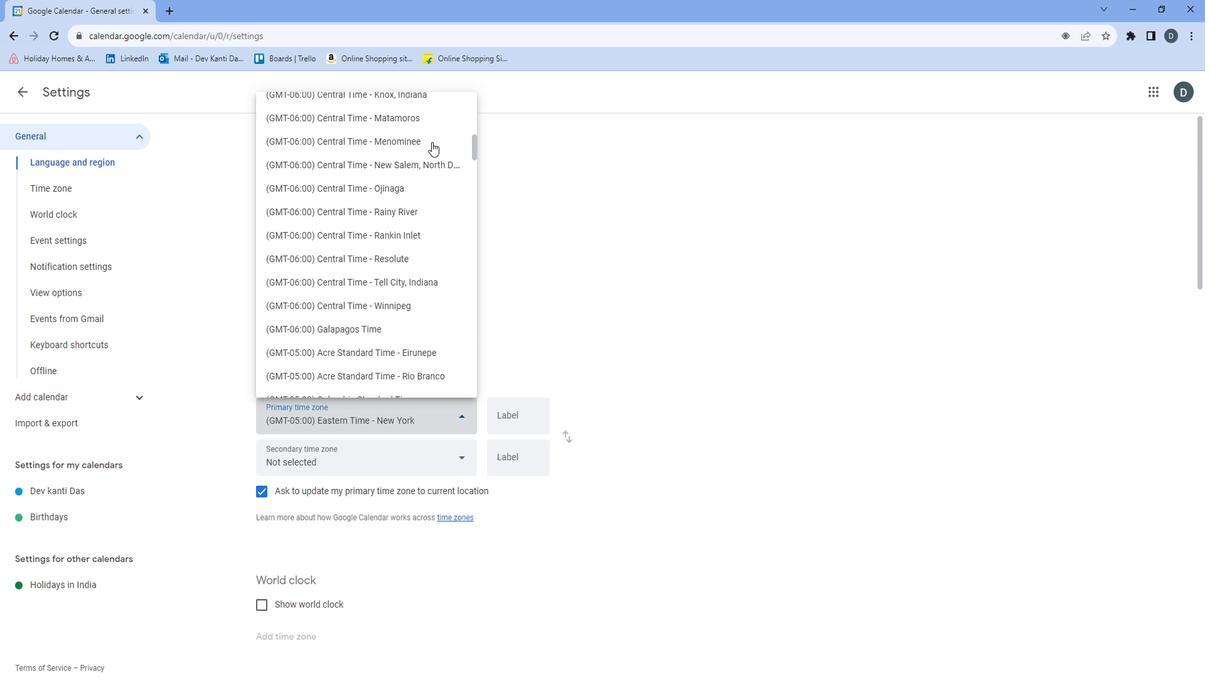 
Action: Mouse scrolled (431, 136) with delta (0, 0)
Screenshot: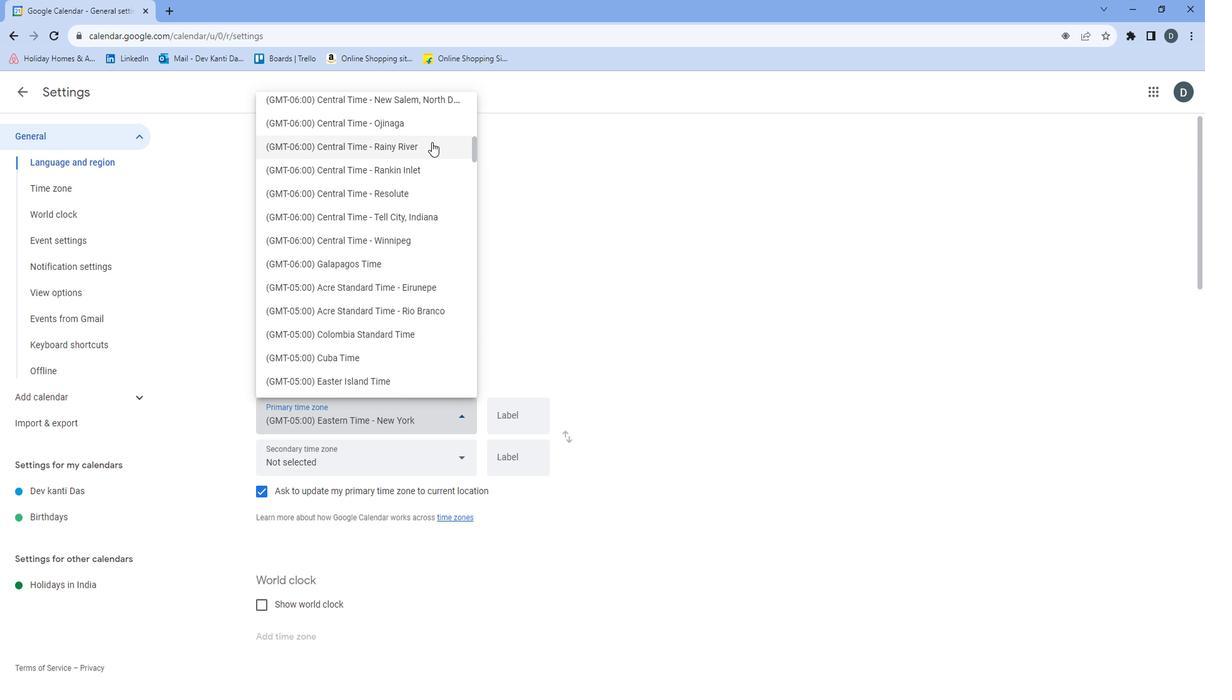 
Action: Mouse scrolled (431, 136) with delta (0, 0)
Screenshot: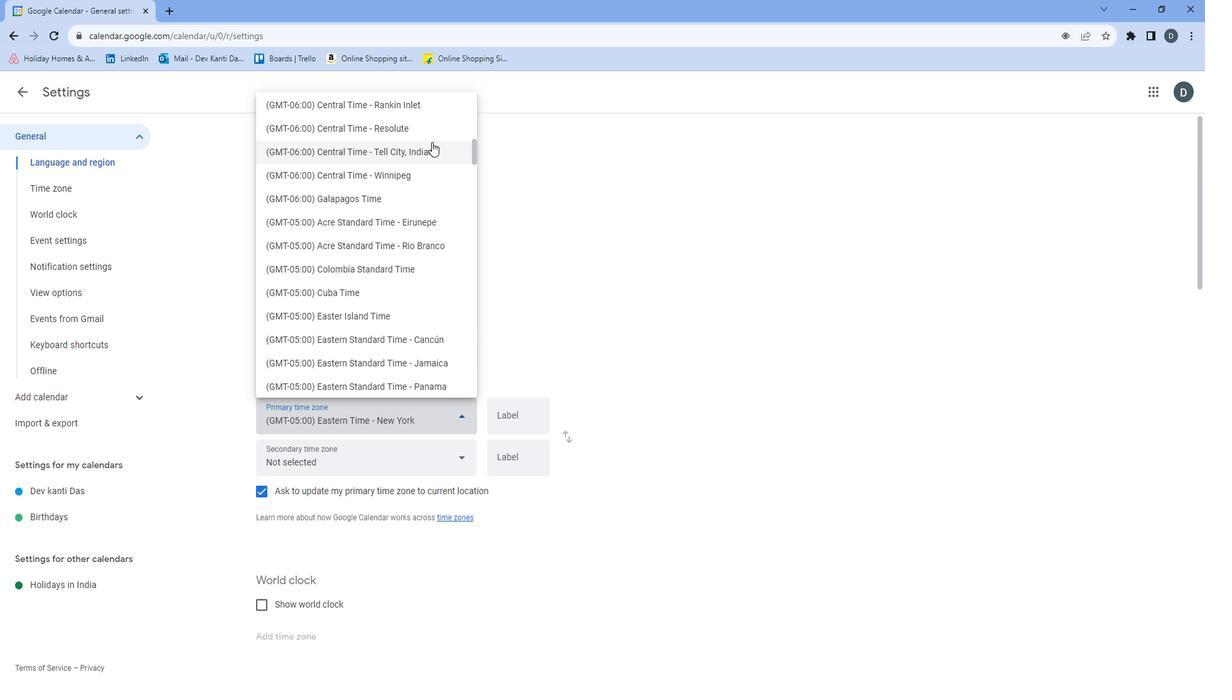 
Action: Mouse scrolled (431, 136) with delta (0, 0)
Screenshot: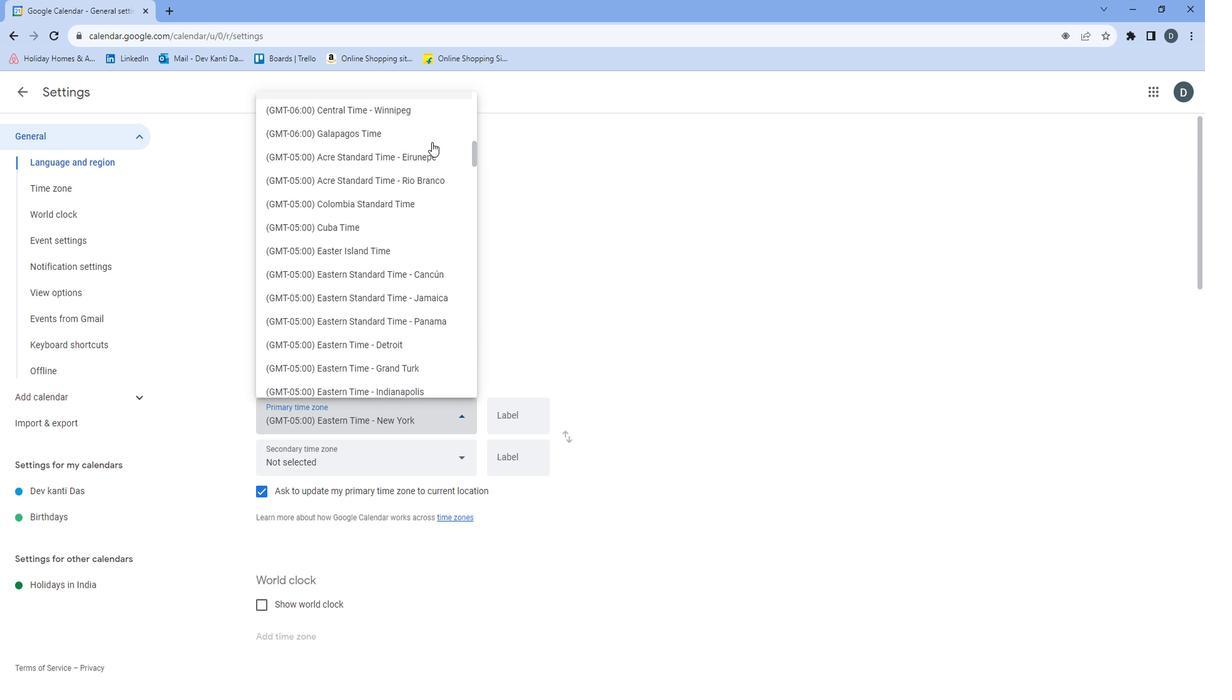 
Action: Mouse scrolled (431, 136) with delta (0, 0)
Screenshot: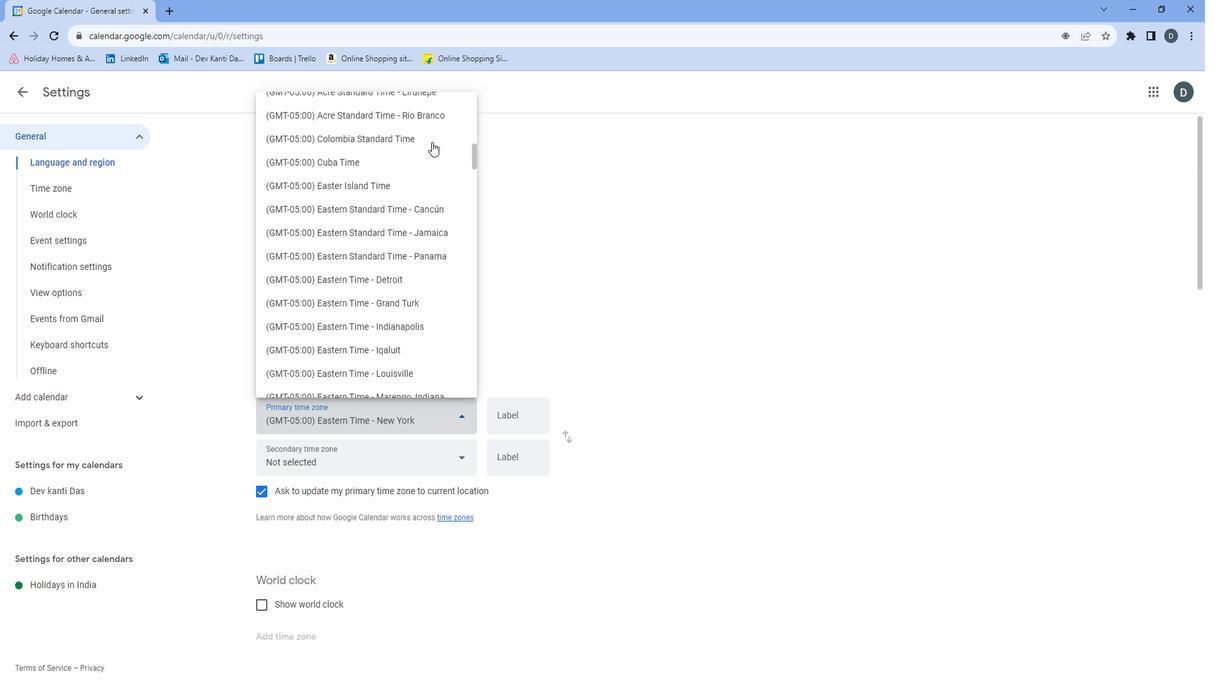 
Action: Mouse scrolled (431, 136) with delta (0, 0)
Screenshot: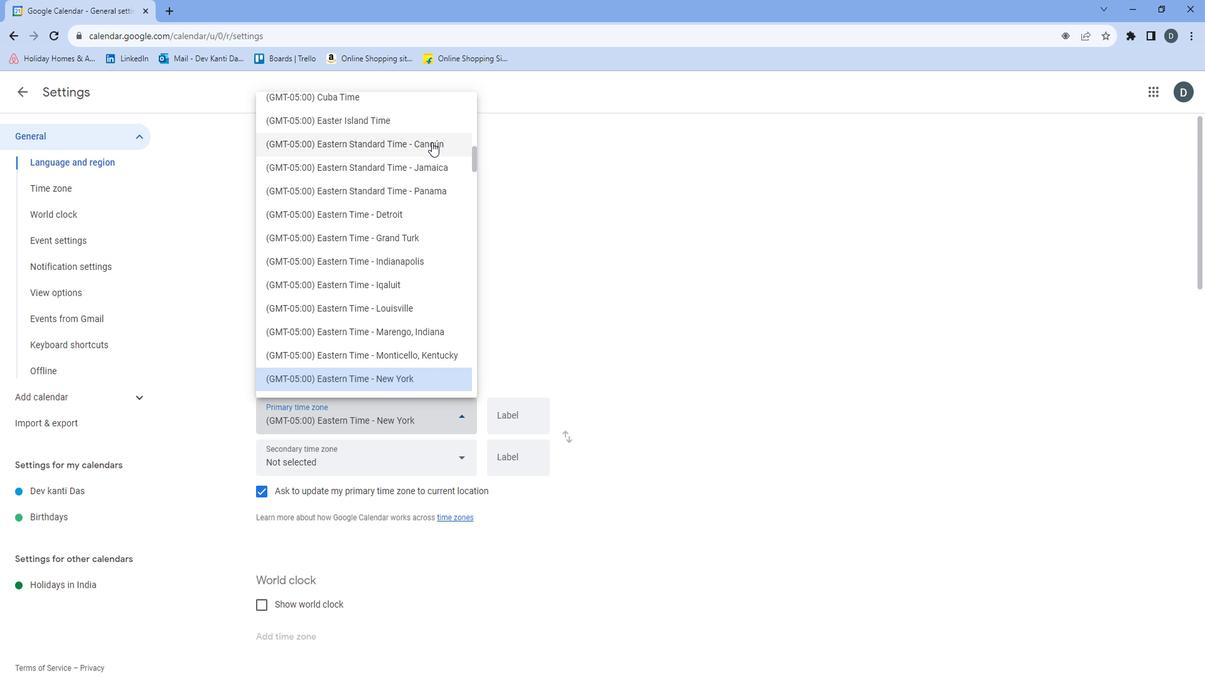 
Action: Mouse scrolled (431, 136) with delta (0, 0)
Screenshot: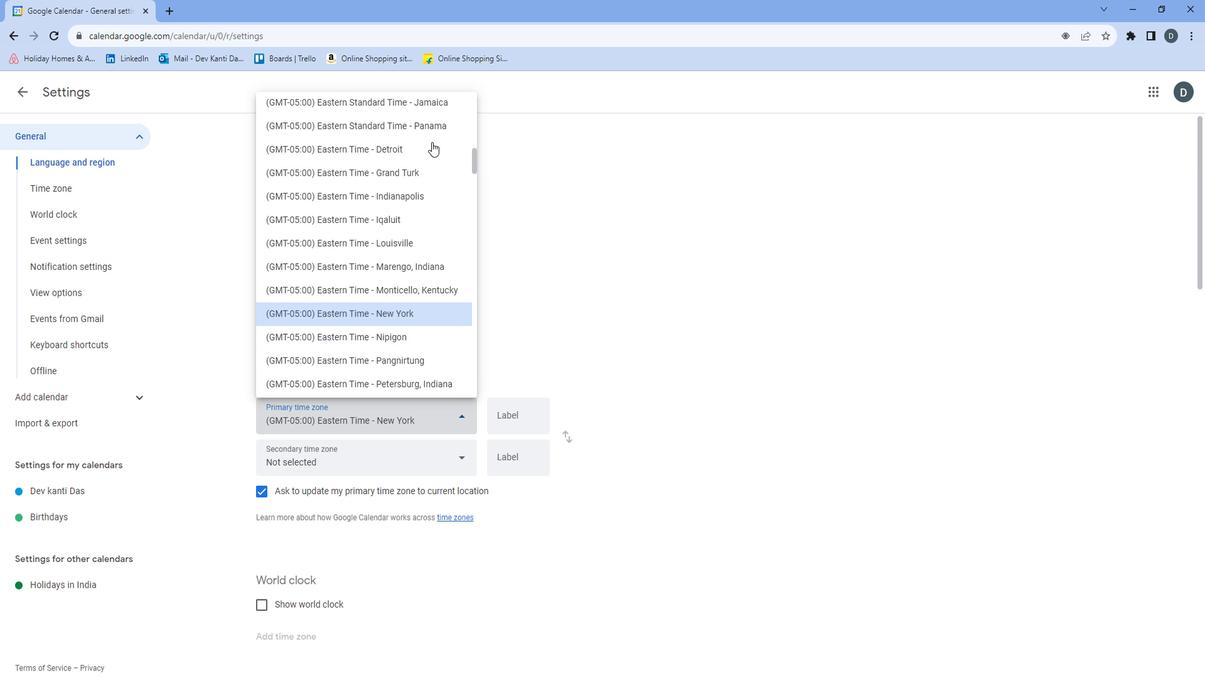 
Action: Mouse scrolled (431, 136) with delta (0, 0)
Screenshot: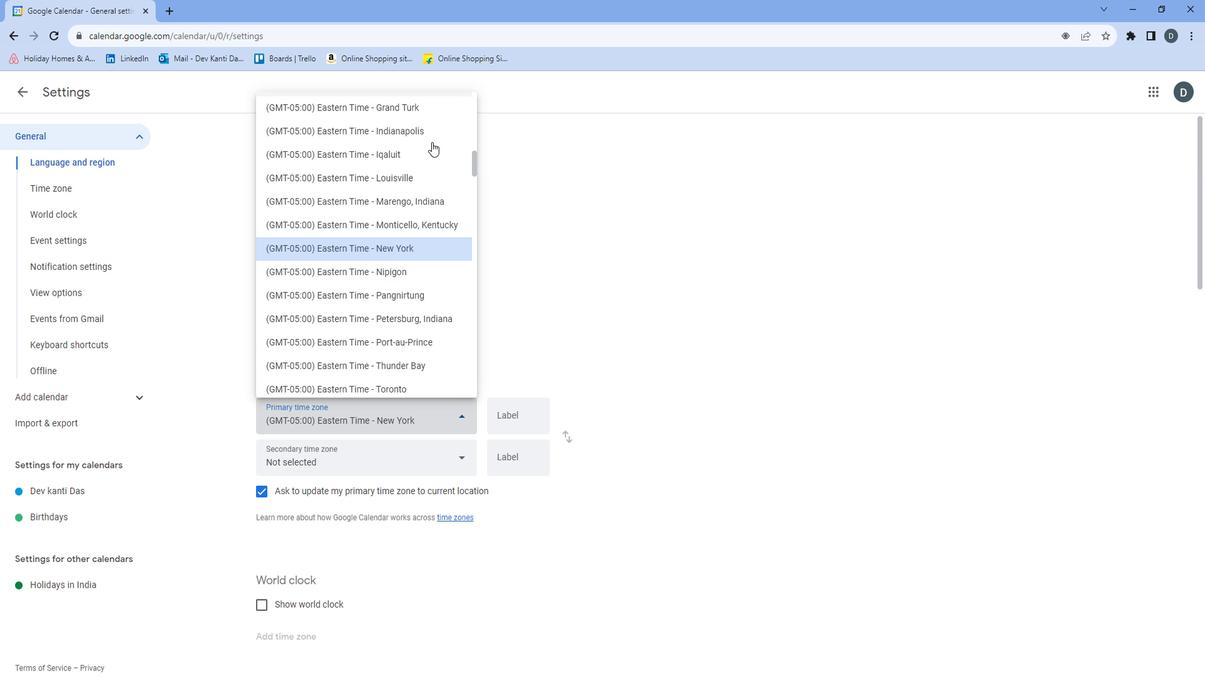 
Action: Mouse scrolled (431, 136) with delta (0, 0)
Screenshot: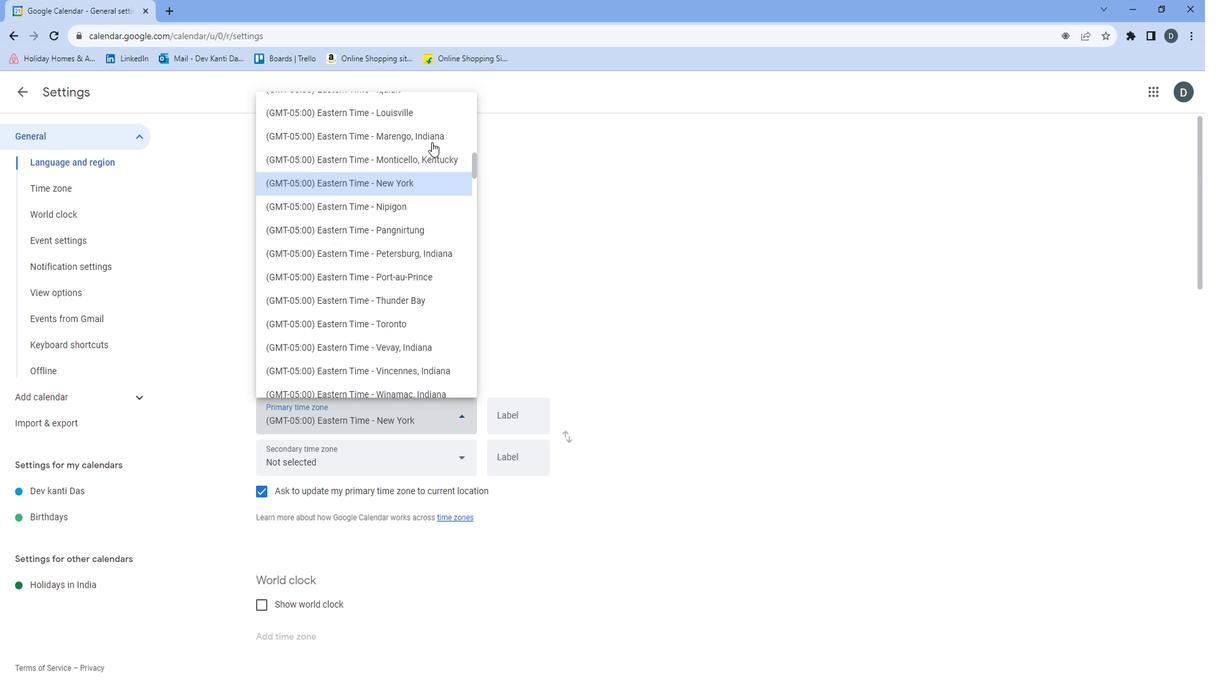 
Action: Mouse moved to (431, 137)
Screenshot: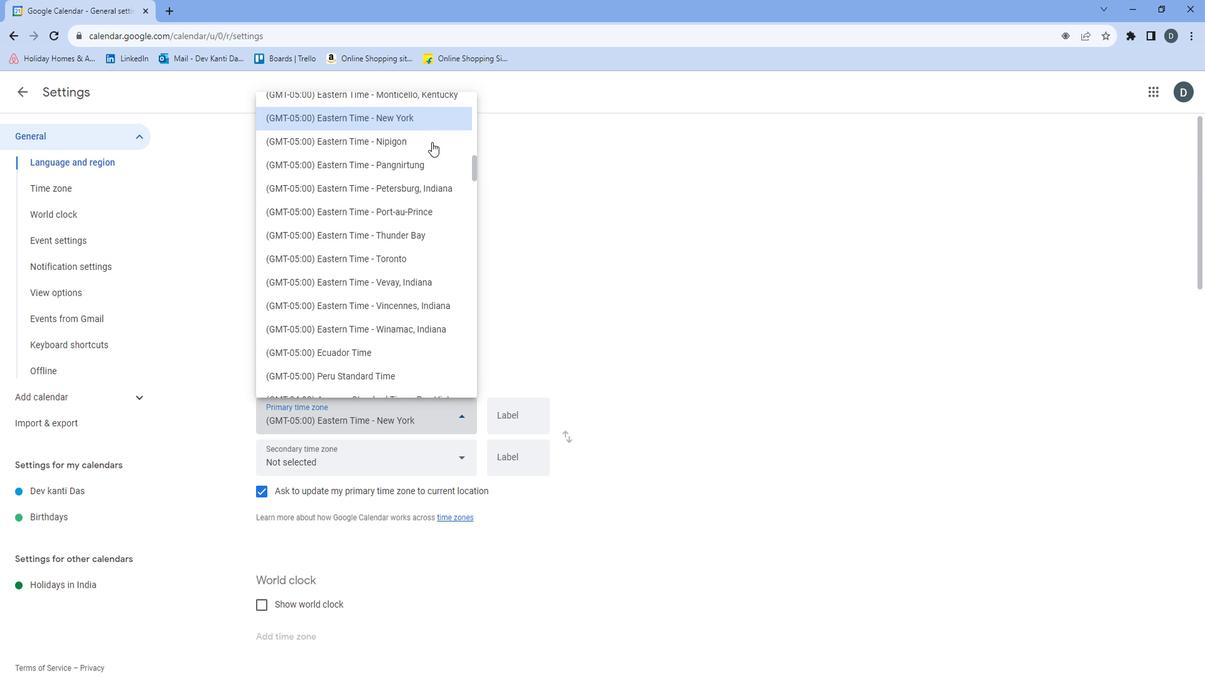 
Action: Mouse scrolled (431, 136) with delta (0, 0)
Screenshot: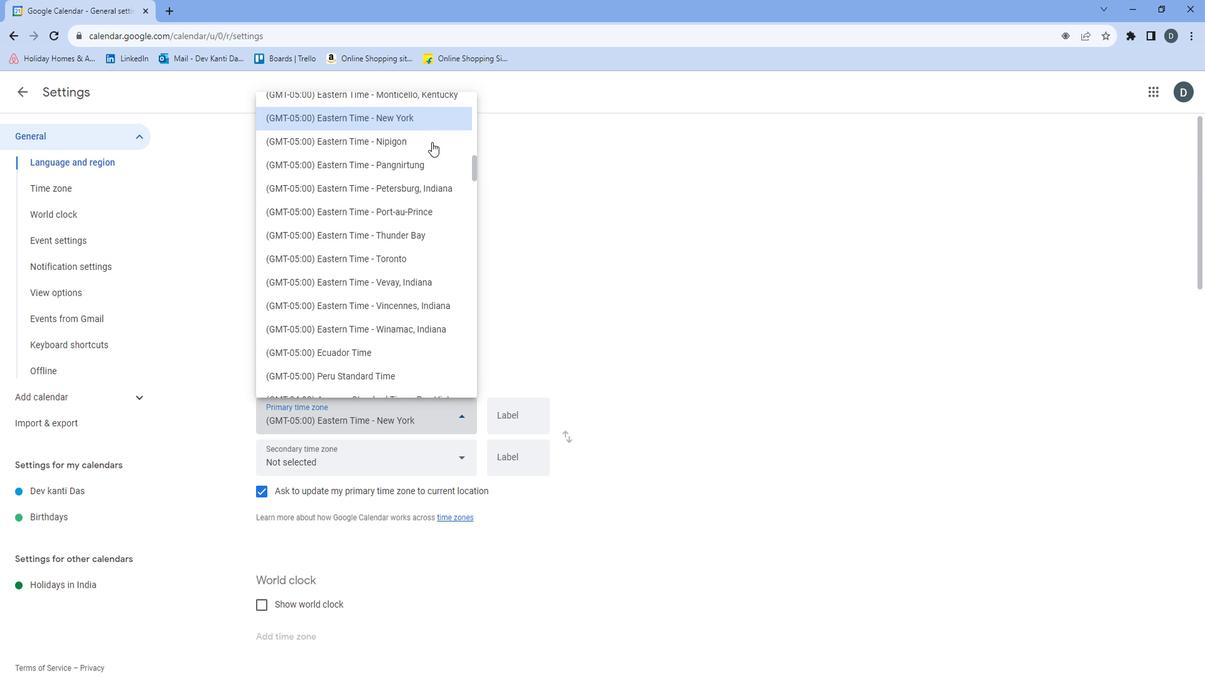 
Action: Mouse moved to (431, 138)
Screenshot: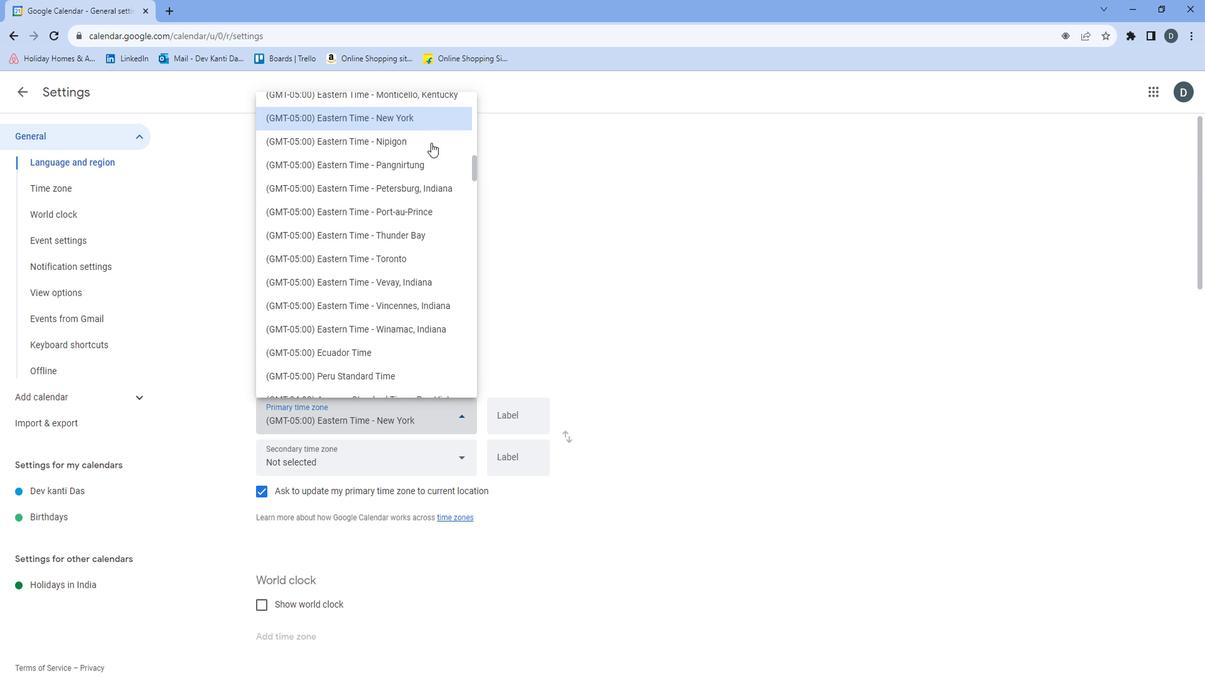 
Action: Mouse scrolled (431, 137) with delta (0, 0)
Screenshot: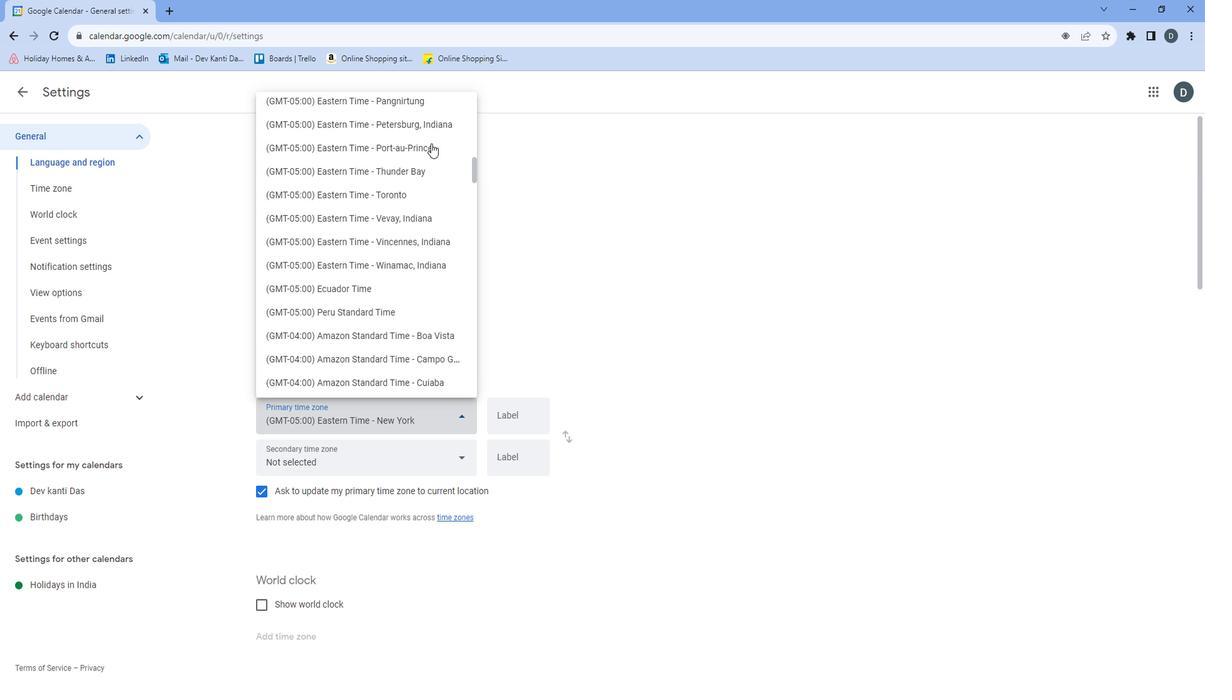 
Action: Mouse scrolled (431, 137) with delta (0, 0)
Screenshot: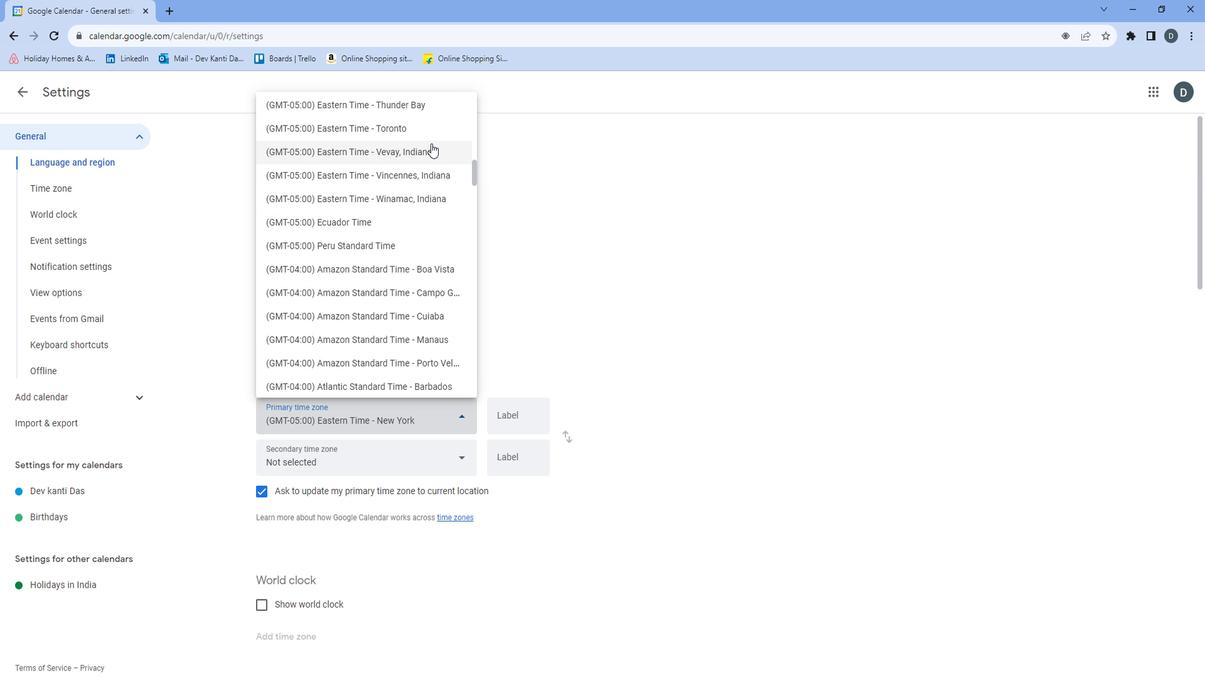 
Action: Mouse moved to (431, 139)
Screenshot: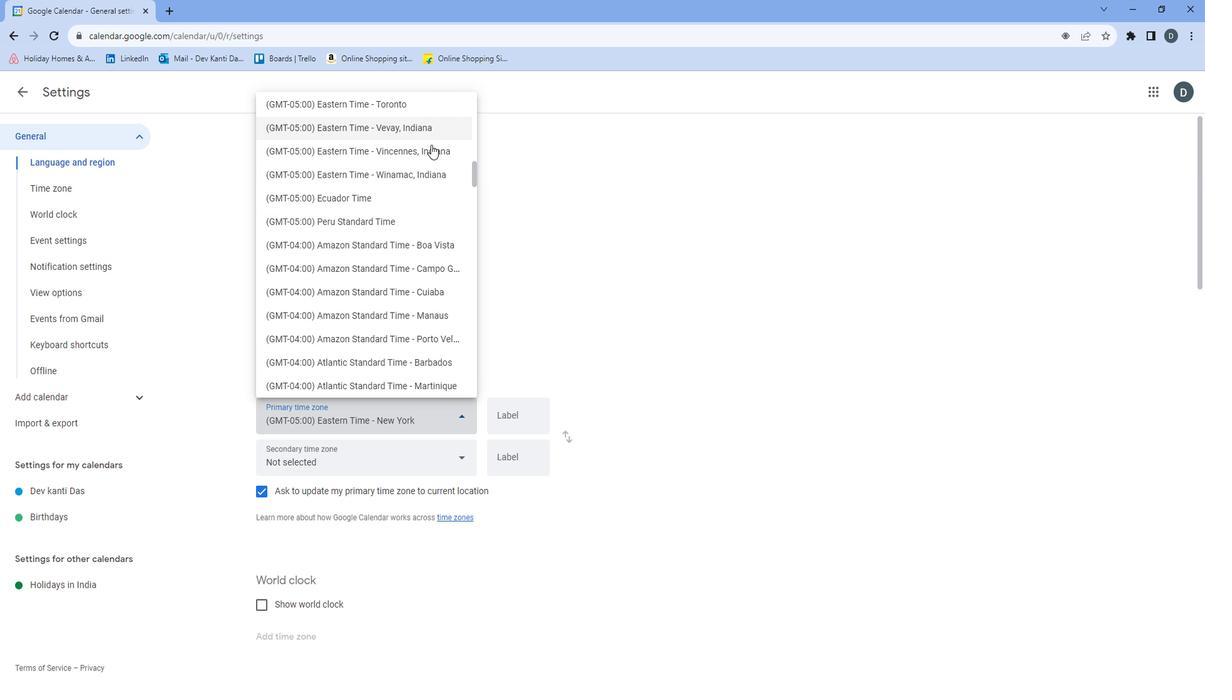 
Action: Mouse scrolled (431, 138) with delta (0, 0)
Screenshot: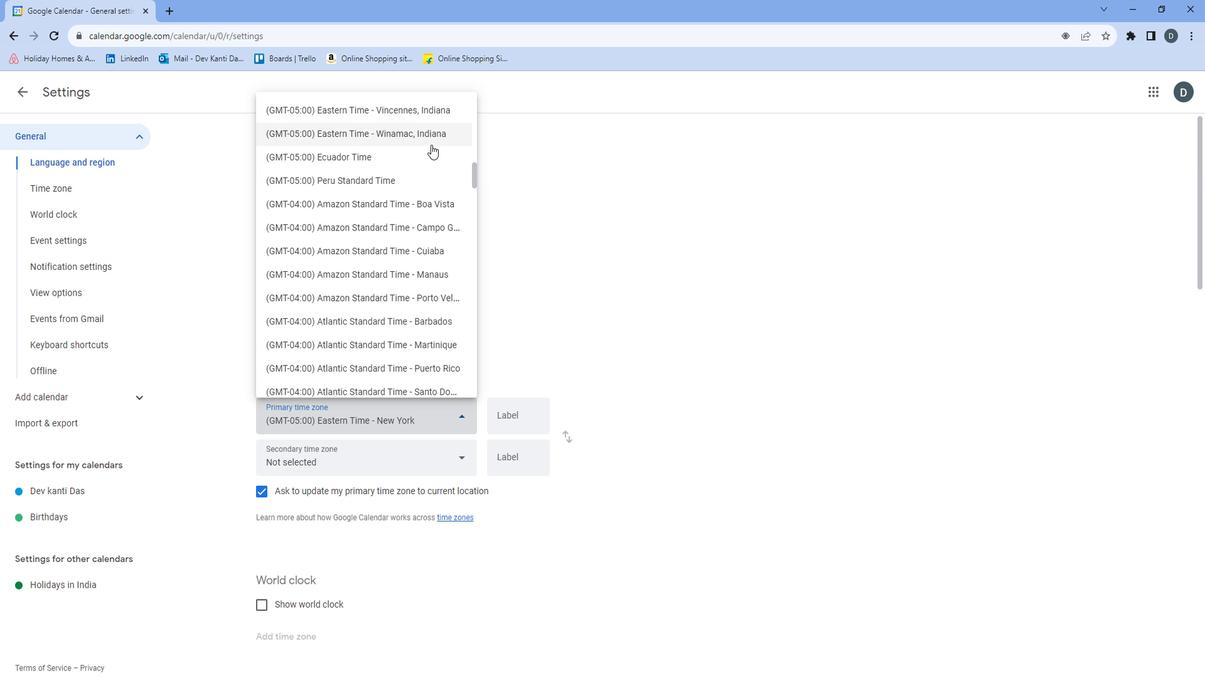 
Action: Mouse scrolled (431, 138) with delta (0, 0)
Screenshot: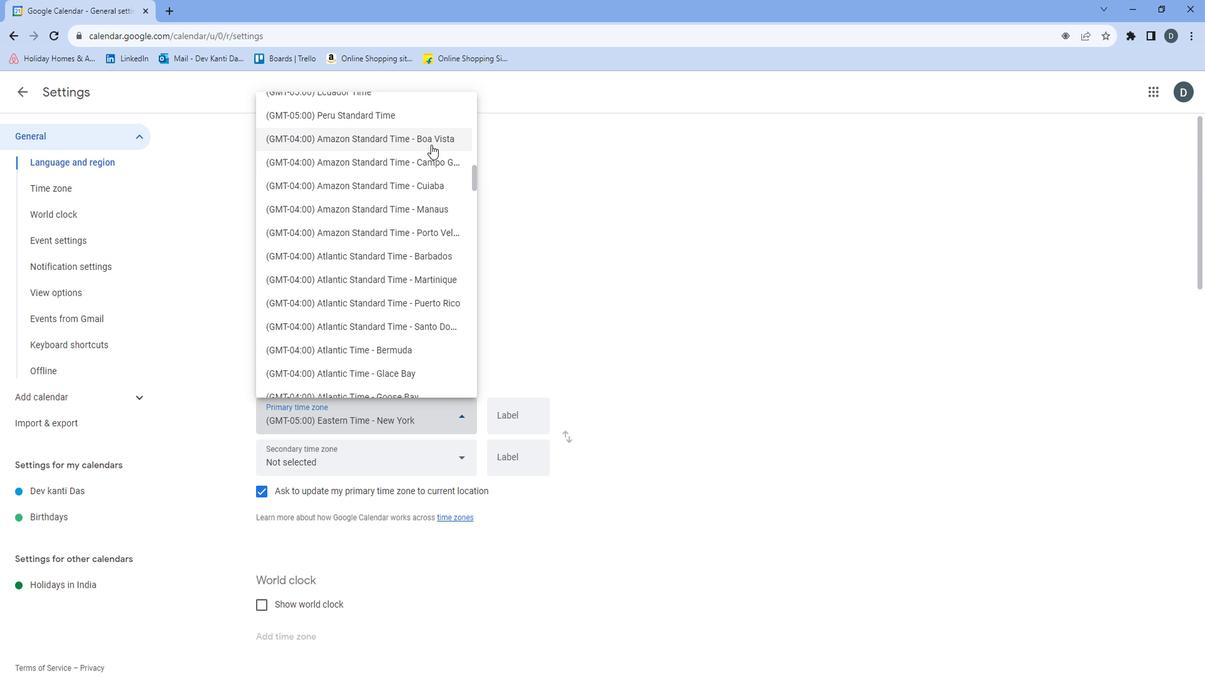 
Action: Mouse scrolled (431, 138) with delta (0, 0)
Screenshot: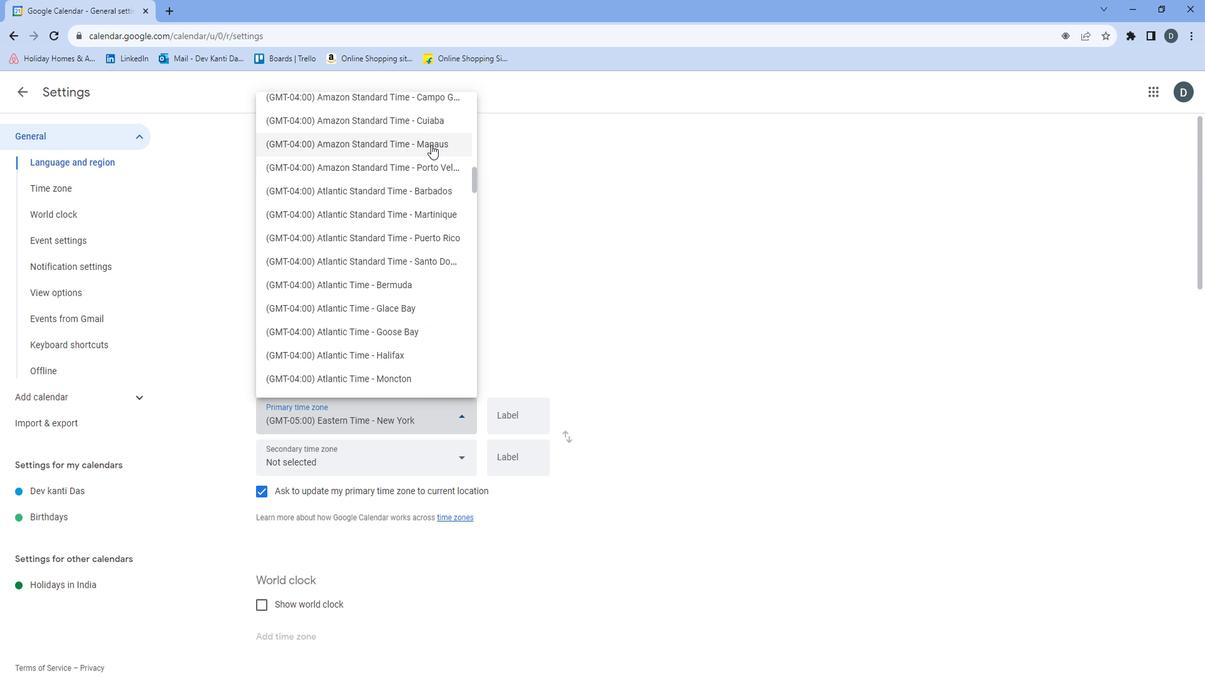 
Action: Mouse moved to (406, 276)
Screenshot: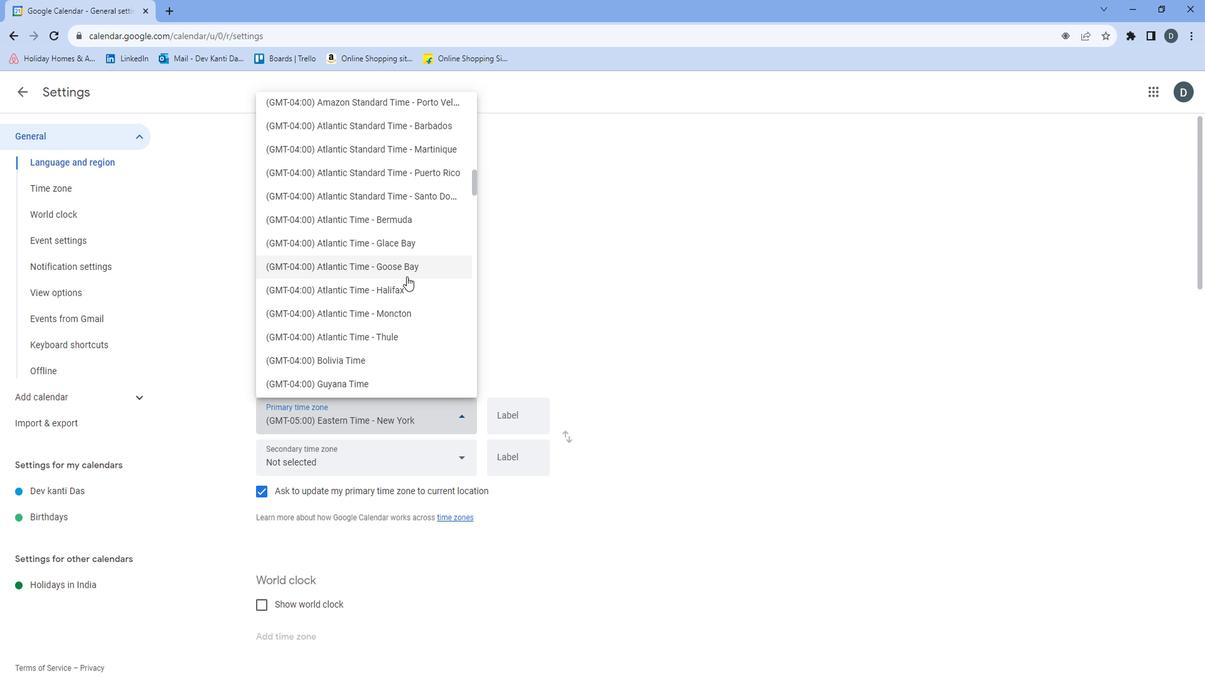 
Action: Mouse pressed left at (406, 276)
Screenshot: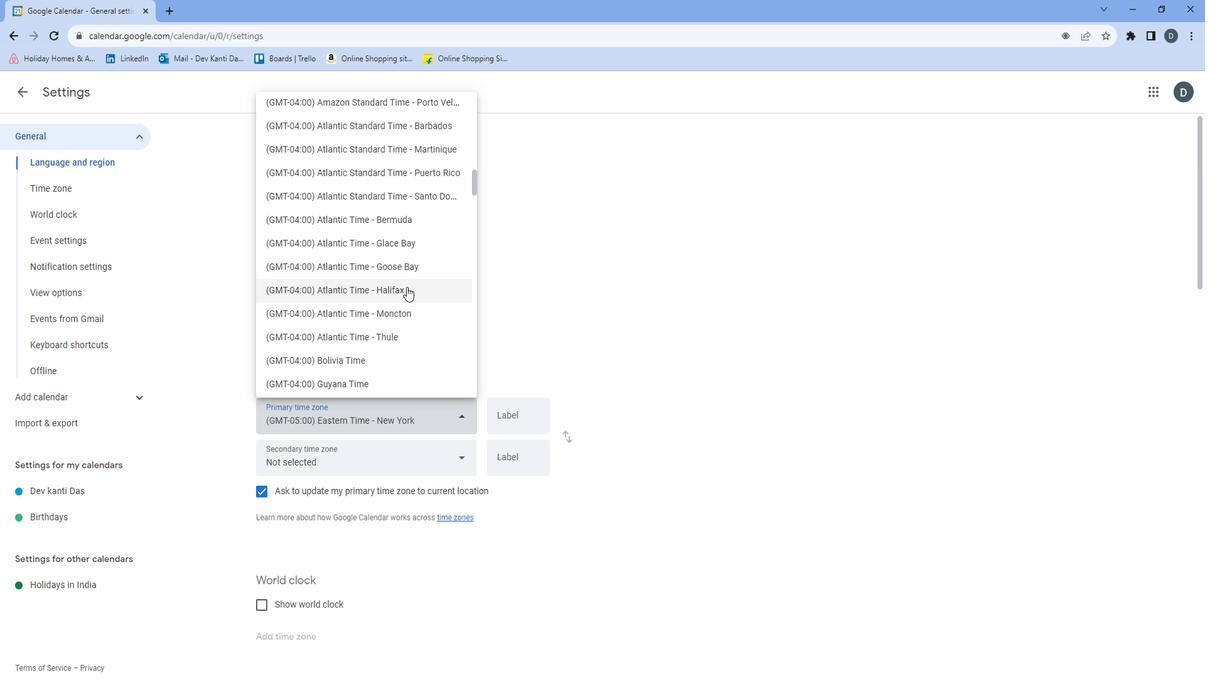 
Action: Mouse moved to (514, 296)
Screenshot: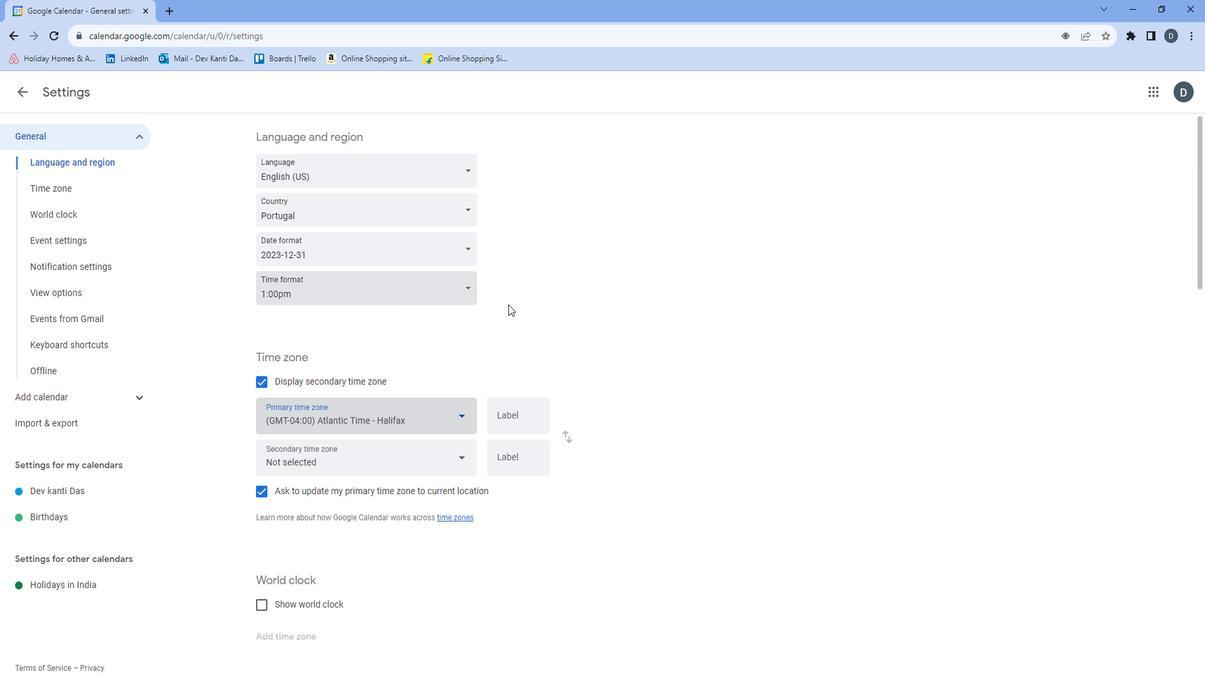 
